 Task: Find a one-way flight from Appleton to Cedar Rapids on 9 May for 3 people in premium economy, with a price limit of ₹290,000, 3 checked bags, on Alaska Airlines, departing between 22:00 and 23:00.
Action: Mouse moved to (269, 90)
Screenshot: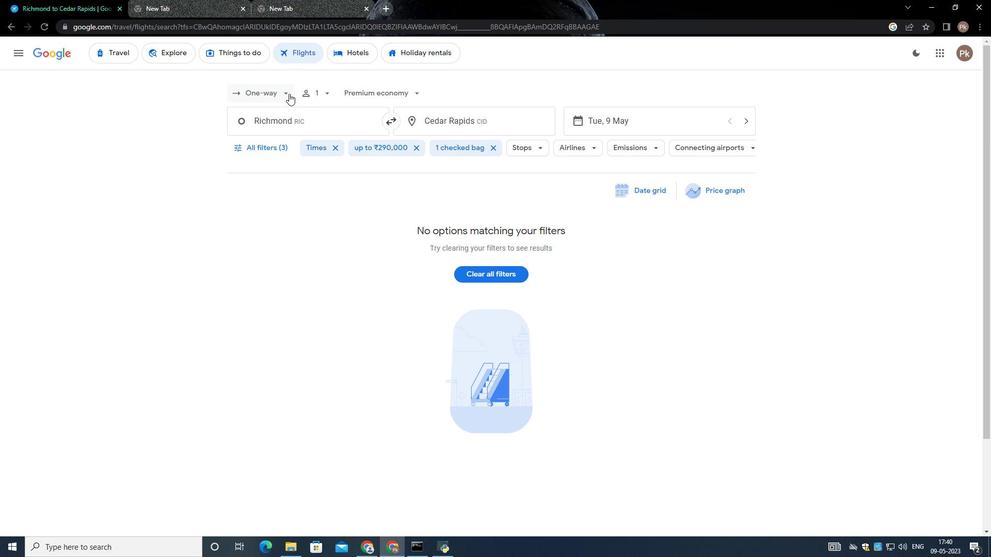 
Action: Mouse pressed left at (269, 90)
Screenshot: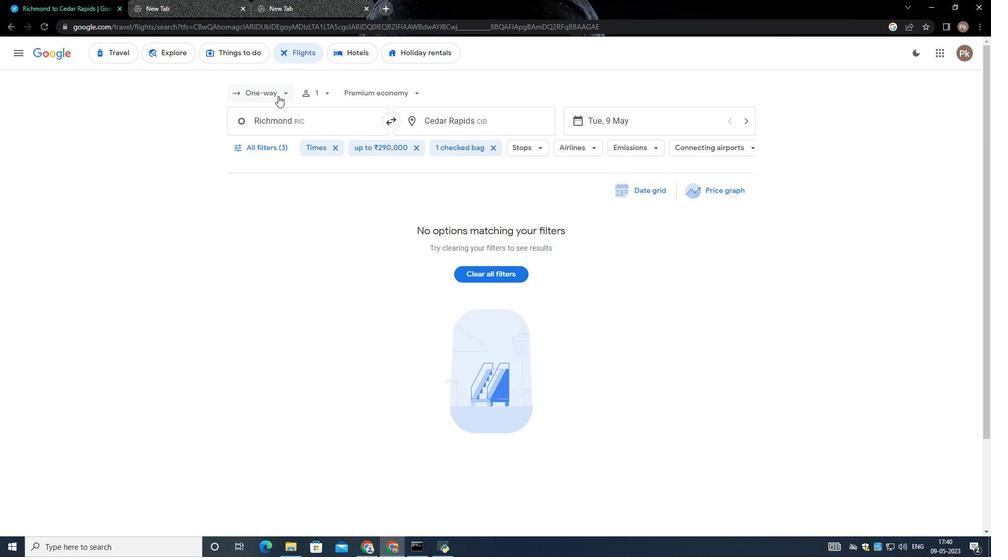 
Action: Mouse moved to (276, 139)
Screenshot: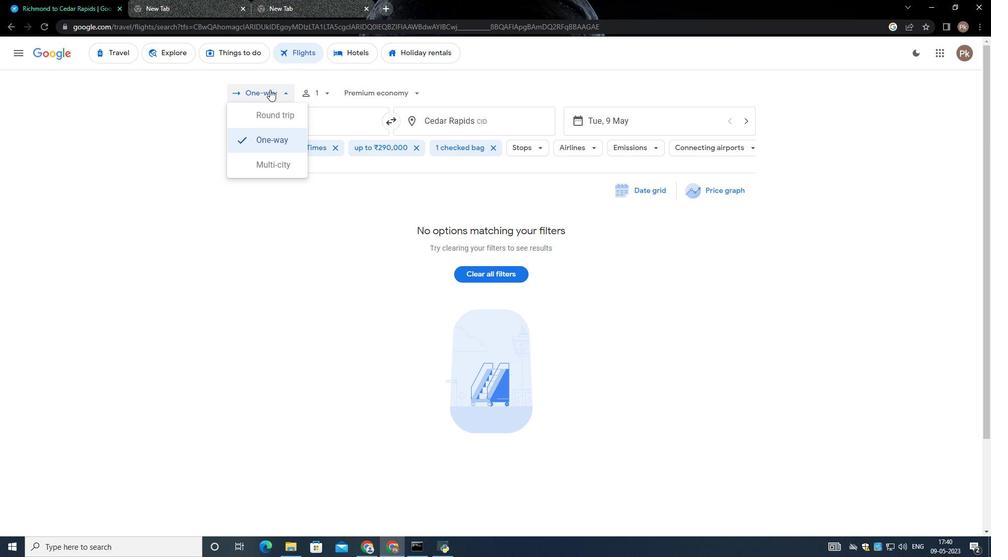 
Action: Mouse pressed left at (276, 139)
Screenshot: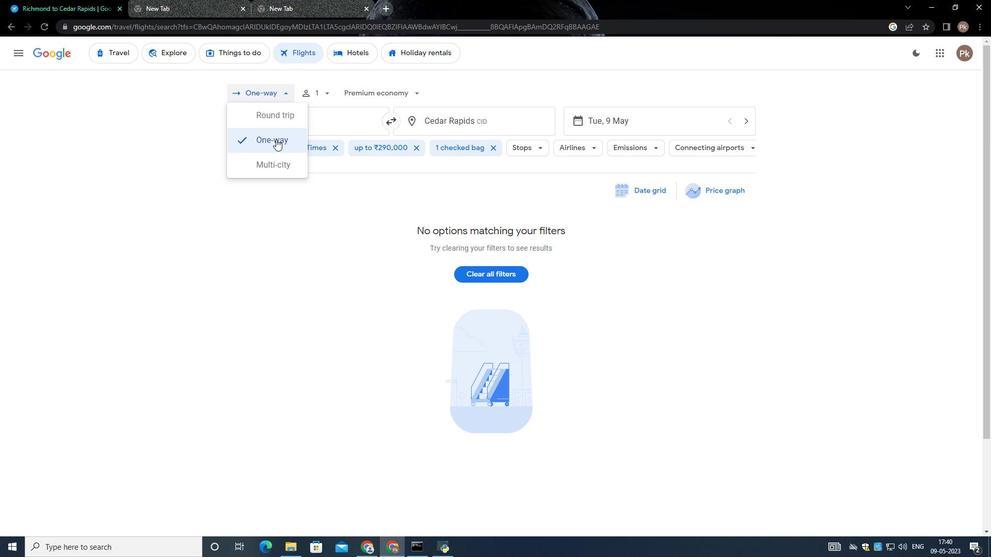 
Action: Mouse moved to (325, 96)
Screenshot: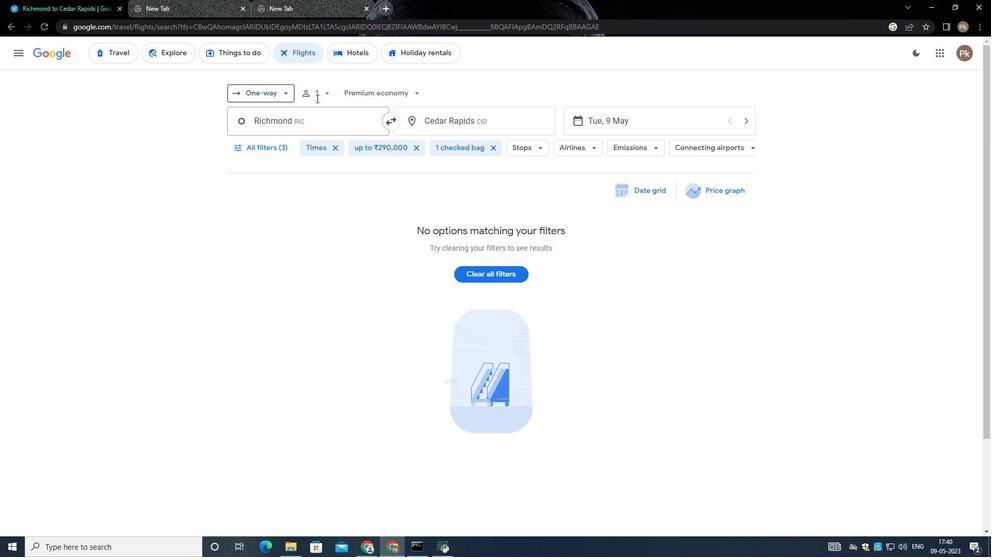 
Action: Mouse pressed left at (325, 96)
Screenshot: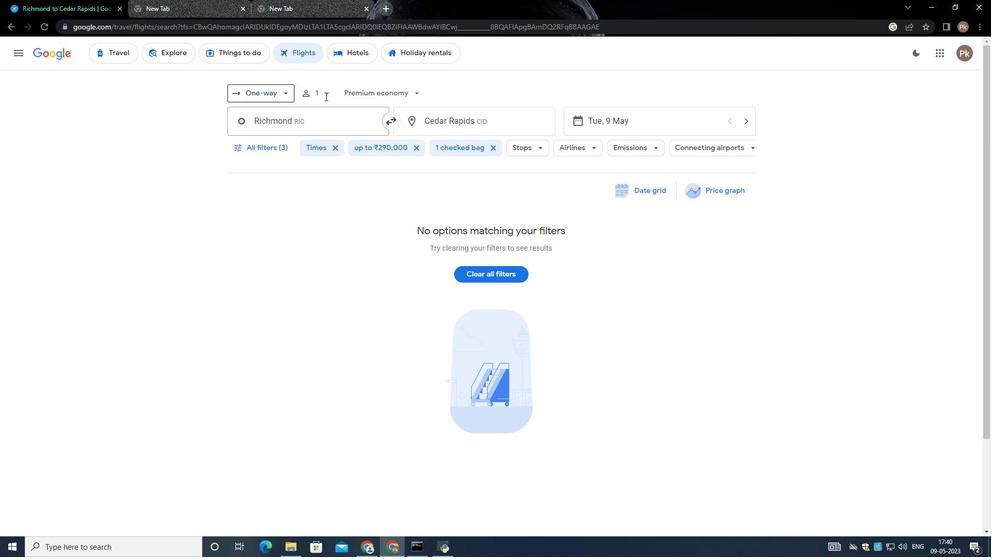 
Action: Mouse moved to (399, 143)
Screenshot: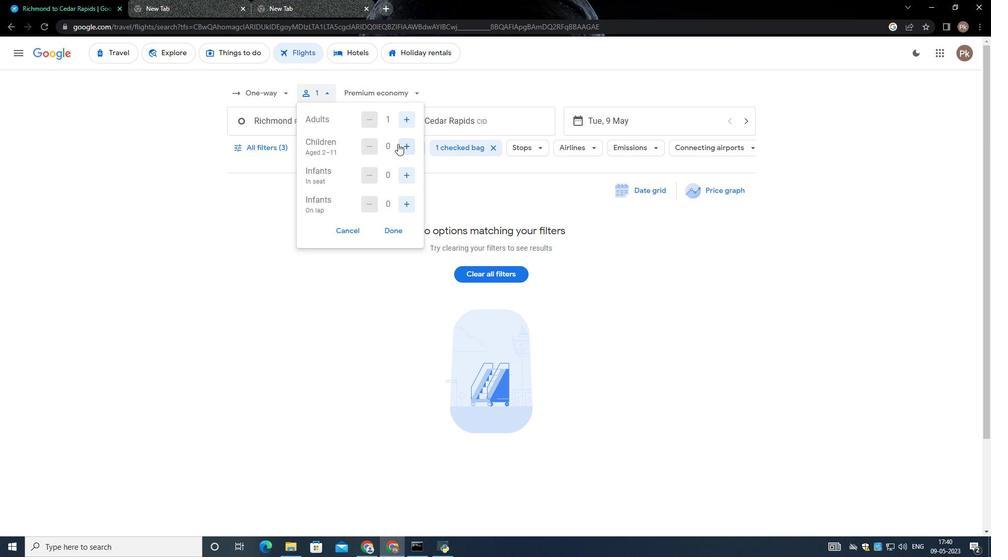 
Action: Mouse pressed left at (399, 143)
Screenshot: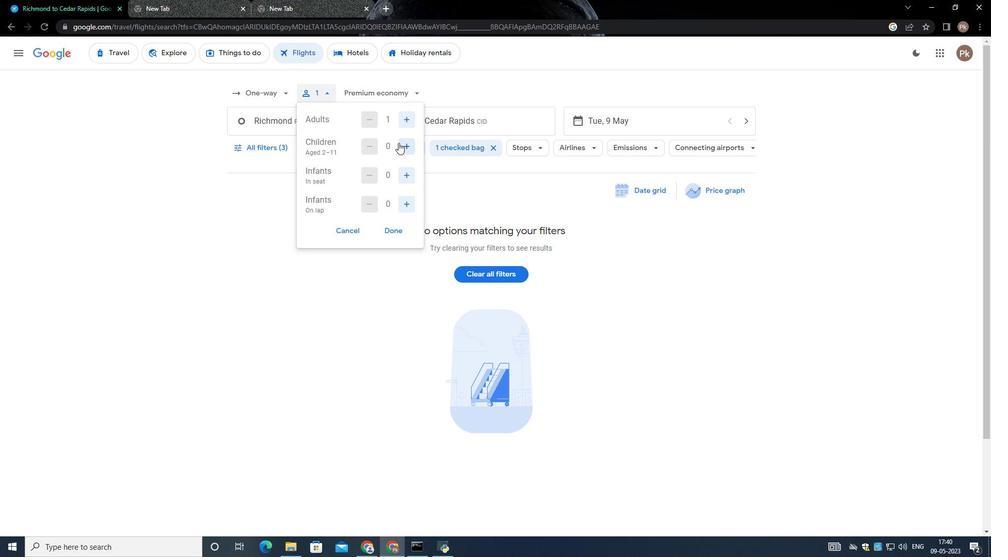 
Action: Mouse moved to (407, 172)
Screenshot: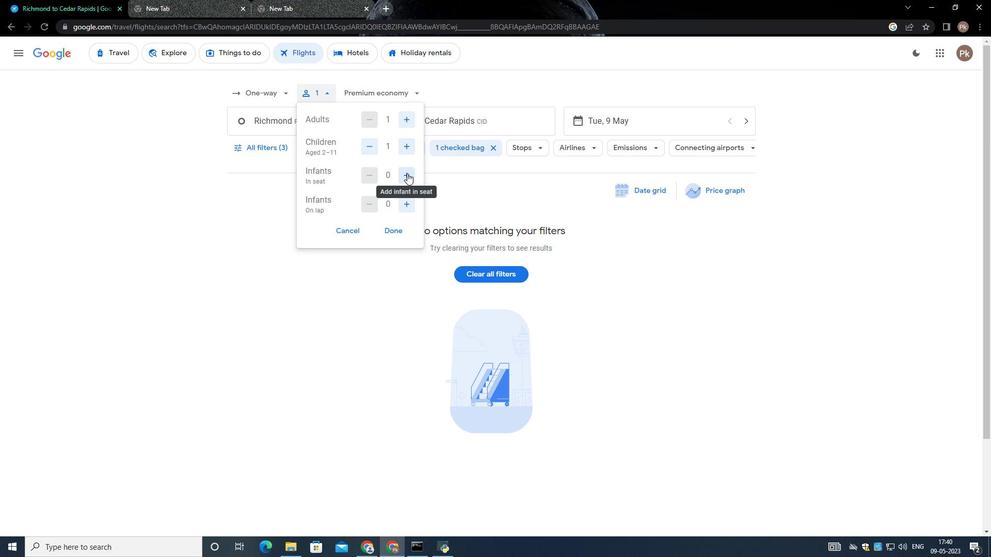 
Action: Mouse pressed left at (407, 172)
Screenshot: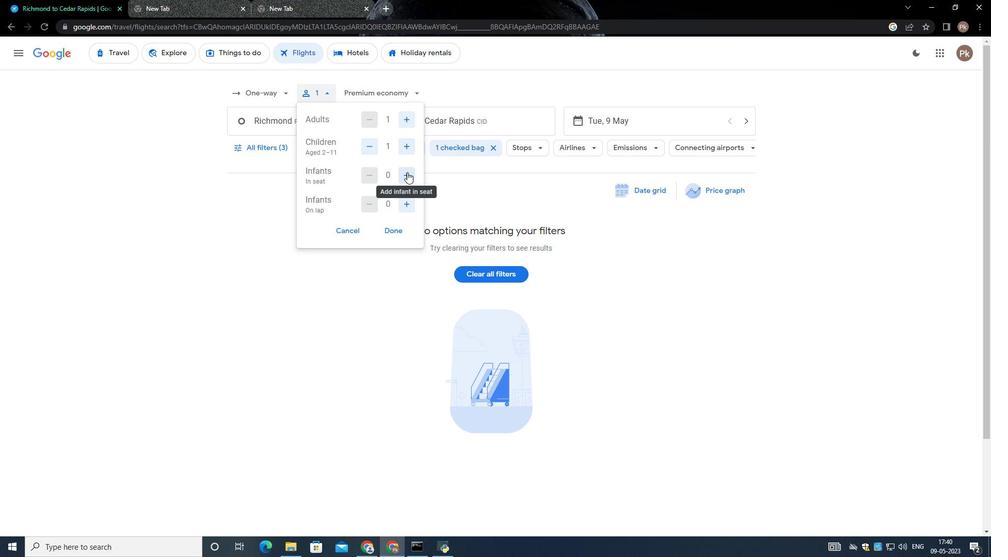 
Action: Mouse moved to (393, 231)
Screenshot: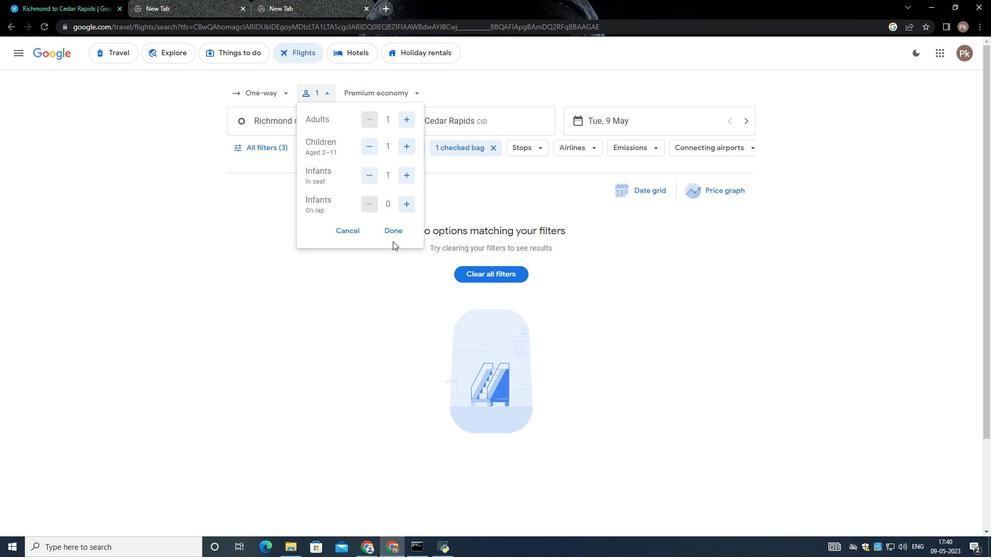 
Action: Mouse pressed left at (393, 231)
Screenshot: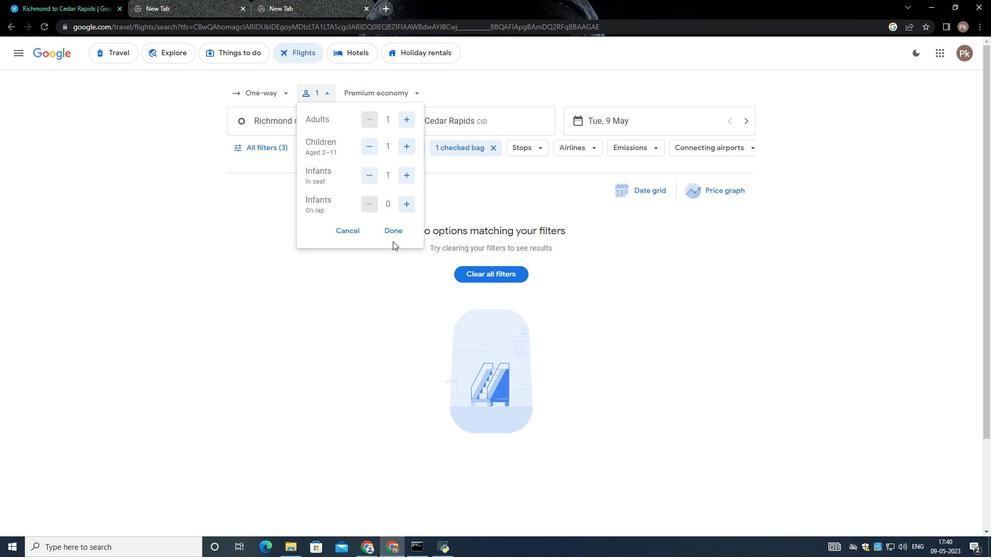 
Action: Mouse moved to (393, 86)
Screenshot: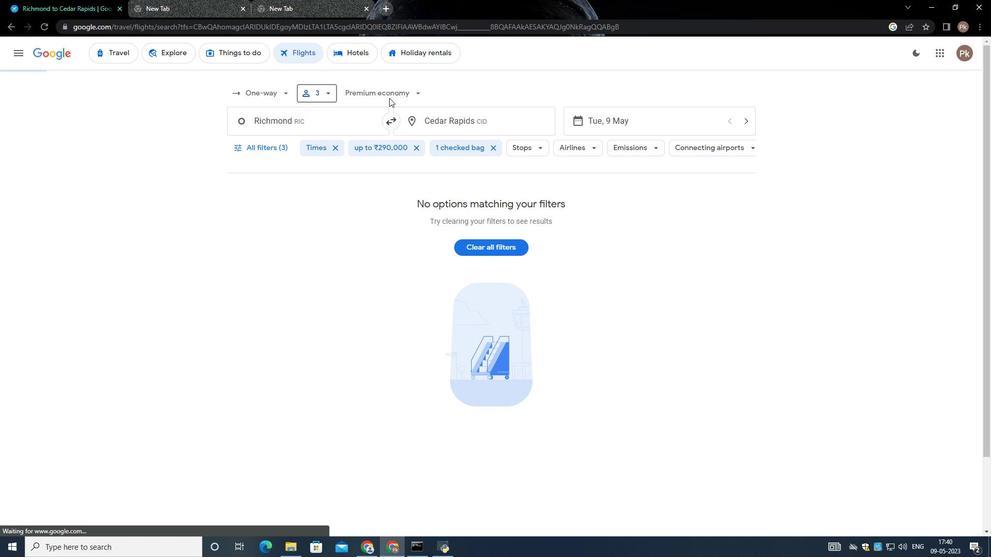 
Action: Mouse pressed left at (393, 86)
Screenshot: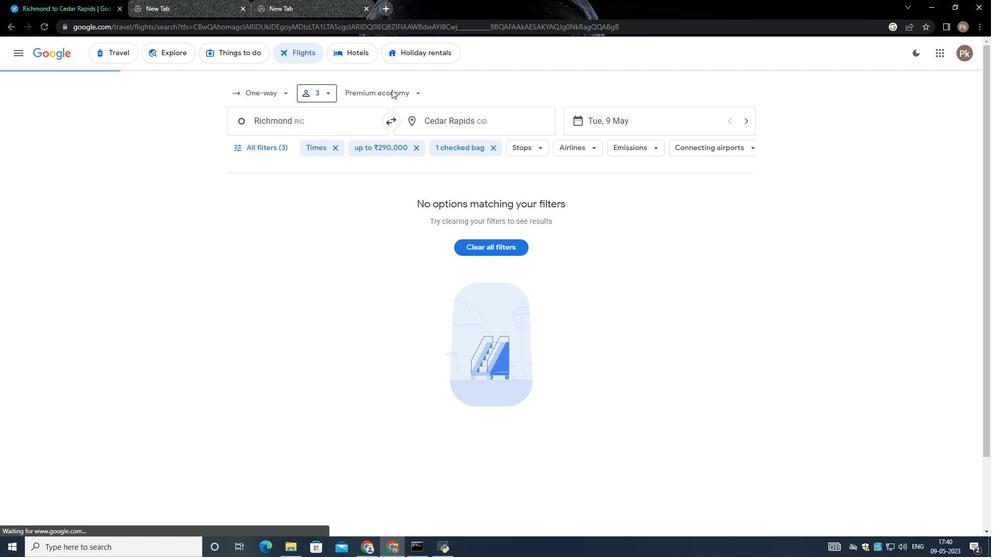 
Action: Mouse moved to (386, 143)
Screenshot: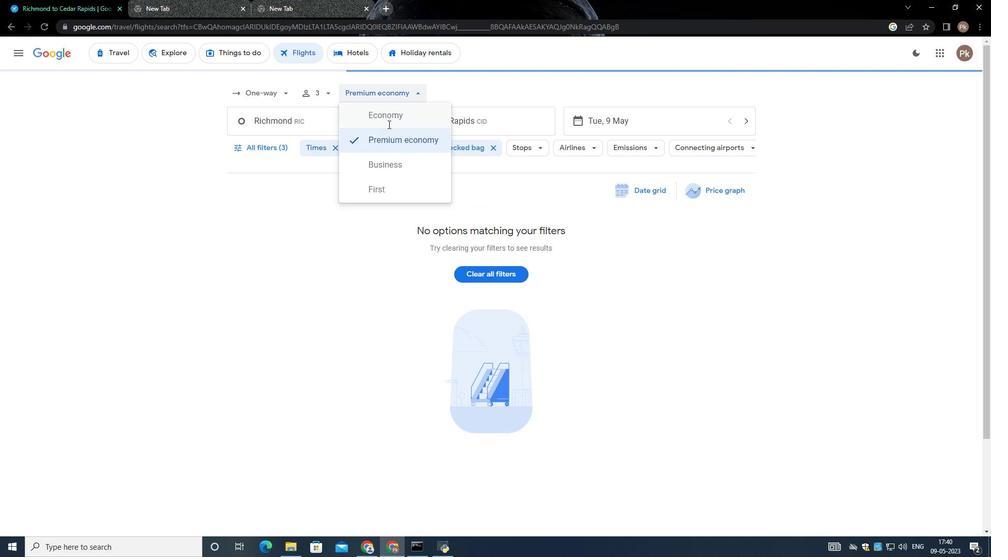 
Action: Mouse pressed left at (386, 143)
Screenshot: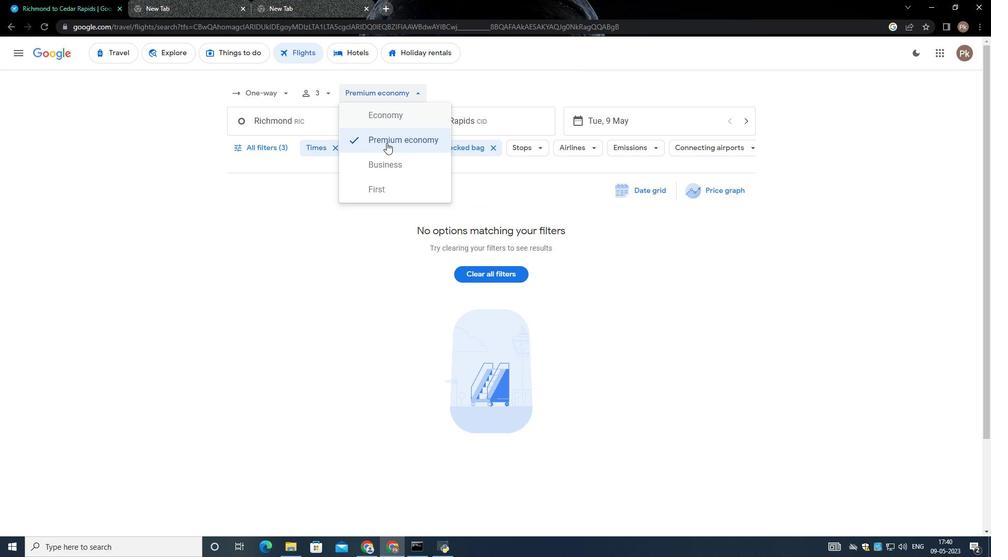 
Action: Mouse moved to (298, 118)
Screenshot: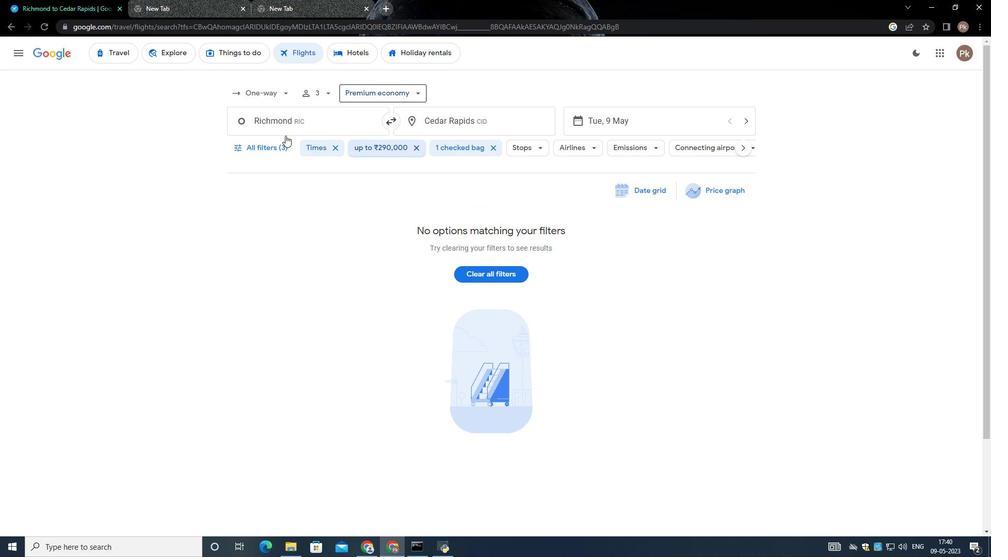 
Action: Mouse pressed left at (298, 118)
Screenshot: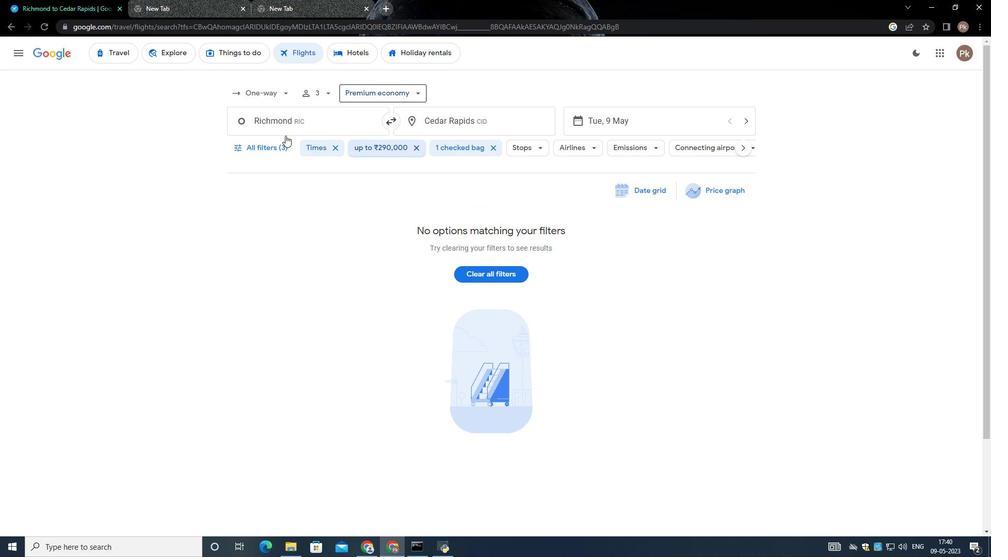 
Action: Mouse moved to (303, 115)
Screenshot: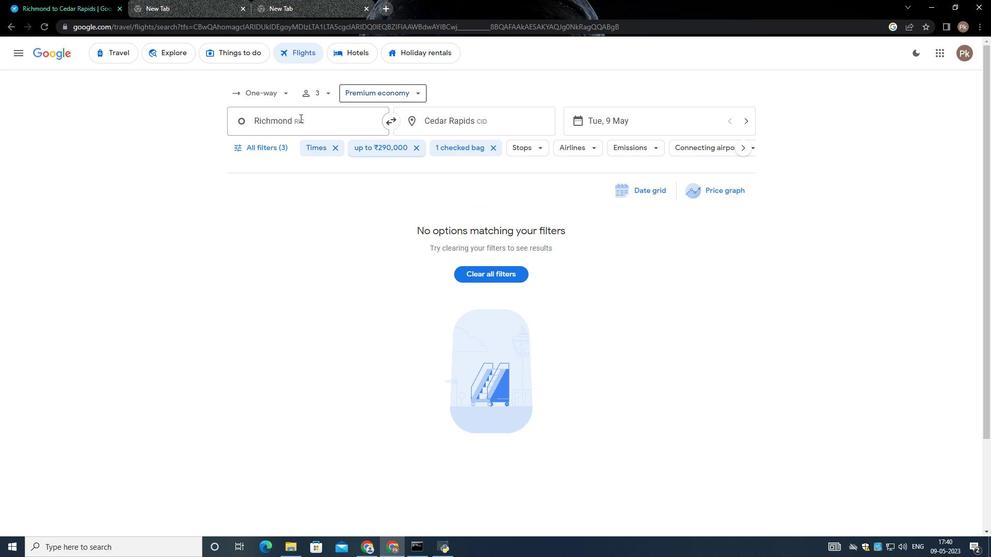 
Action: Key pressed <Key.backspace><Key.shift>Appleton<Key.space>
Screenshot: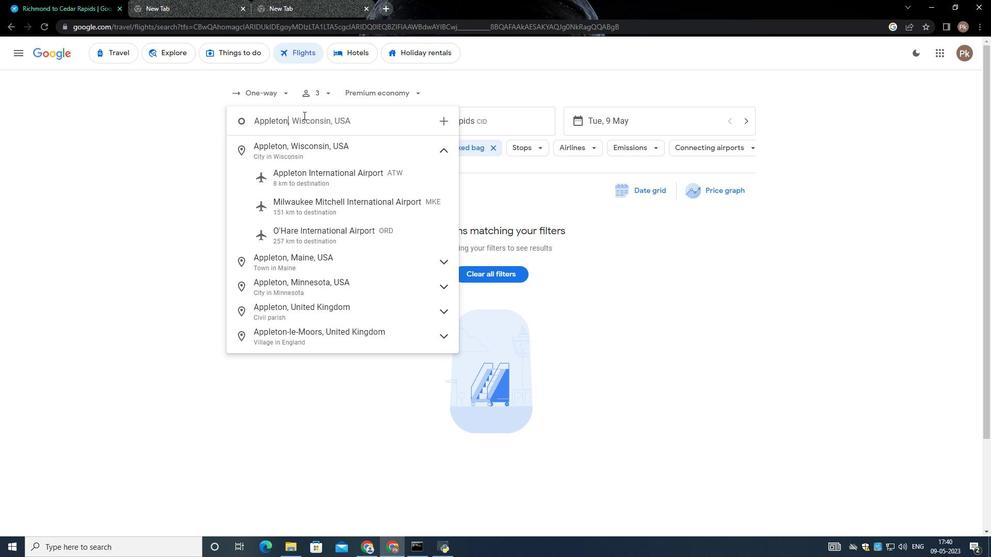 
Action: Mouse moved to (326, 175)
Screenshot: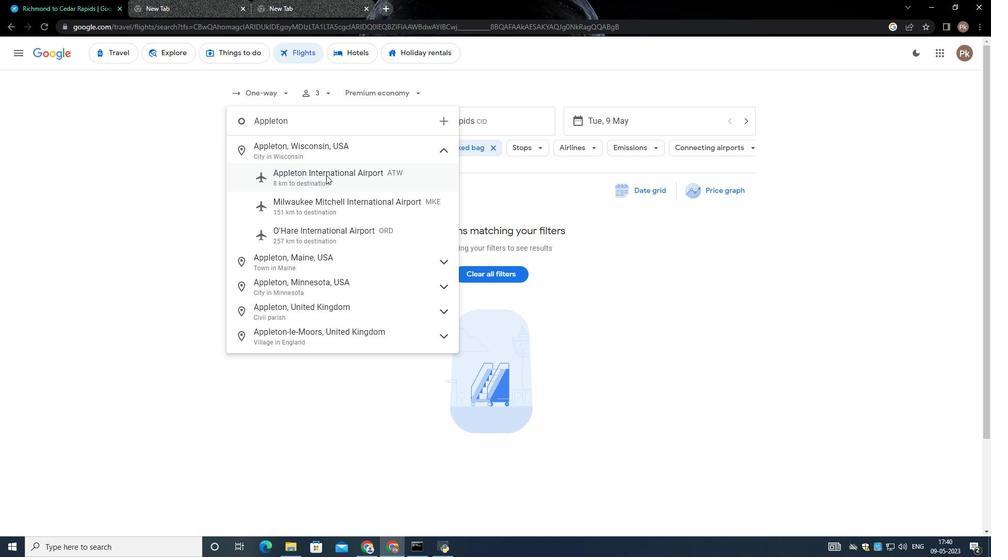
Action: Mouse pressed left at (326, 175)
Screenshot: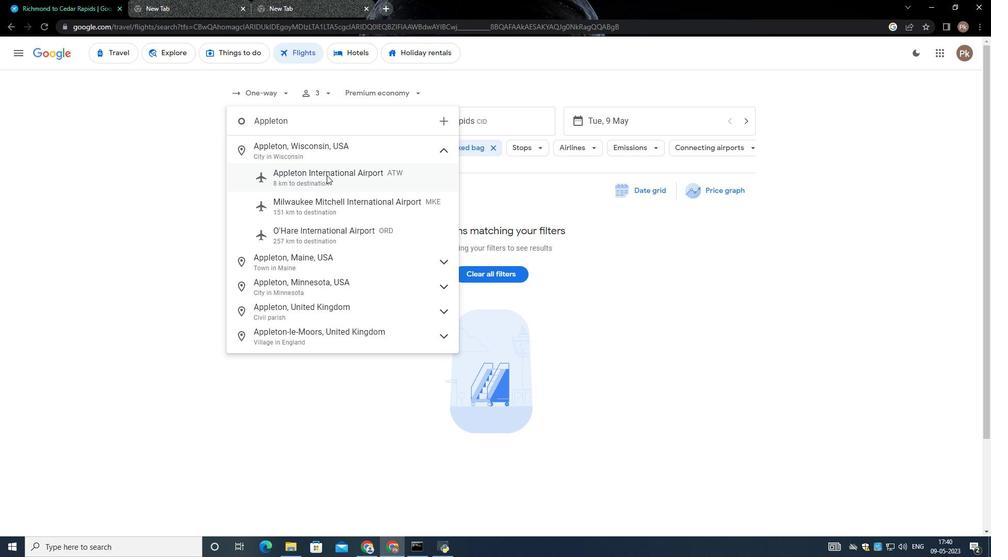 
Action: Mouse moved to (510, 116)
Screenshot: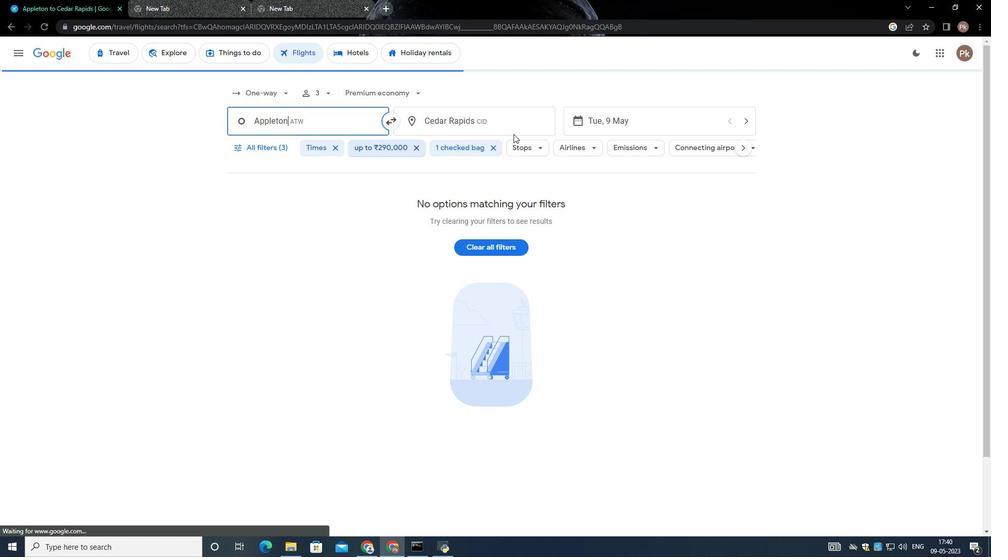 
Action: Mouse pressed left at (510, 116)
Screenshot: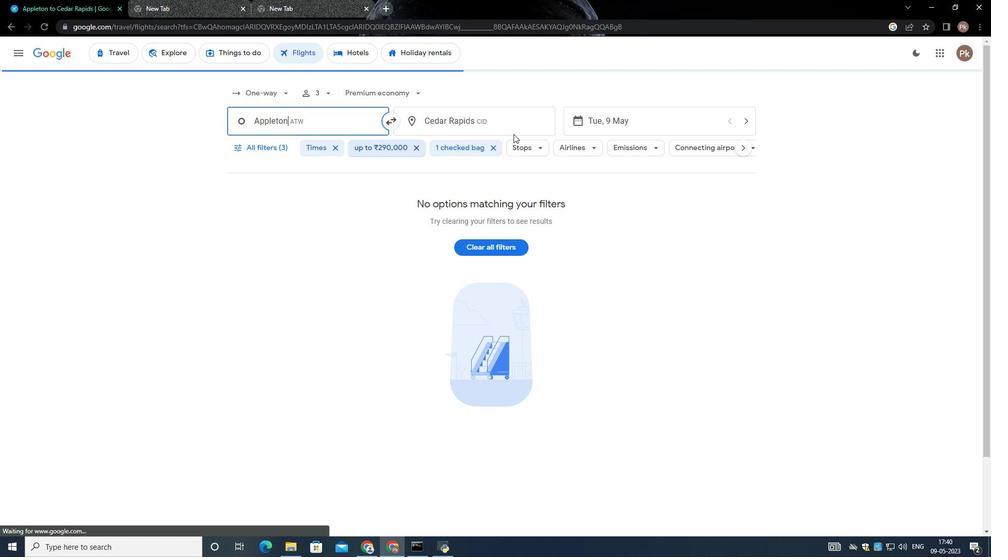 
Action: Mouse moved to (475, 100)
Screenshot: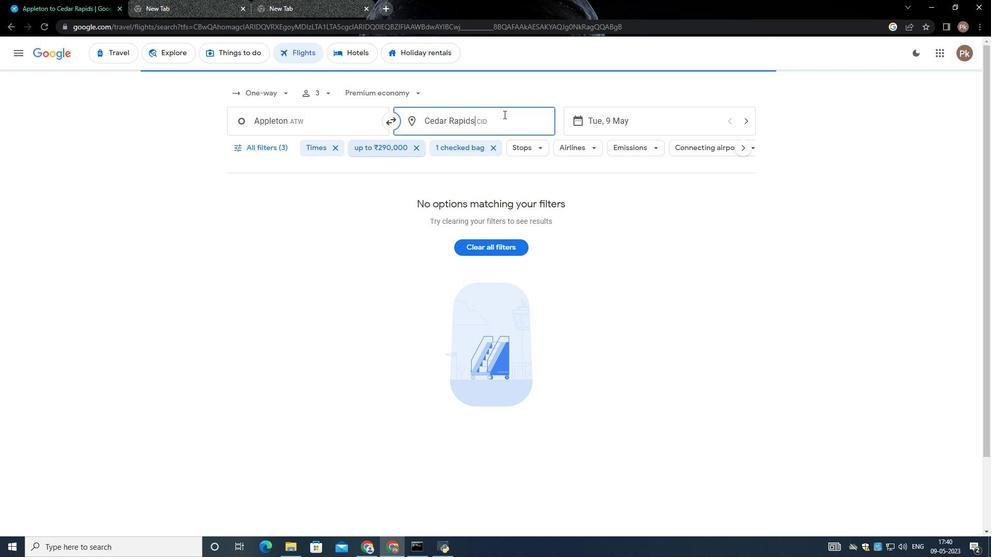 
Action: Key pressed <Key.backspace><Key.shift>B
Screenshot: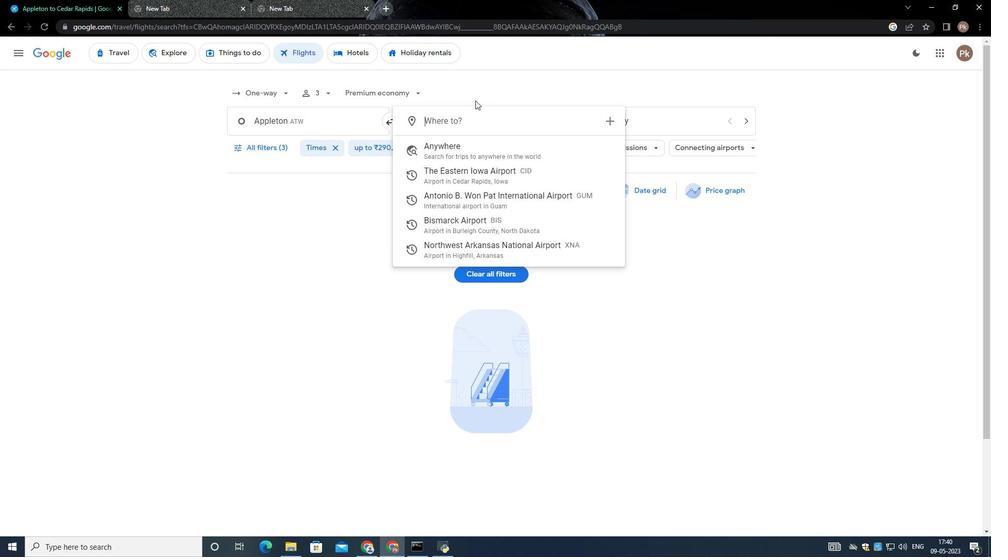 
Action: Mouse moved to (475, 100)
Screenshot: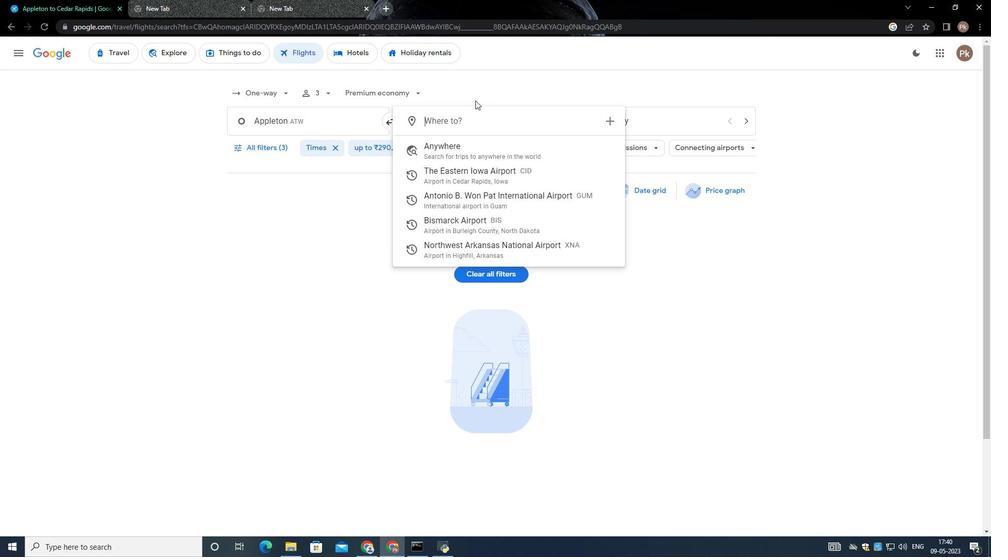 
Action: Key pressed ismarck<Key.space><Key.shift>Municip
Screenshot: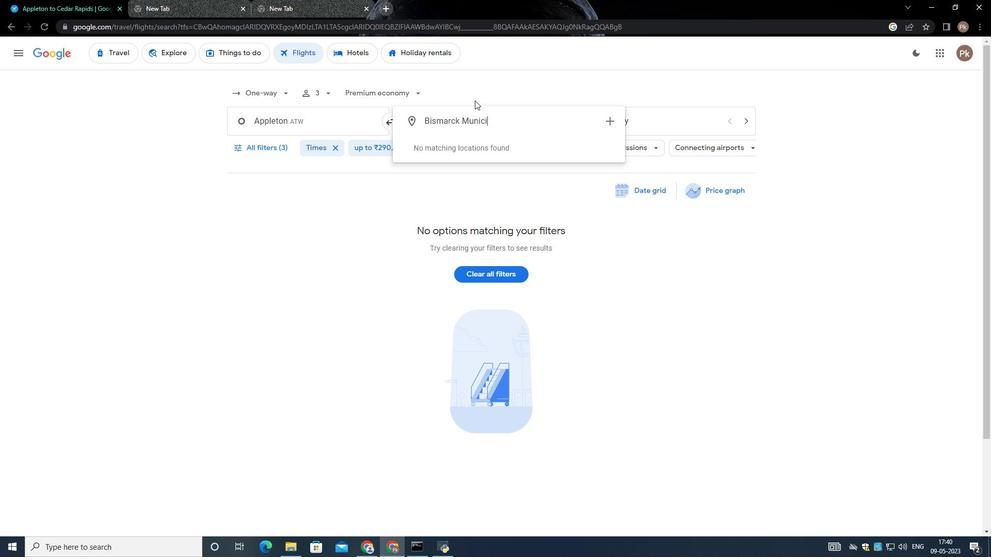
Action: Mouse moved to (474, 100)
Screenshot: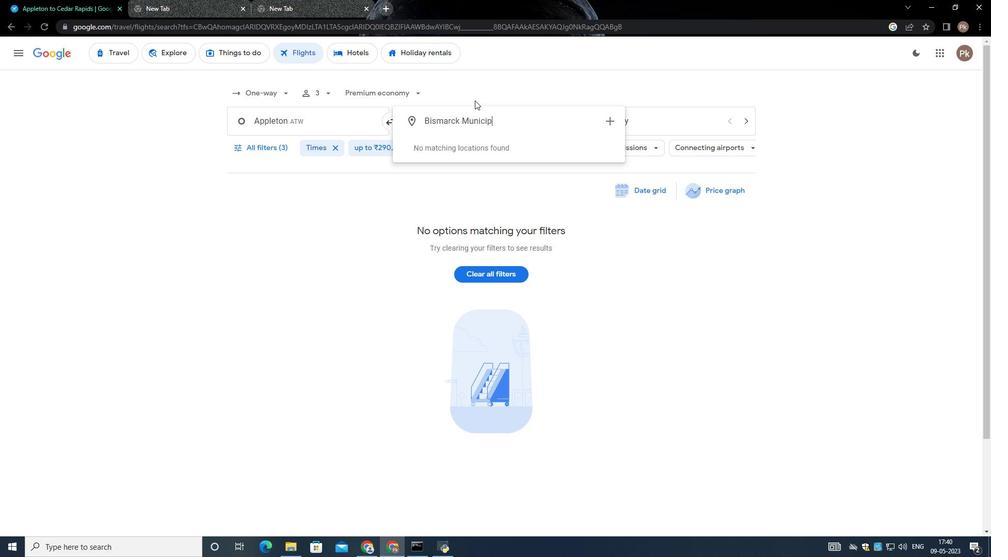 
Action: Key pressed al<Key.space><Key.shift>Airport
Screenshot: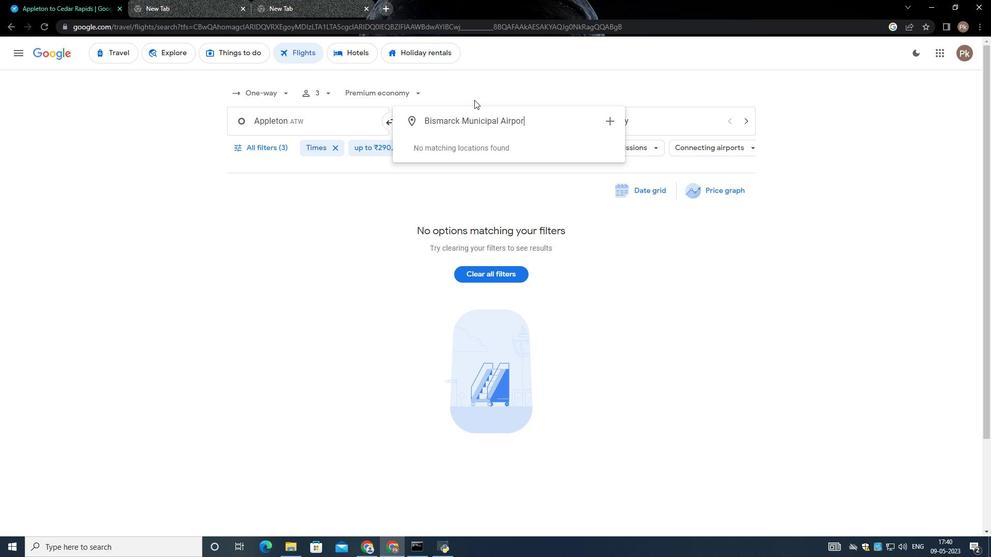 
Action: Mouse moved to (455, 107)
Screenshot: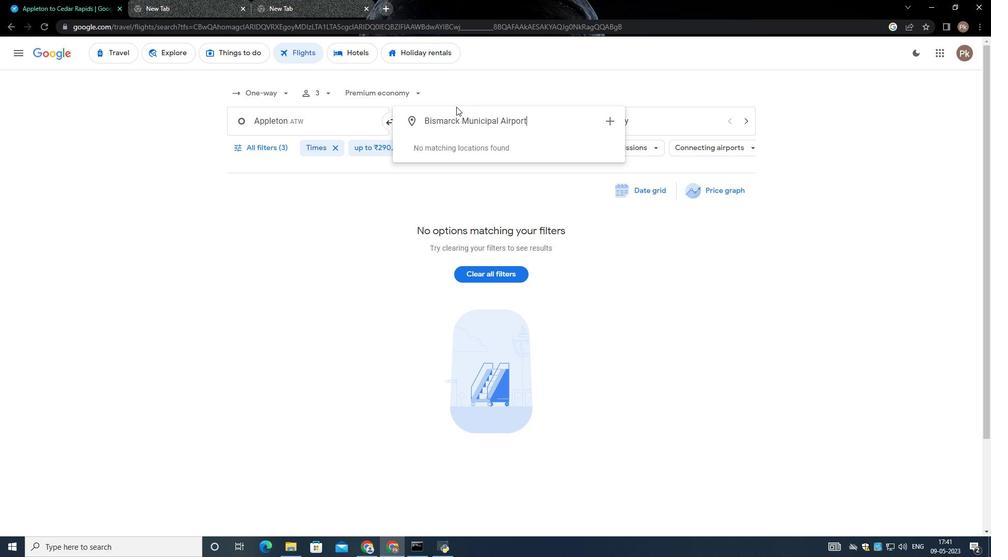 
Action: Key pressed <Key.enter>
Screenshot: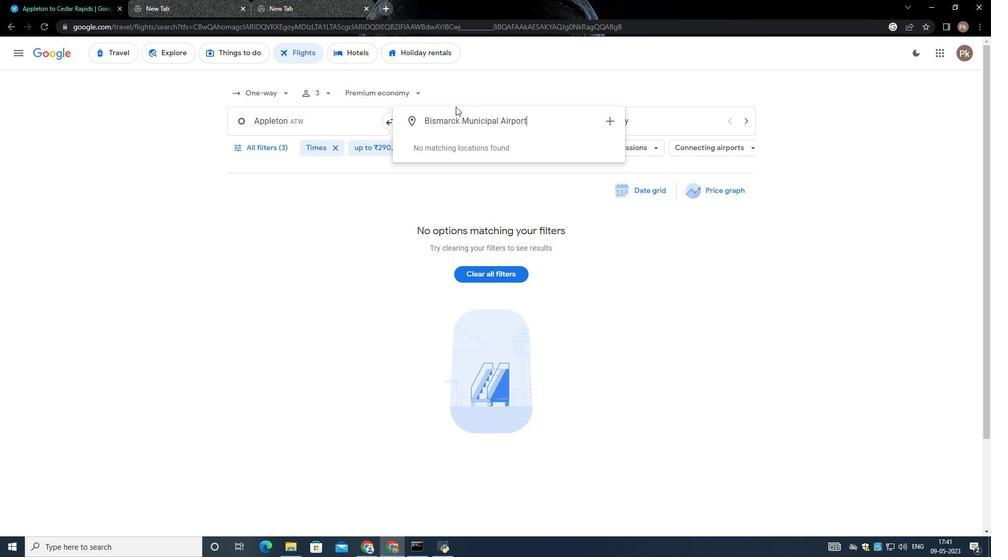 
Action: Mouse moved to (626, 121)
Screenshot: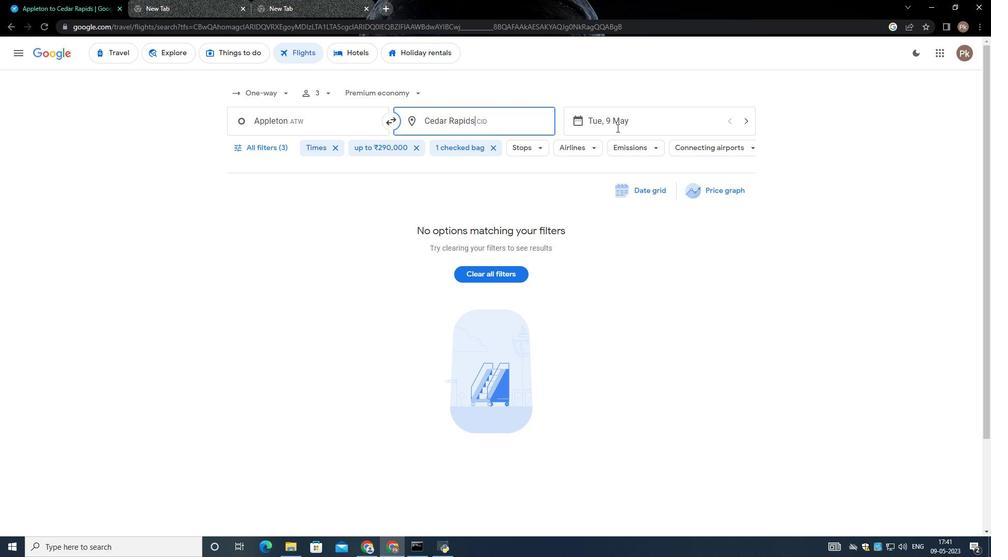 
Action: Mouse pressed left at (626, 121)
Screenshot: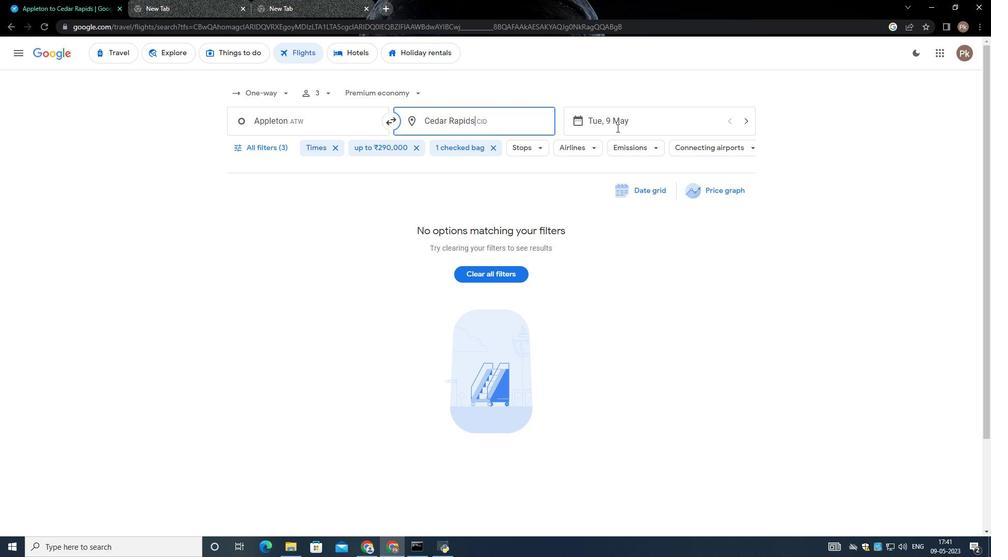 
Action: Mouse moved to (437, 227)
Screenshot: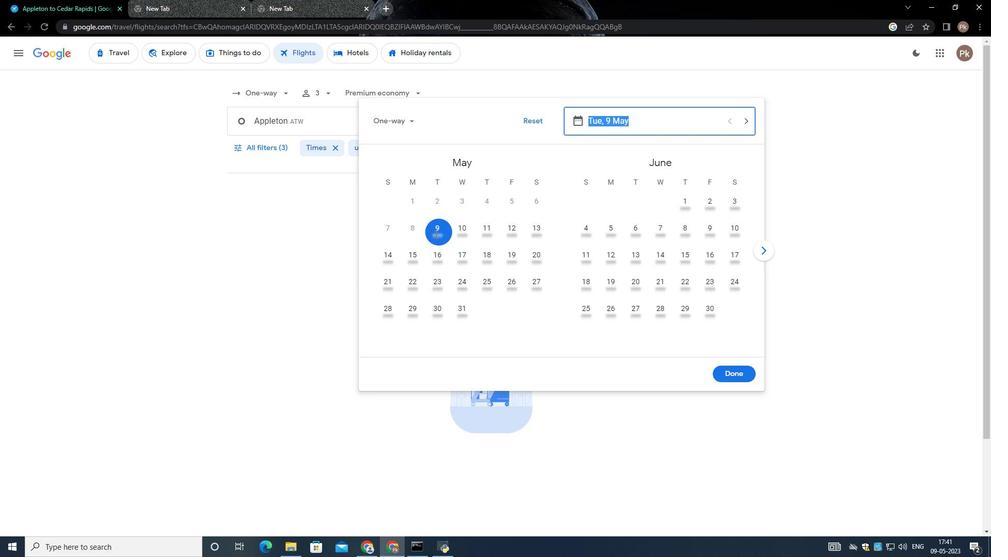 
Action: Mouse pressed left at (437, 227)
Screenshot: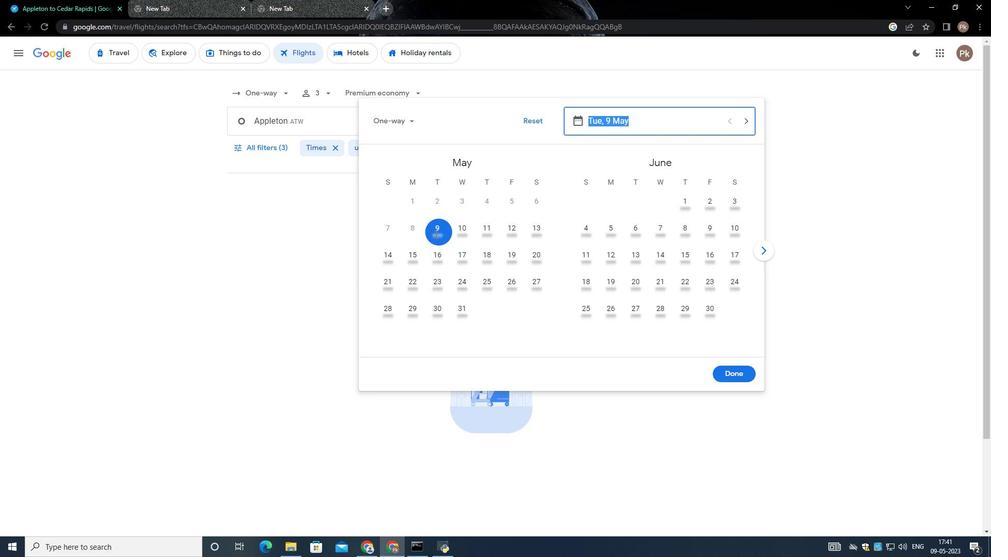 
Action: Mouse moved to (724, 370)
Screenshot: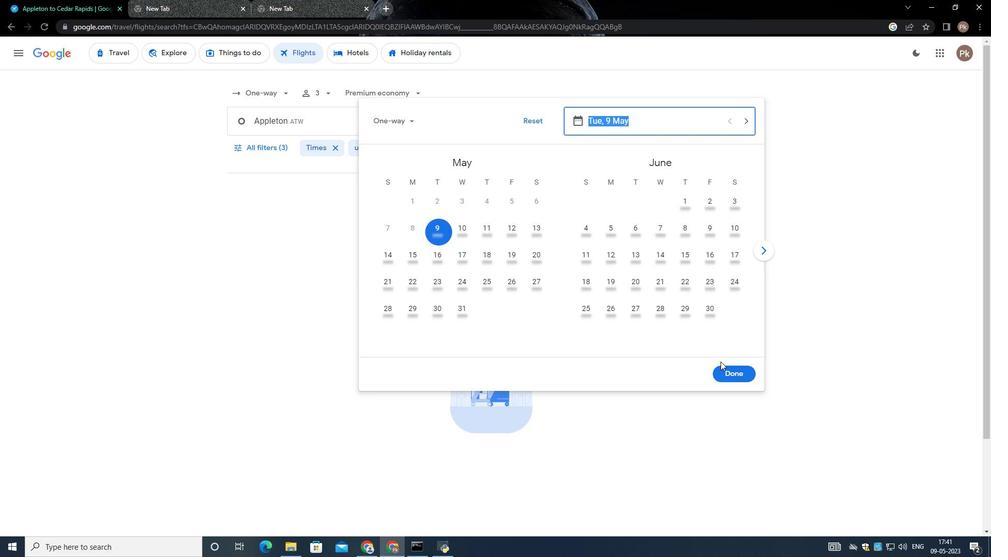 
Action: Mouse pressed left at (724, 370)
Screenshot: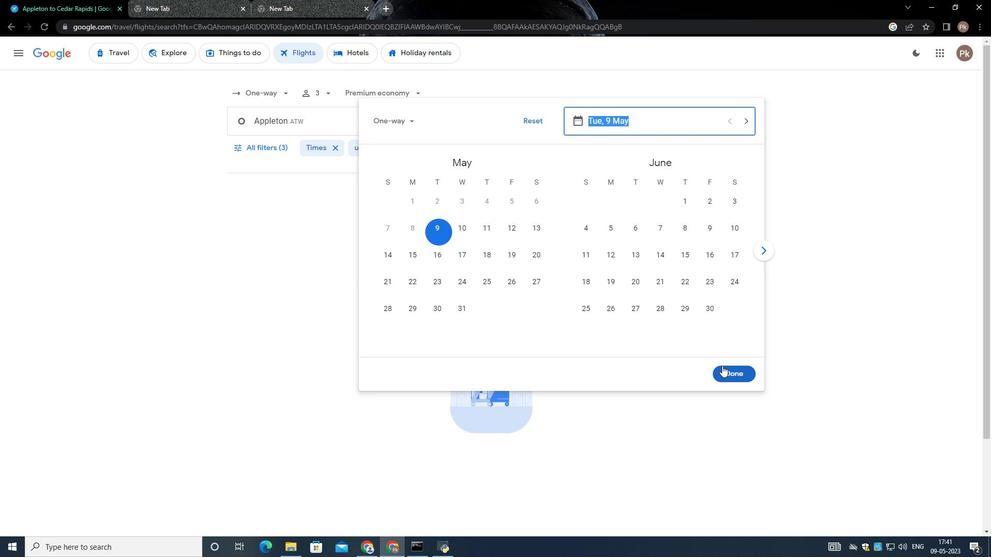 
Action: Mouse moved to (269, 144)
Screenshot: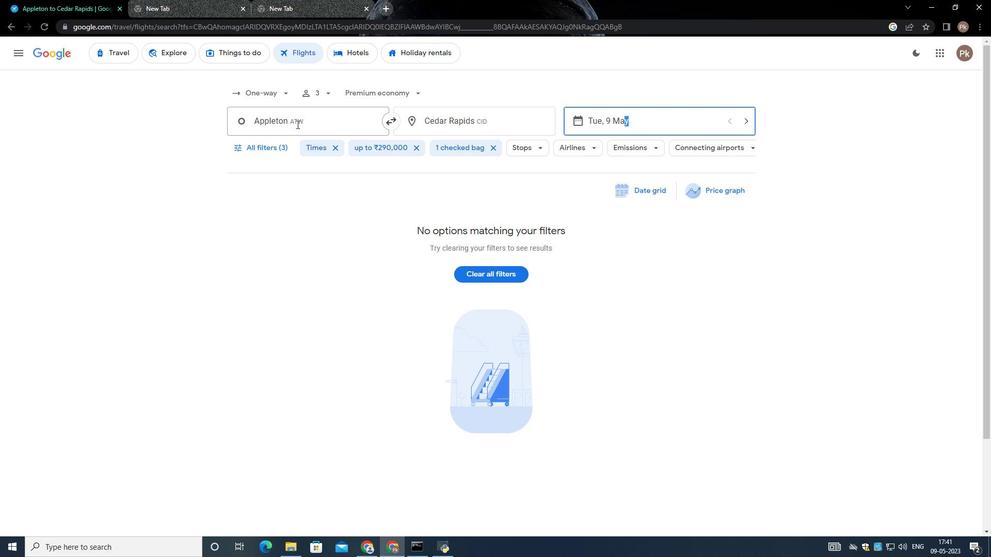 
Action: Mouse pressed left at (269, 144)
Screenshot: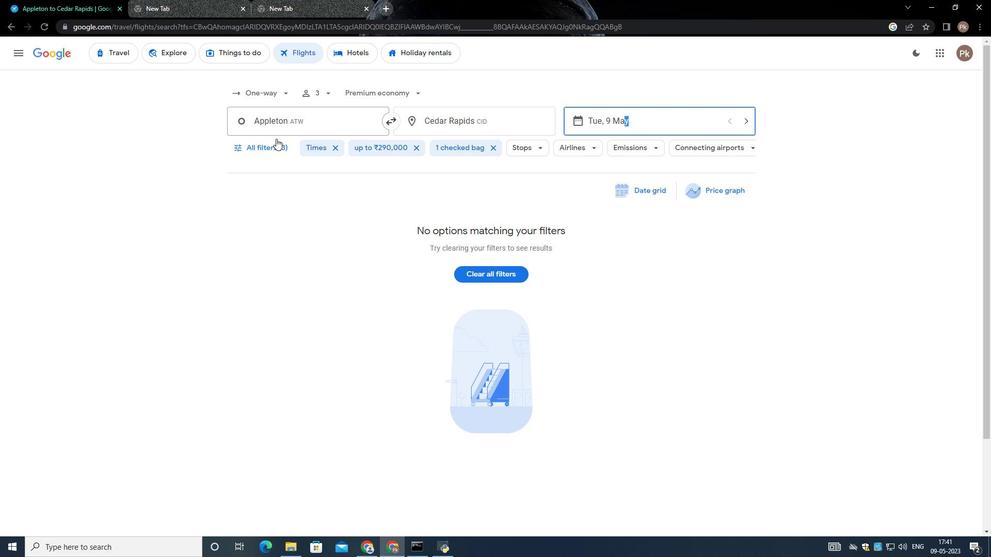 
Action: Mouse moved to (379, 367)
Screenshot: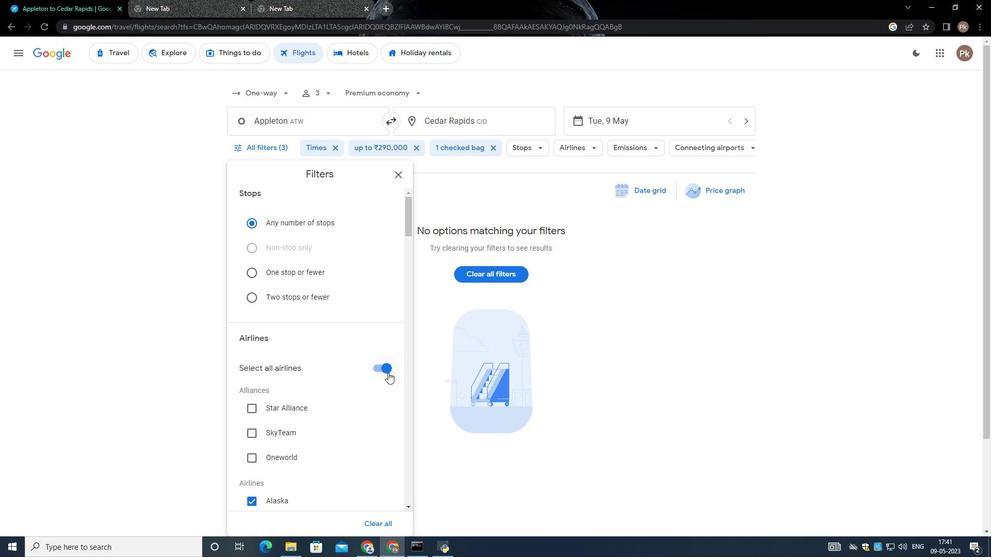 
Action: Mouse pressed left at (379, 367)
Screenshot: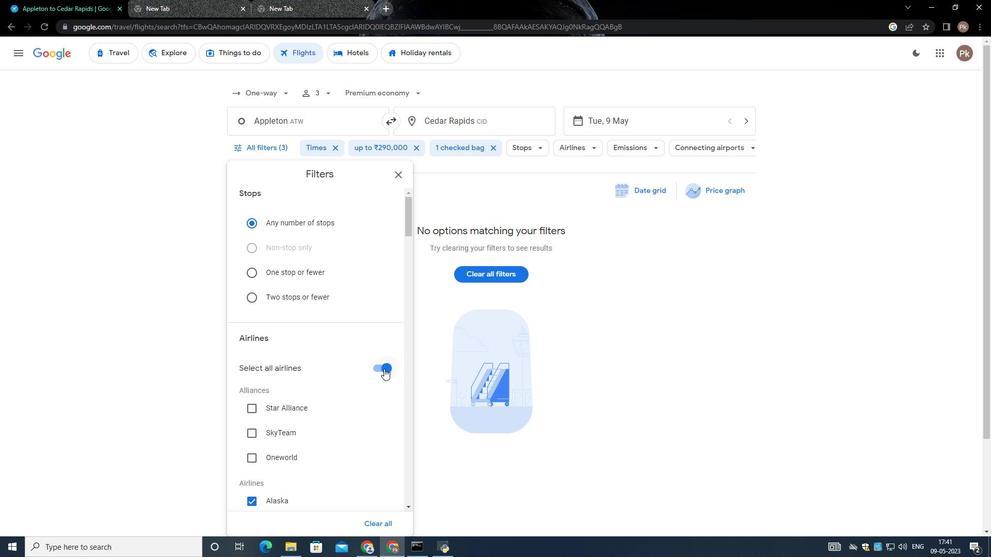 
Action: Mouse moved to (376, 368)
Screenshot: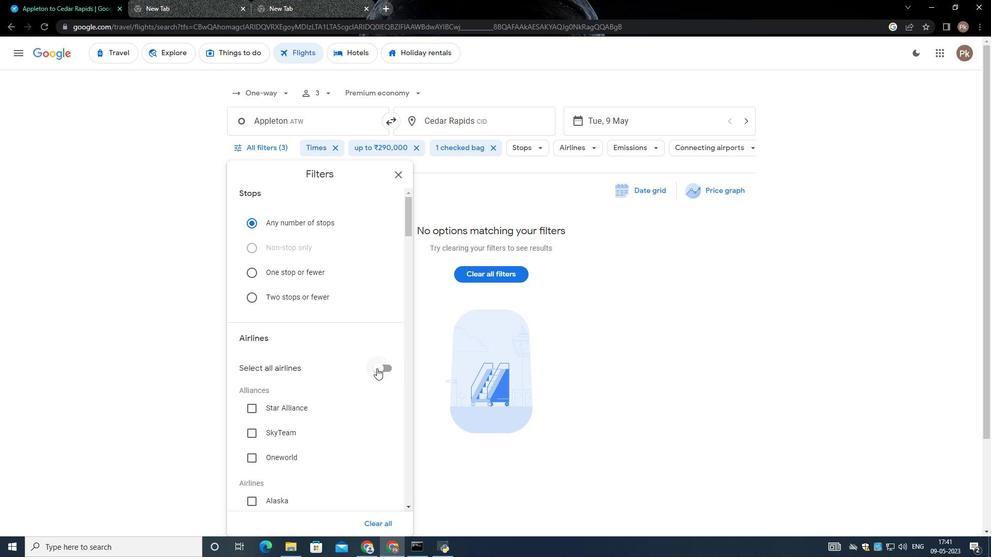 
Action: Mouse scrolled (376, 368) with delta (0, 0)
Screenshot: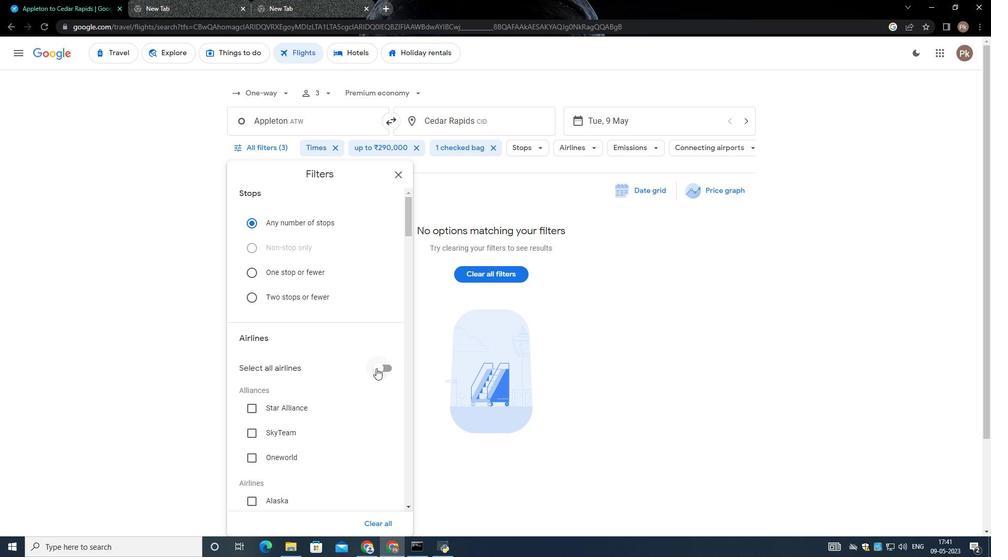
Action: Mouse scrolled (376, 368) with delta (0, 0)
Screenshot: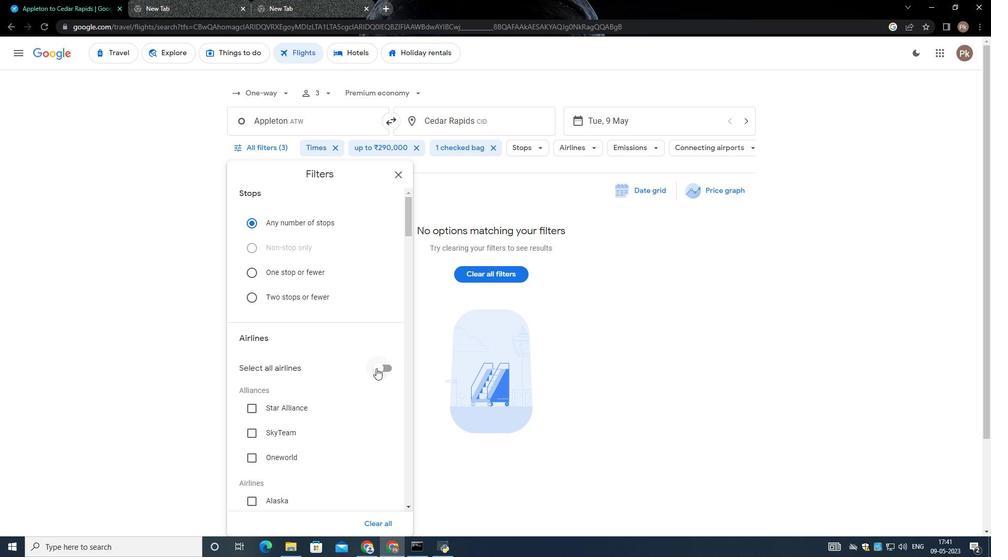 
Action: Mouse moved to (375, 369)
Screenshot: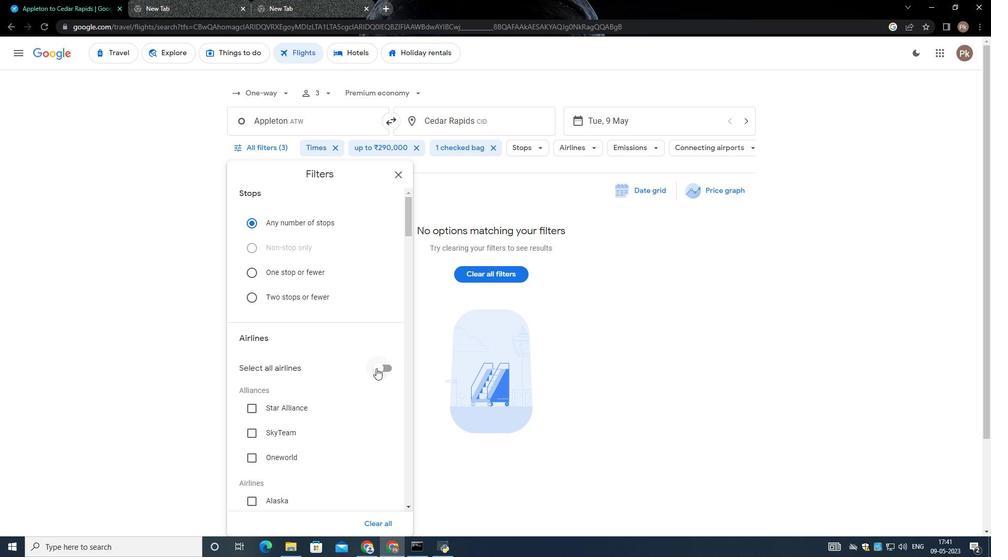 
Action: Mouse scrolled (375, 368) with delta (0, 0)
Screenshot: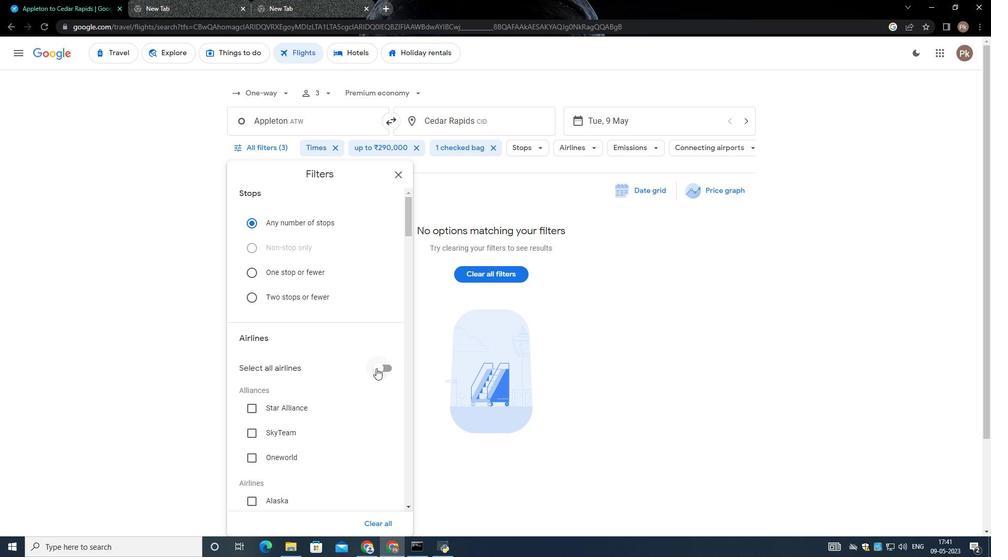 
Action: Mouse moved to (350, 414)
Screenshot: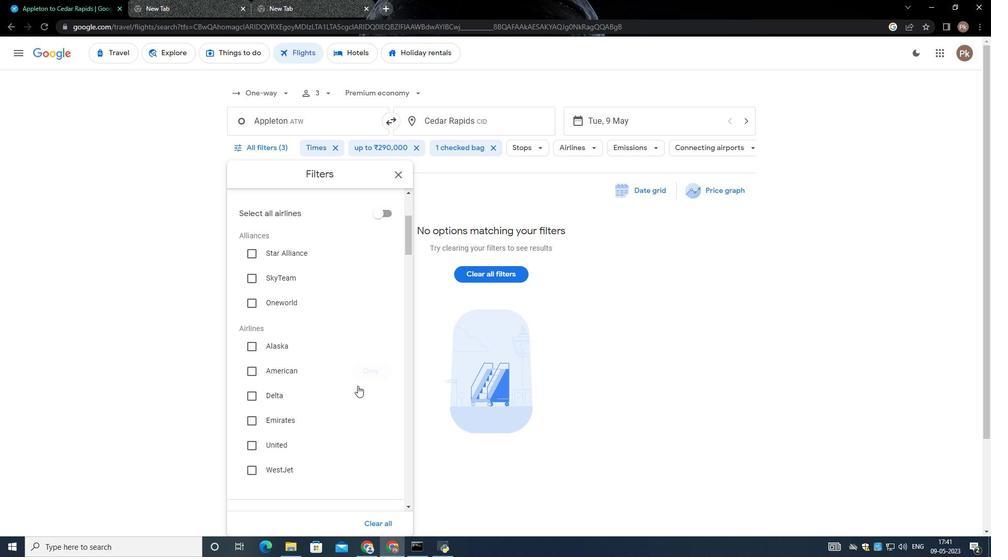 
Action: Mouse scrolled (350, 413) with delta (0, 0)
Screenshot: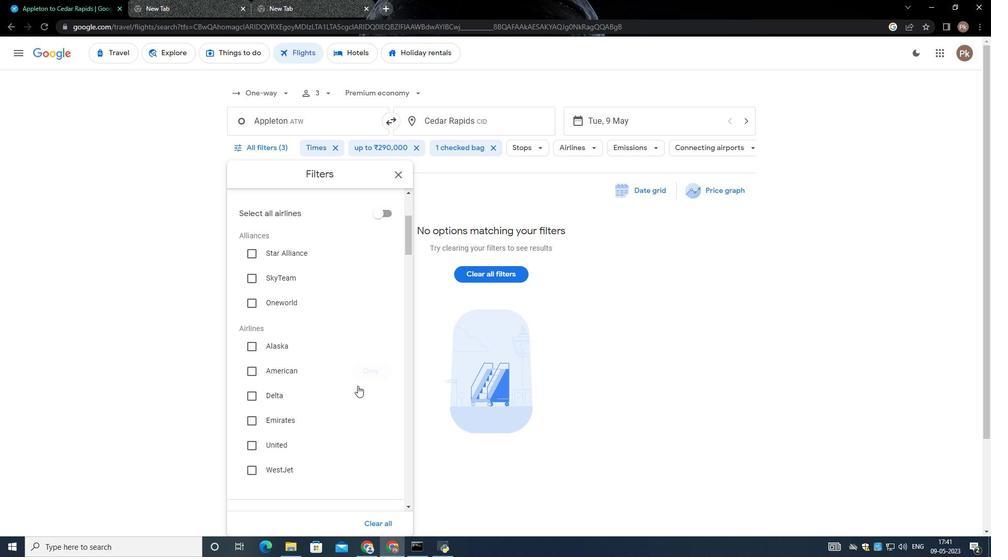 
Action: Mouse scrolled (350, 413) with delta (0, 0)
Screenshot: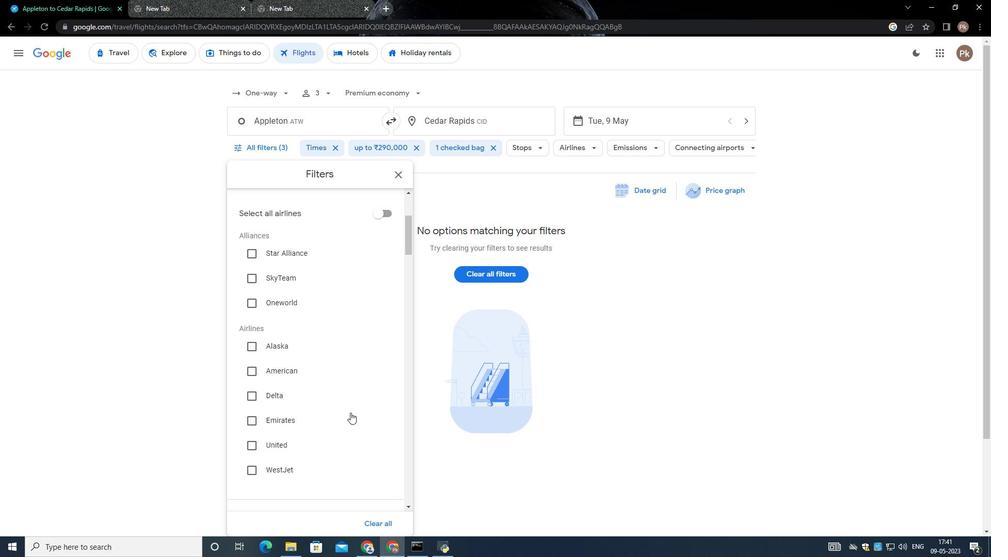 
Action: Mouse scrolled (350, 413) with delta (0, 0)
Screenshot: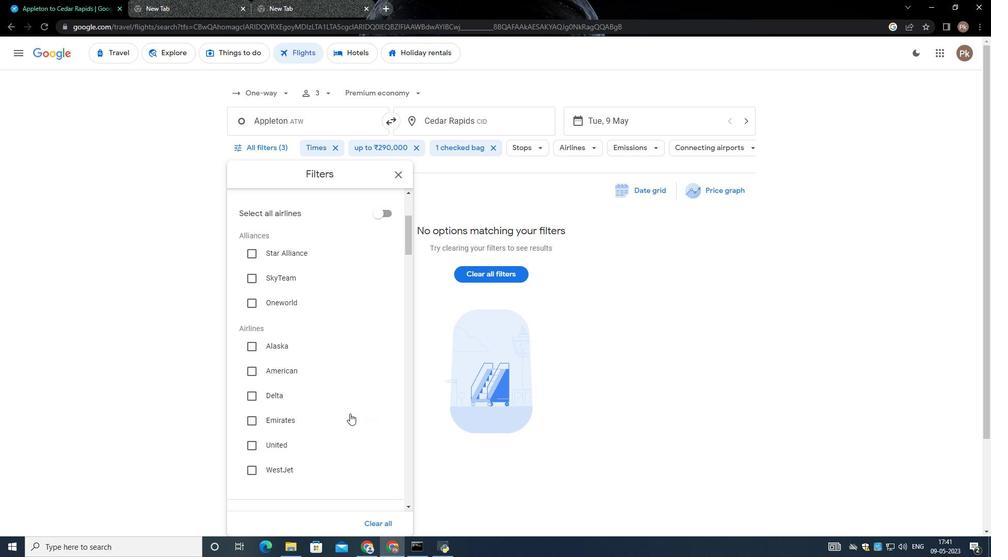 
Action: Mouse moved to (385, 408)
Screenshot: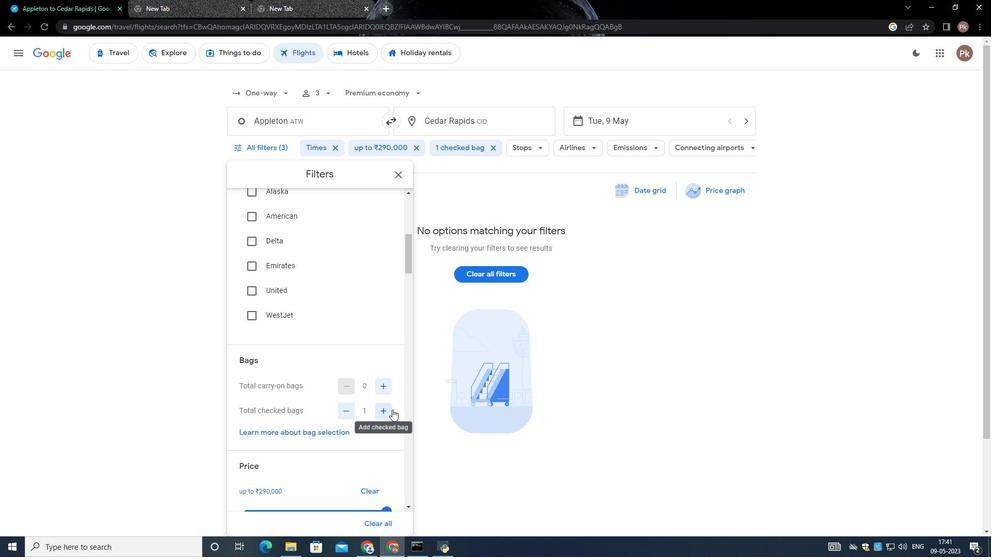 
Action: Mouse pressed left at (385, 408)
Screenshot: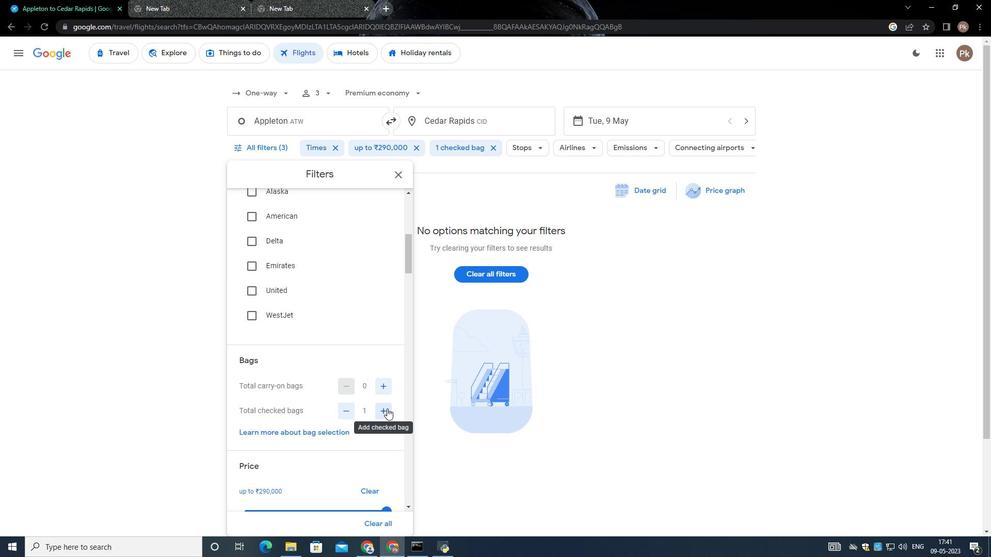 
Action: Mouse moved to (385, 408)
Screenshot: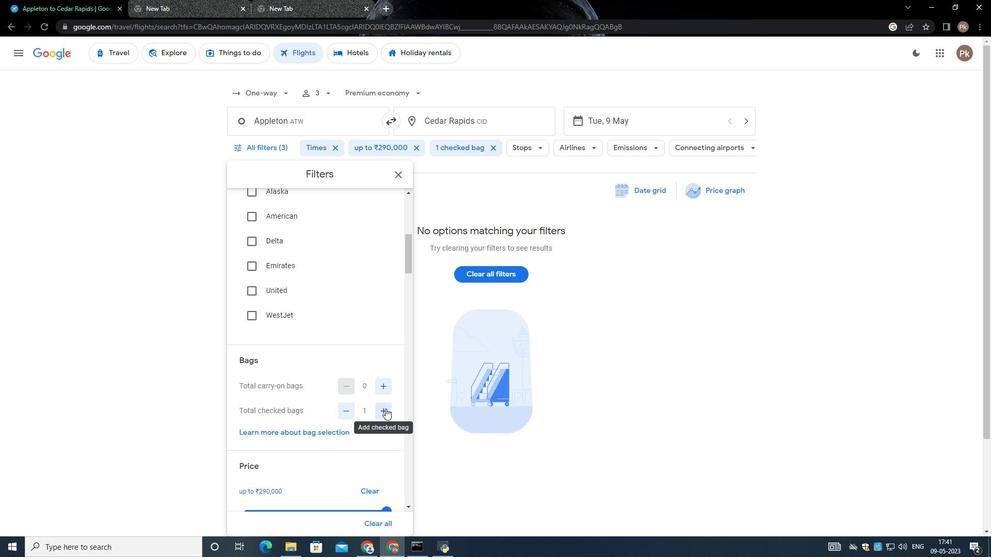 
Action: Mouse pressed left at (385, 408)
Screenshot: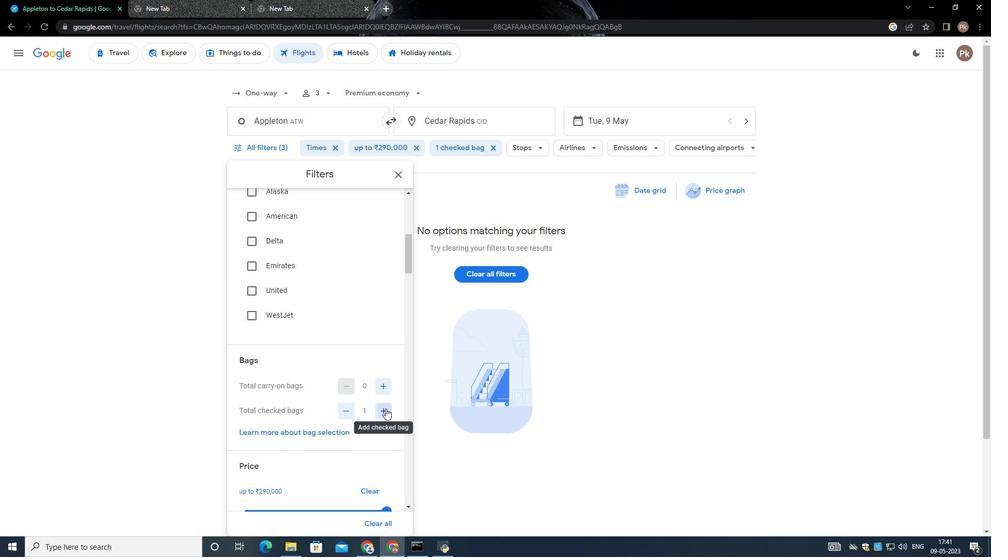 
Action: Mouse moved to (386, 408)
Screenshot: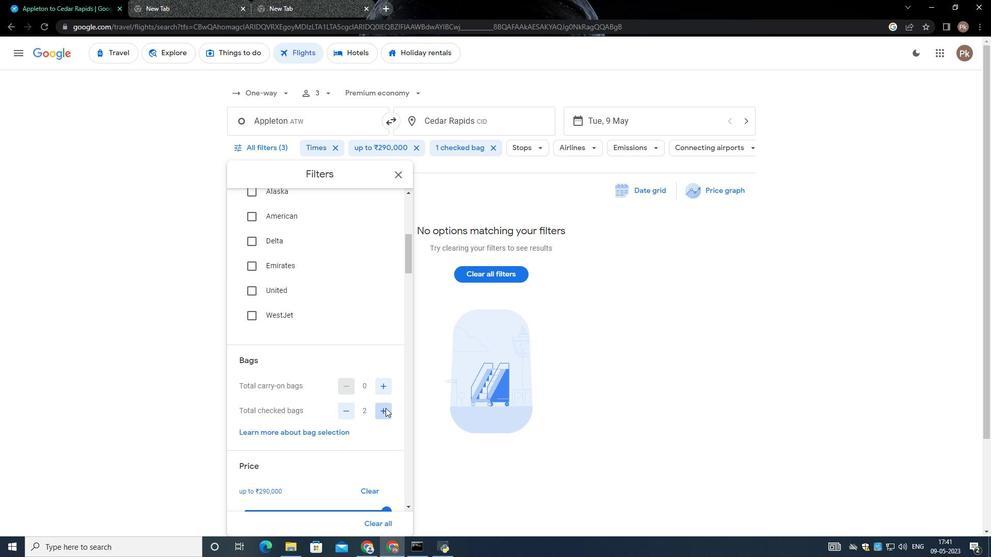 
Action: Mouse pressed left at (386, 408)
Screenshot: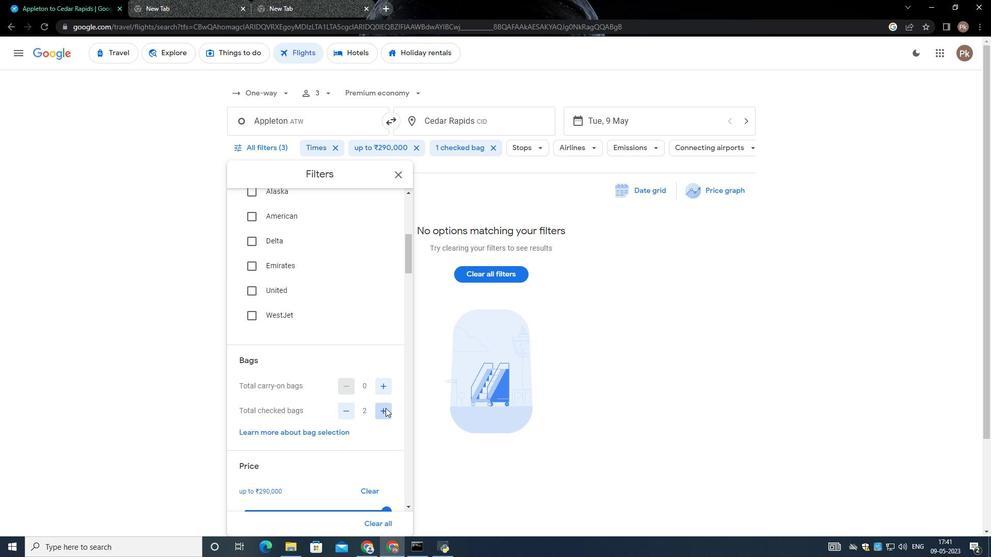 
Action: Mouse moved to (386, 408)
Screenshot: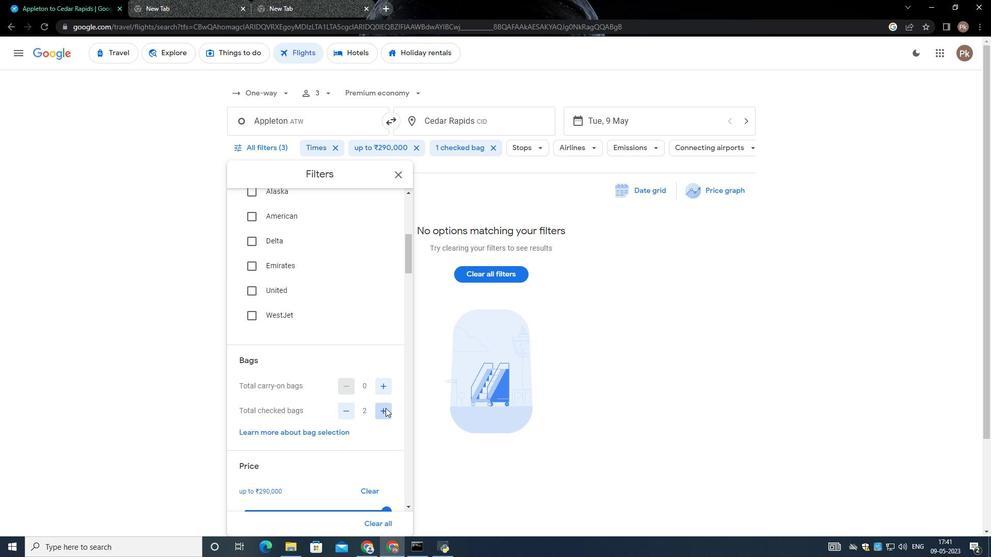 
Action: Mouse pressed left at (386, 408)
Screenshot: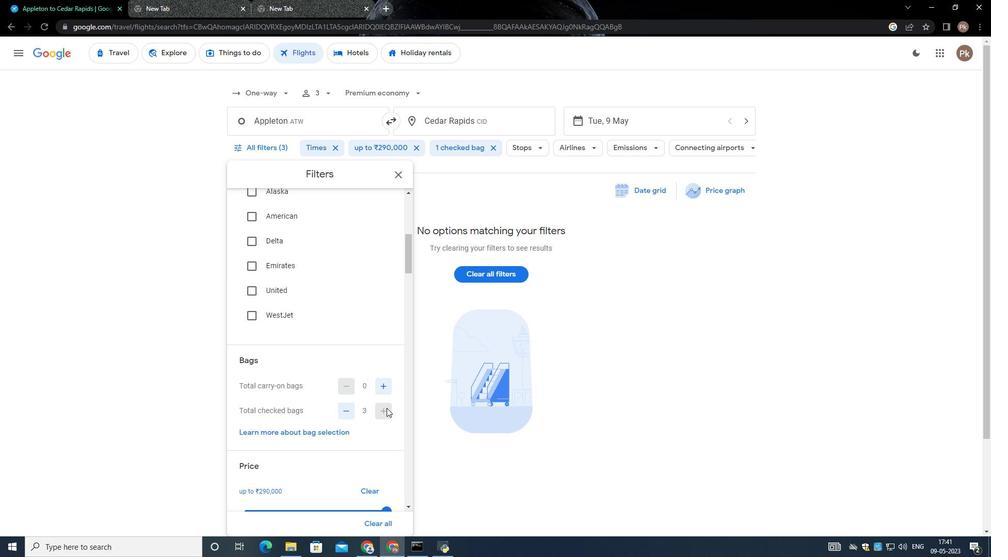 
Action: Mouse moved to (367, 384)
Screenshot: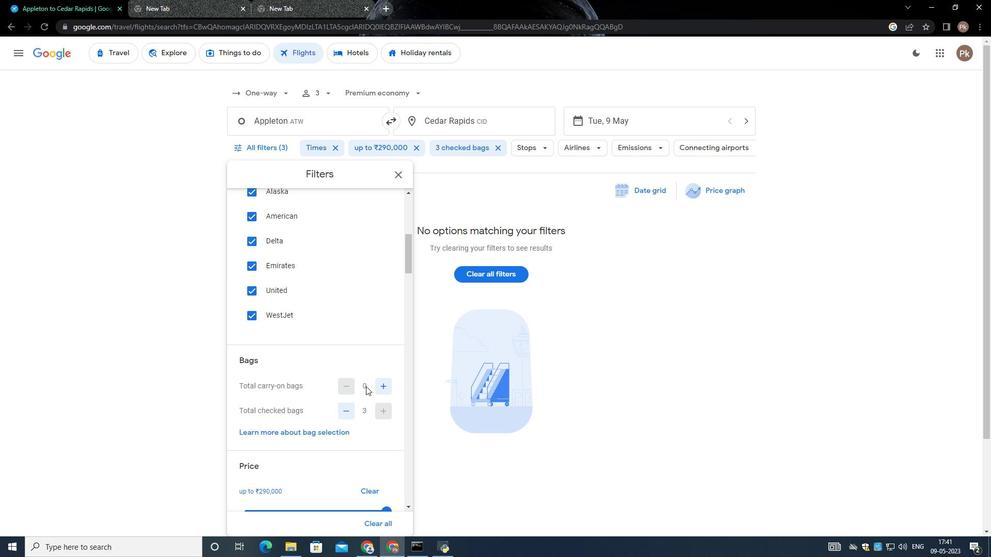 
Action: Mouse scrolled (367, 384) with delta (0, 0)
Screenshot: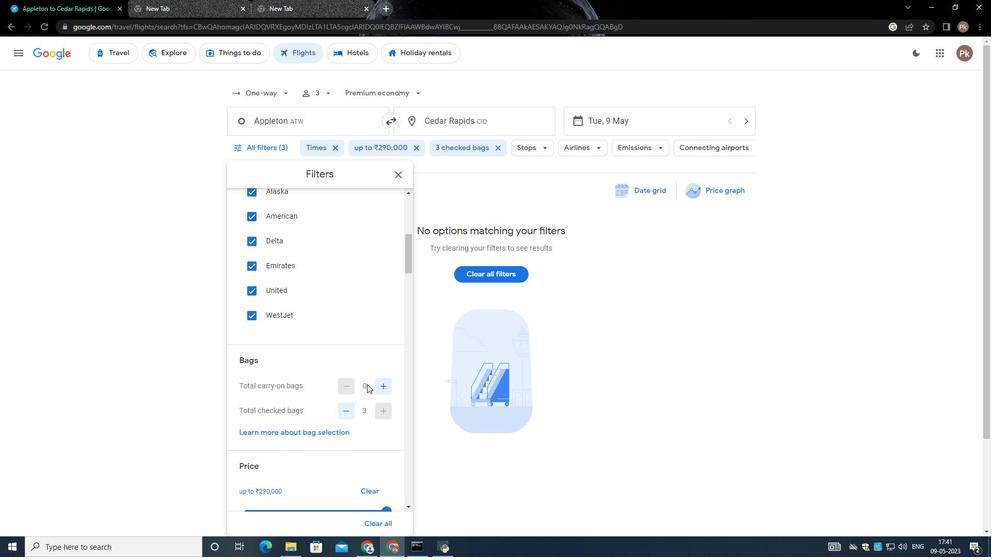 
Action: Mouse scrolled (367, 384) with delta (0, 0)
Screenshot: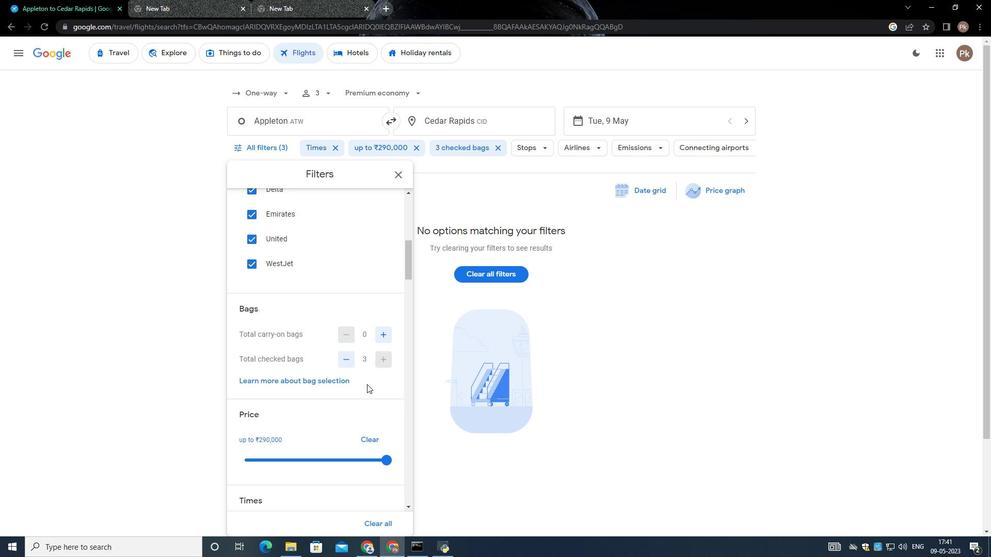 
Action: Mouse scrolled (367, 384) with delta (0, 0)
Screenshot: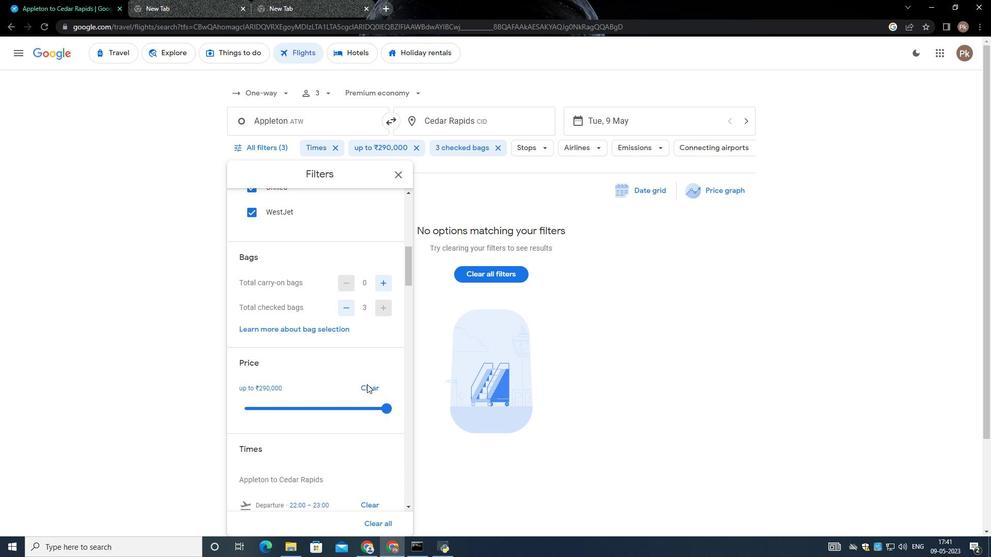 
Action: Mouse scrolled (367, 384) with delta (0, 0)
Screenshot: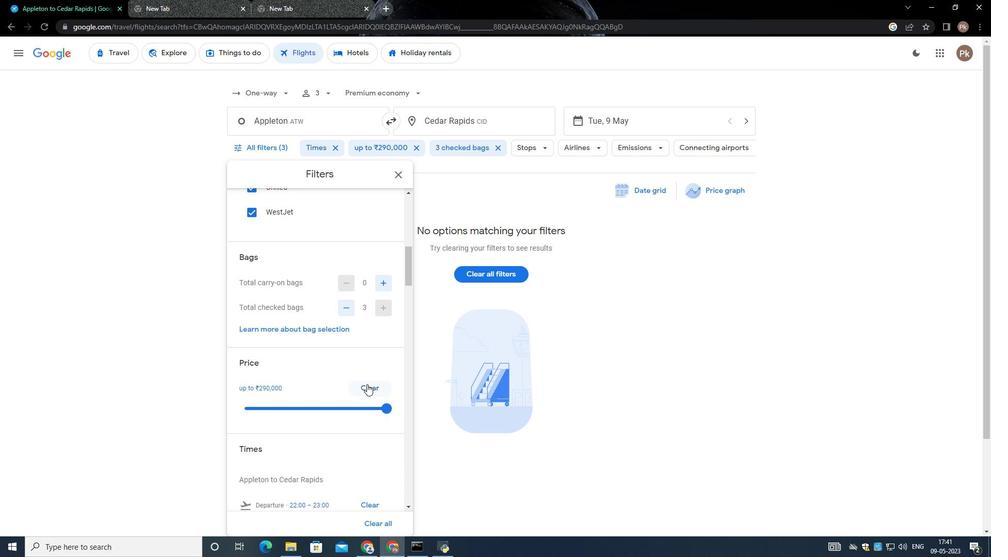 
Action: Mouse moved to (388, 303)
Screenshot: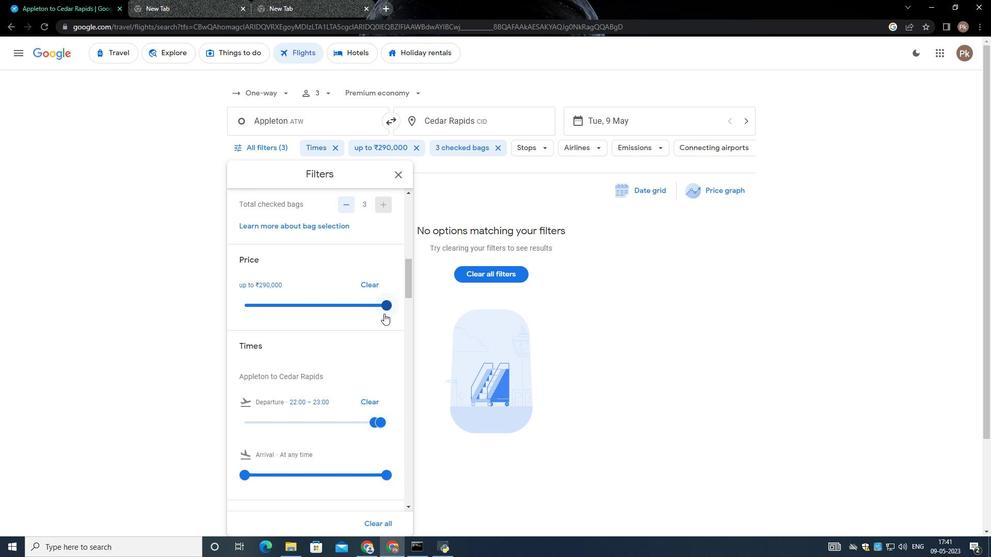 
Action: Mouse pressed left at (388, 303)
Screenshot: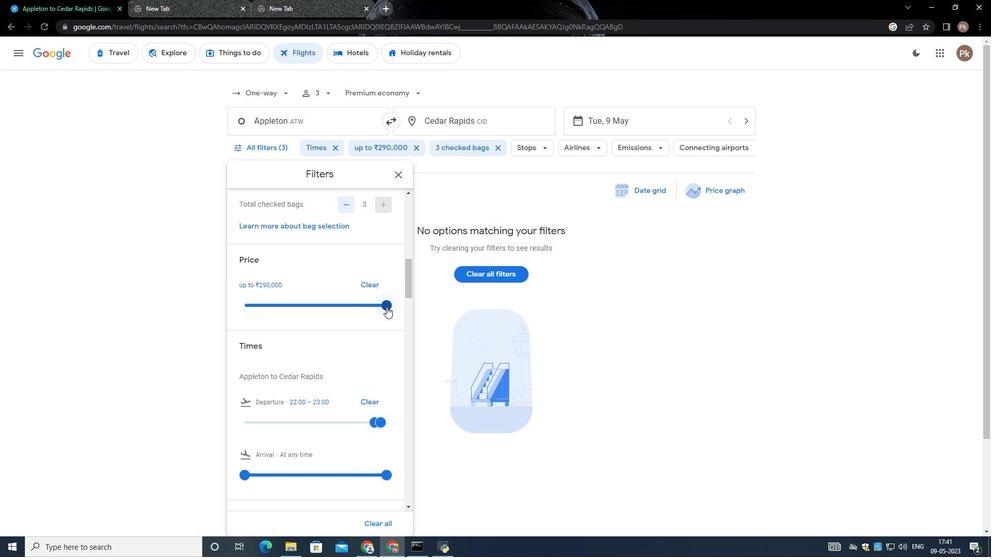 
Action: Mouse moved to (388, 302)
Screenshot: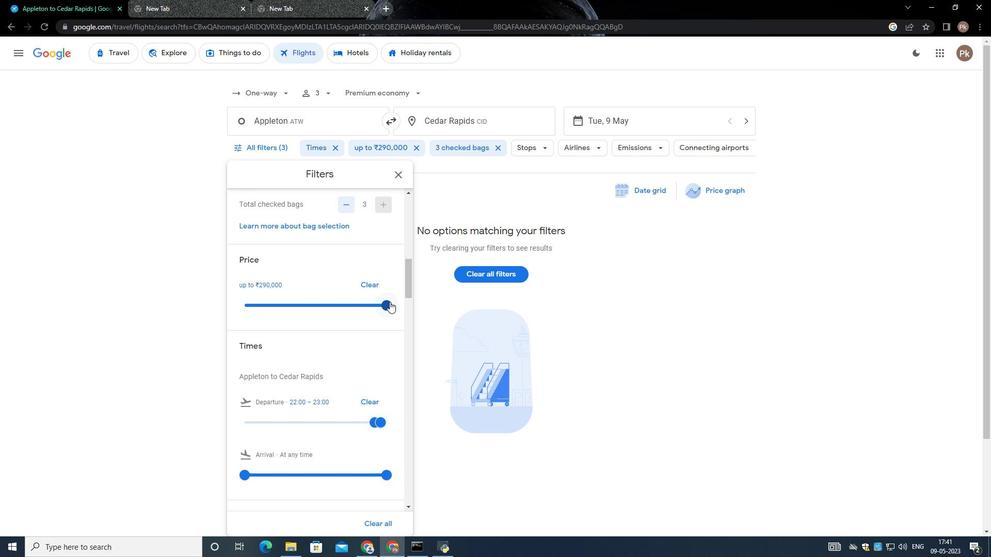 
Action: Mouse scrolled (388, 302) with delta (0, 0)
Screenshot: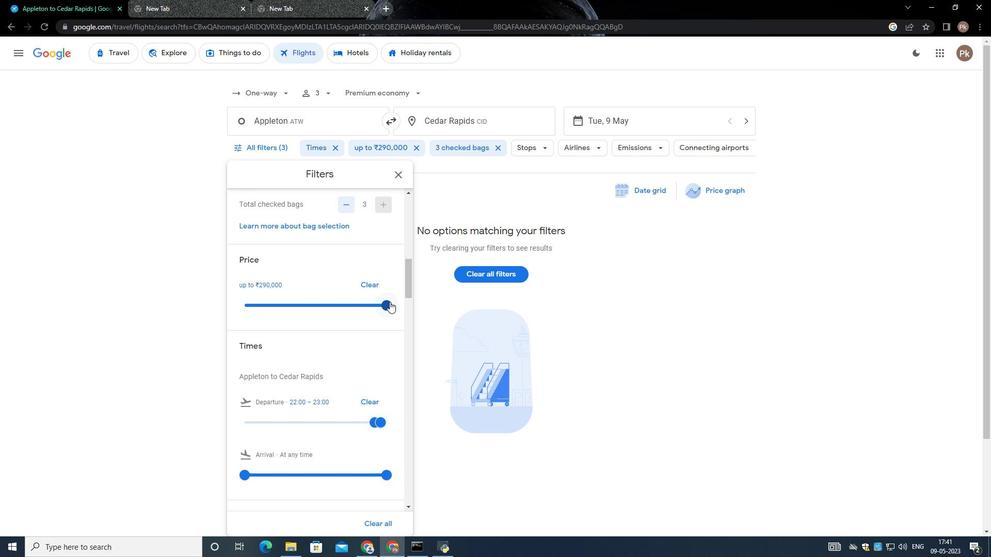 
Action: Mouse scrolled (388, 302) with delta (0, 0)
Screenshot: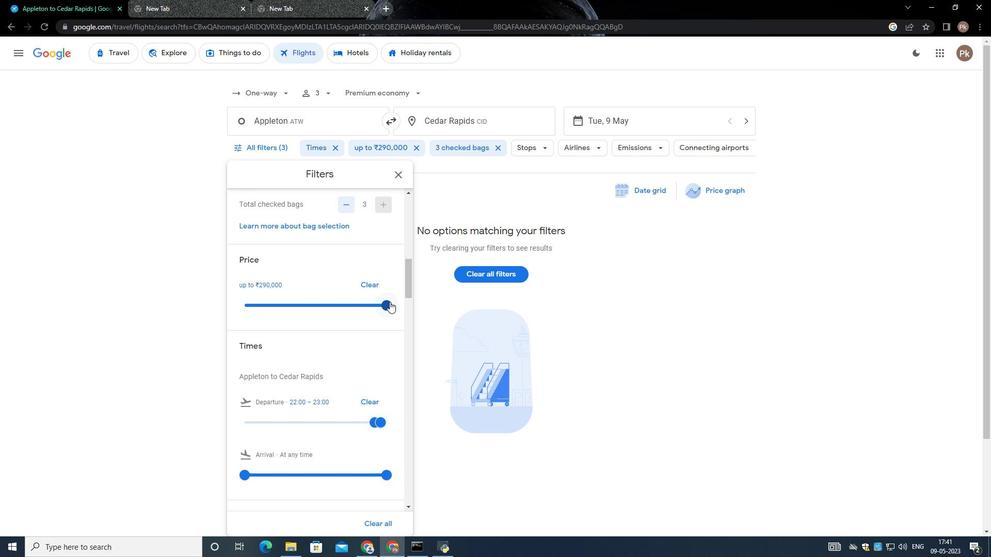 
Action: Mouse moved to (271, 321)
Screenshot: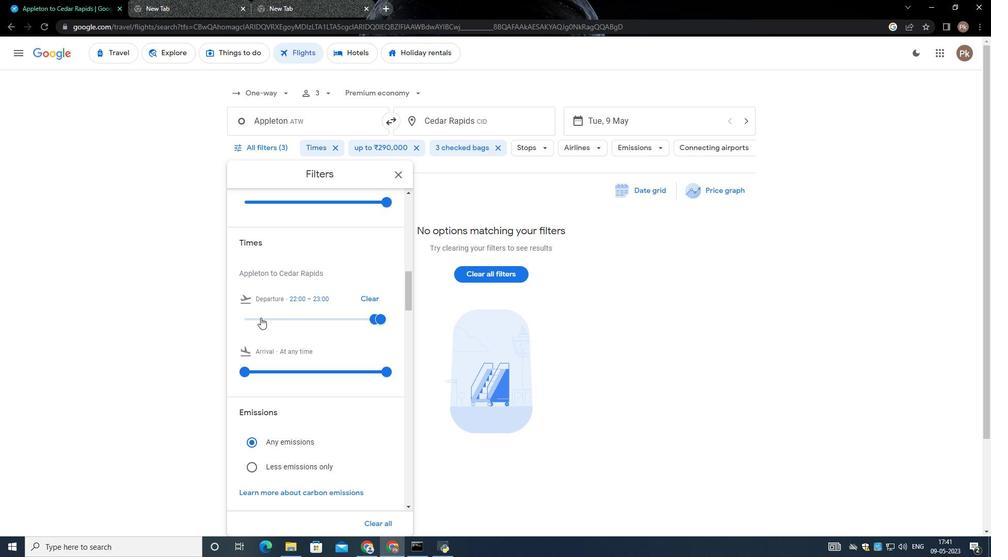 
Action: Mouse pressed left at (271, 321)
Screenshot: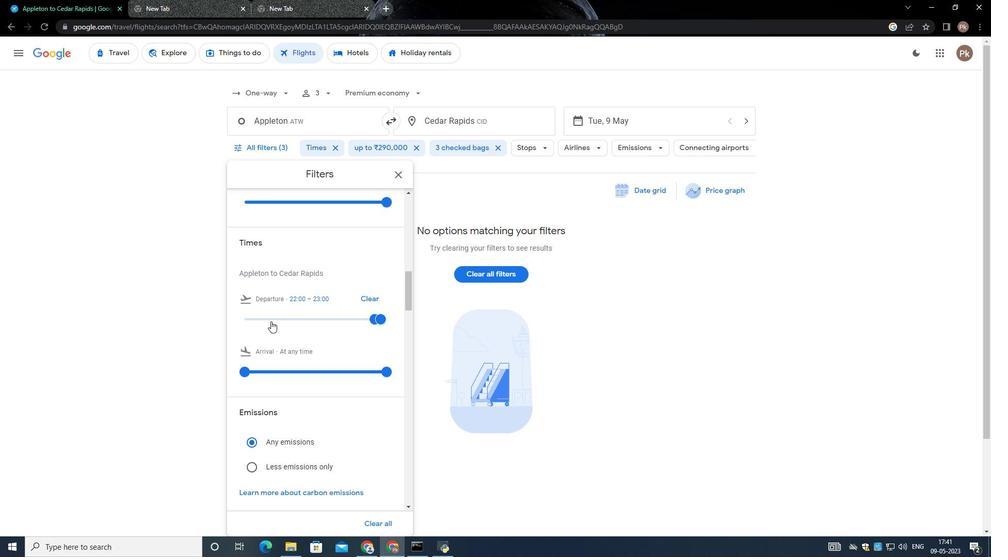 
Action: Mouse moved to (383, 318)
Screenshot: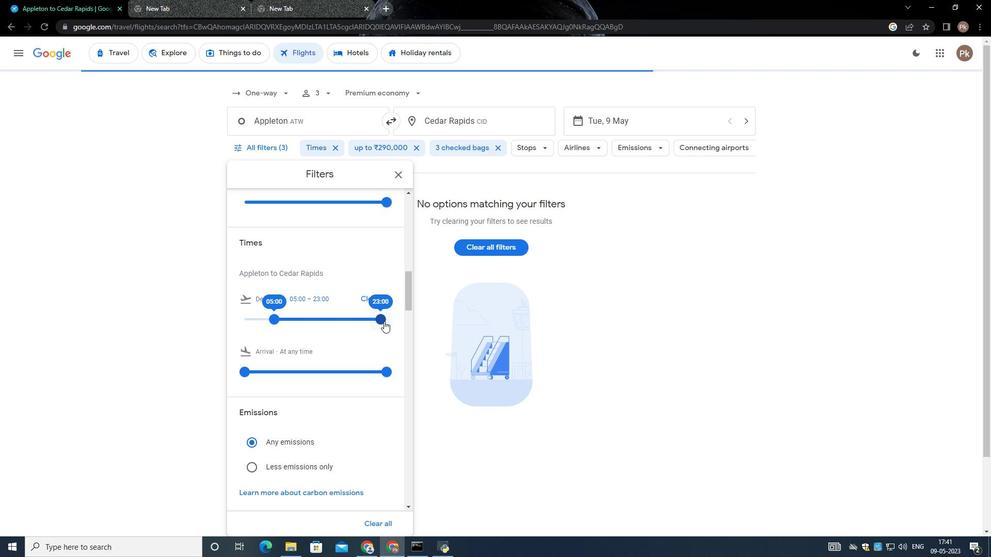 
Action: Mouse pressed left at (383, 318)
Screenshot: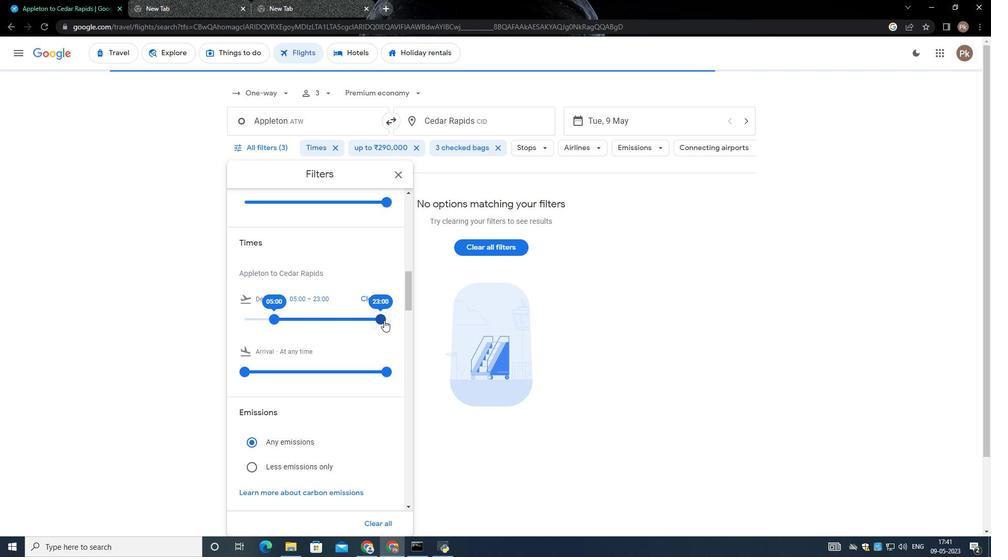 
Action: Mouse moved to (340, 322)
Screenshot: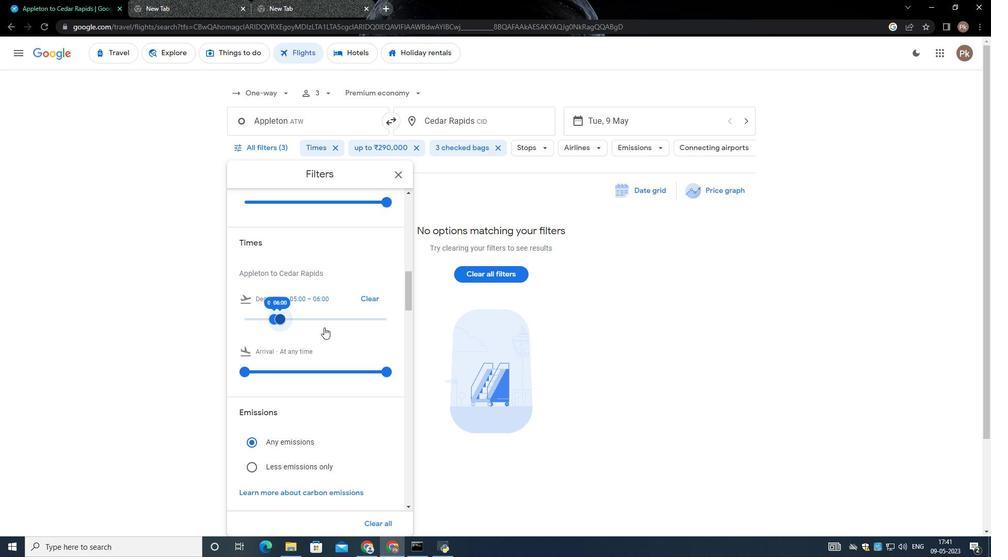 
Action: Mouse scrolled (340, 322) with delta (0, 0)
Screenshot: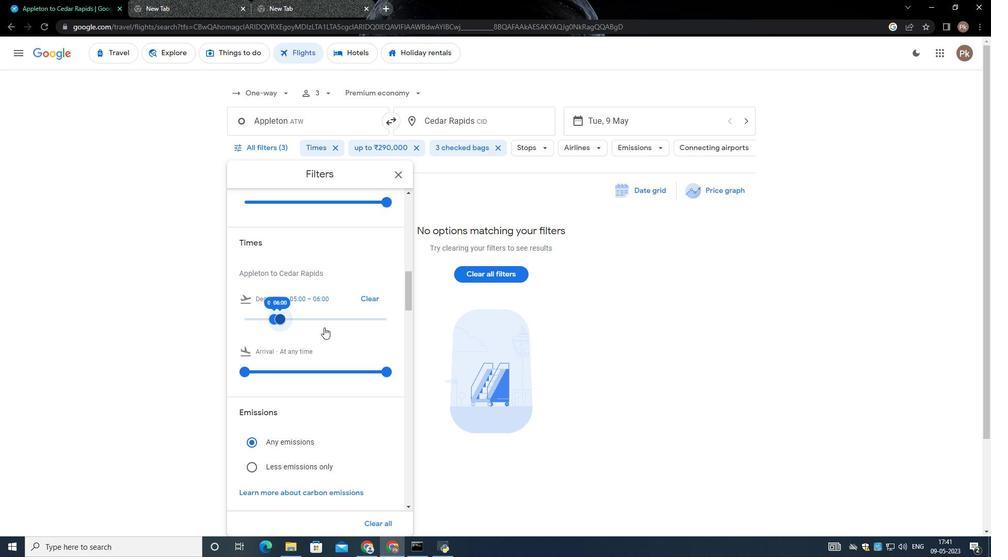 
Action: Mouse moved to (340, 326)
Screenshot: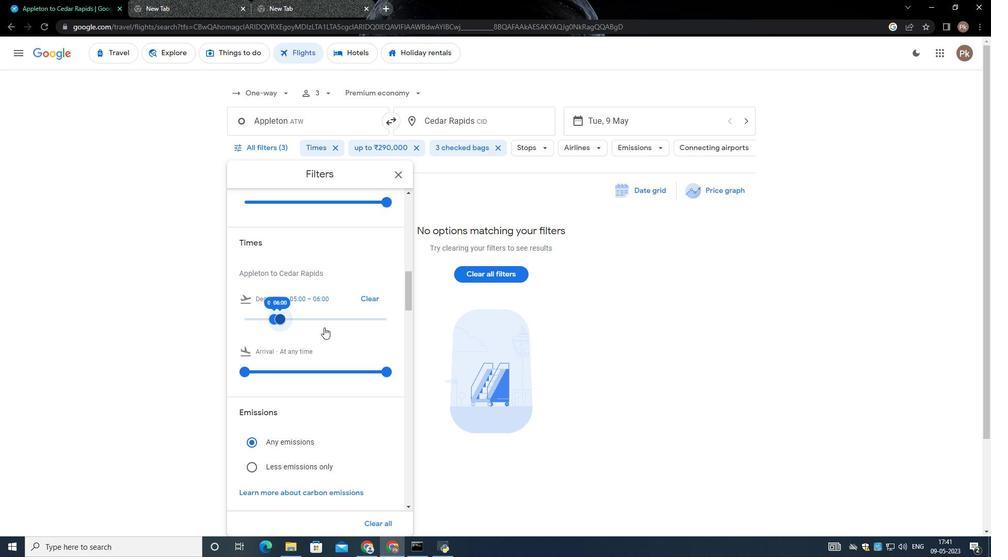 
Action: Mouse scrolled (340, 325) with delta (0, 0)
Screenshot: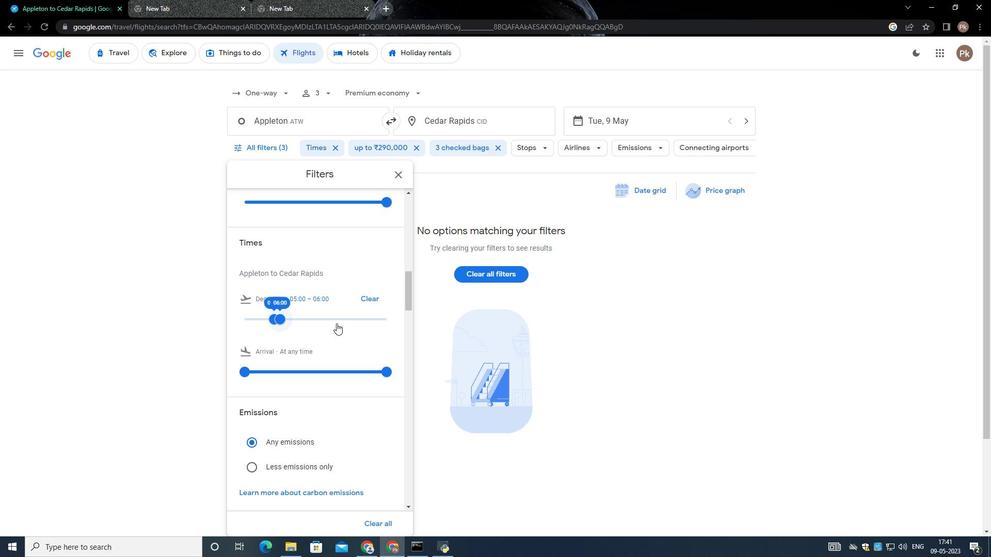 
Action: Mouse moved to (340, 328)
Screenshot: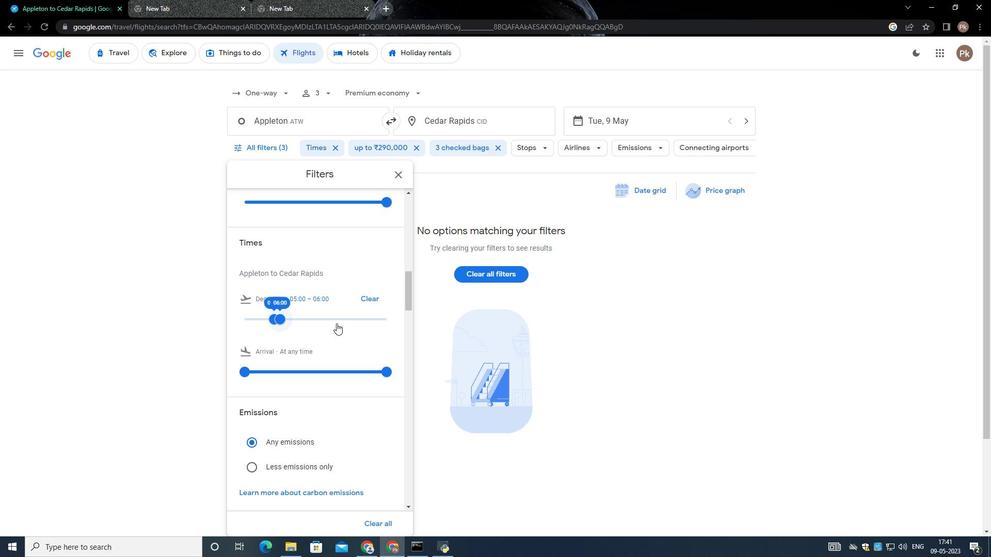
Action: Mouse scrolled (340, 327) with delta (0, 0)
Screenshot: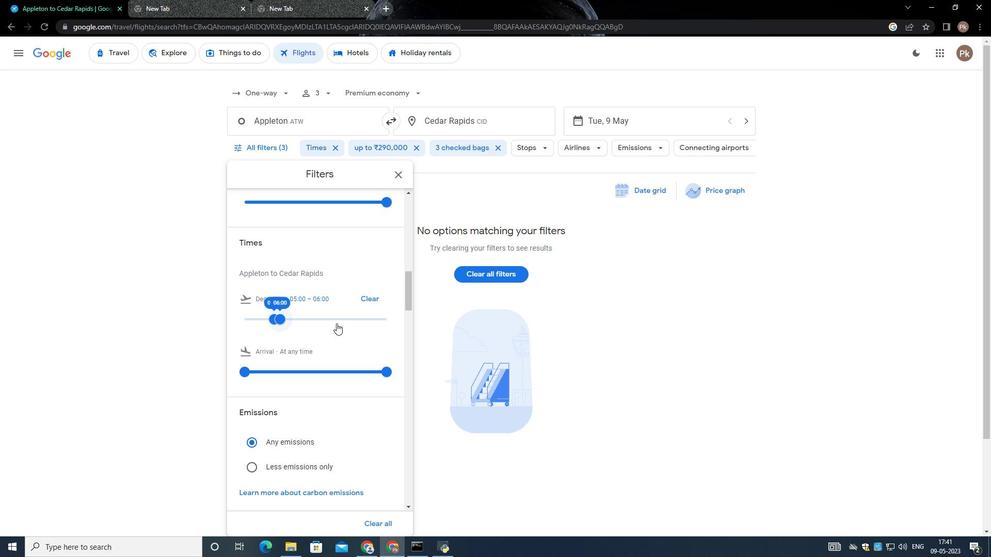 
Action: Mouse moved to (340, 332)
Screenshot: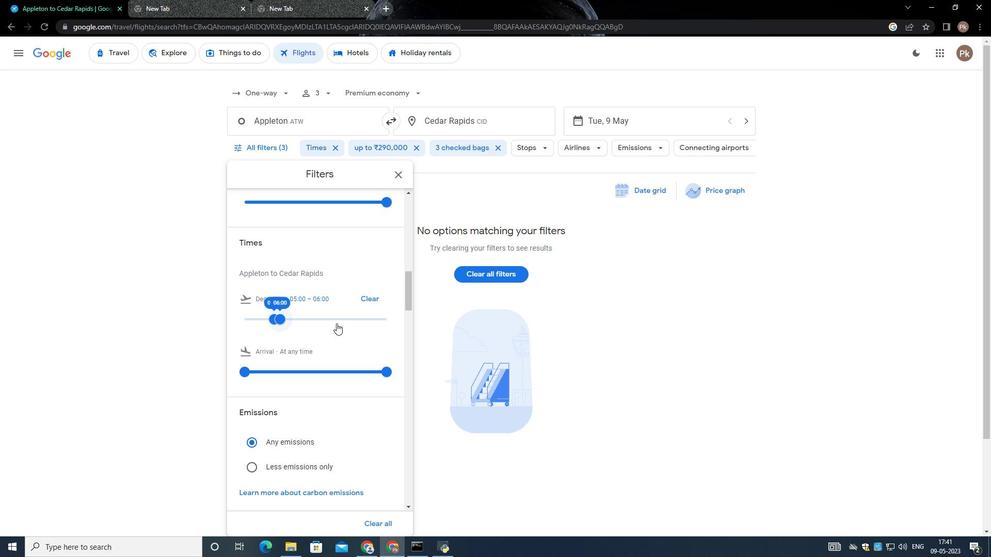 
Action: Mouse scrolled (340, 329) with delta (0, 0)
Screenshot: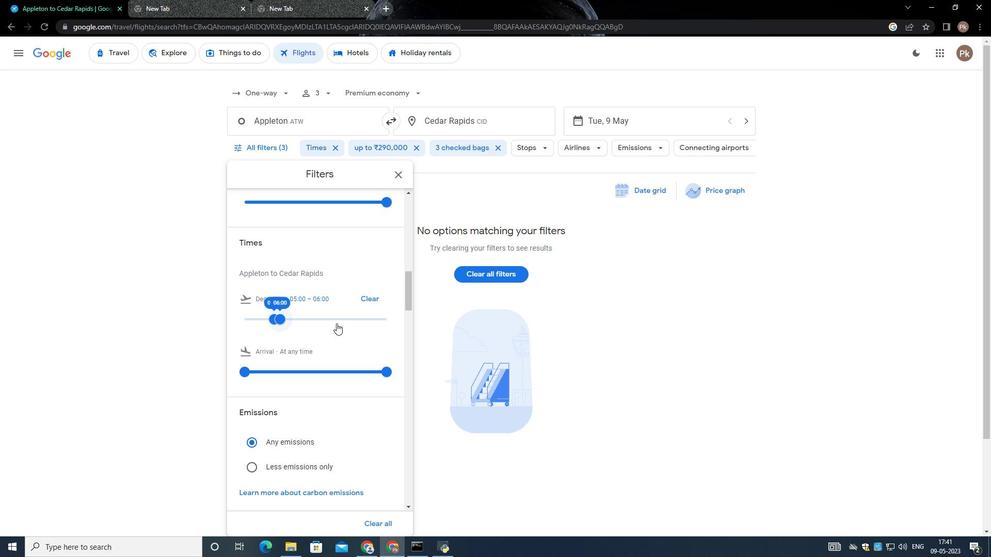 
Action: Mouse moved to (340, 333)
Screenshot: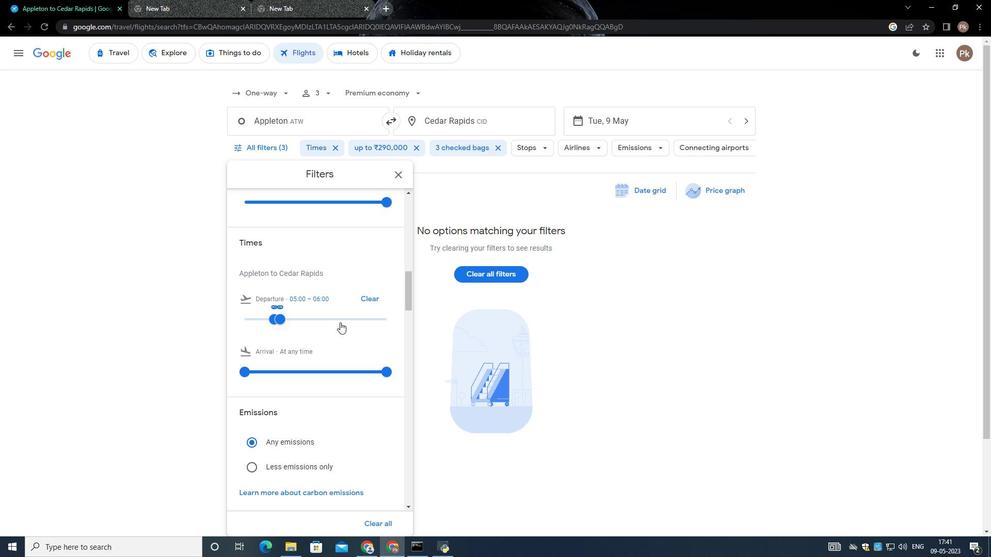 
Action: Mouse scrolled (340, 332) with delta (0, 0)
Screenshot: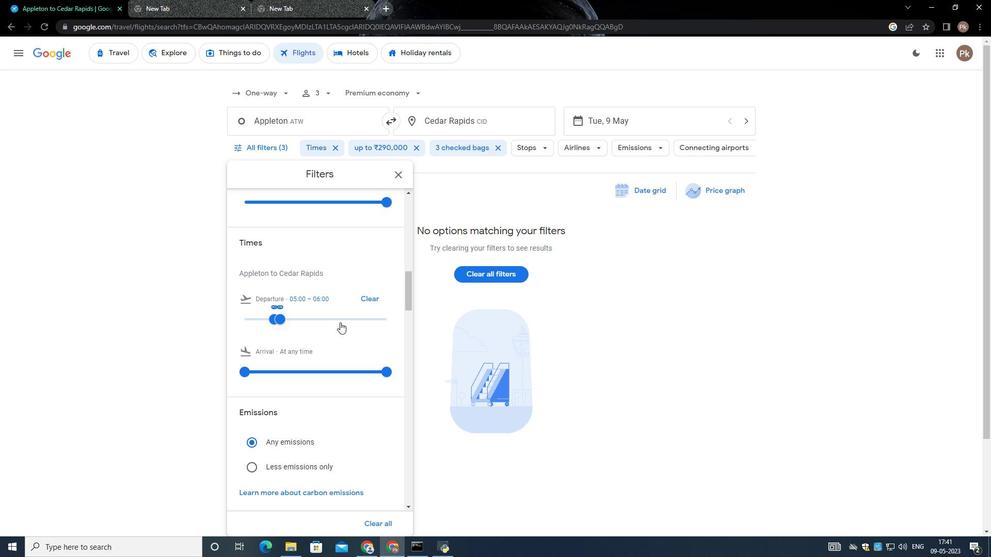 
Action: Mouse moved to (340, 335)
Screenshot: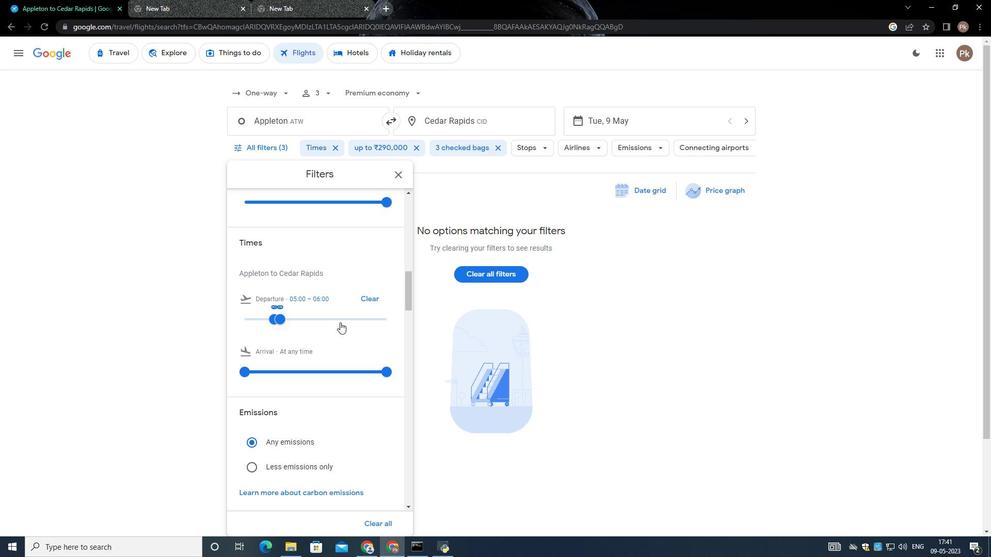 
Action: Mouse scrolled (340, 334) with delta (0, 0)
Screenshot: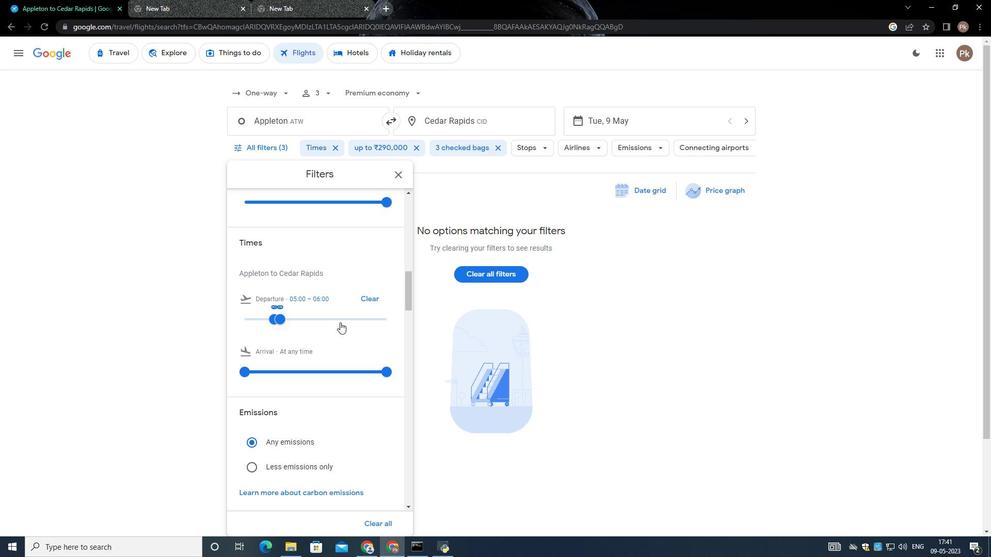 
Action: Mouse moved to (337, 344)
Screenshot: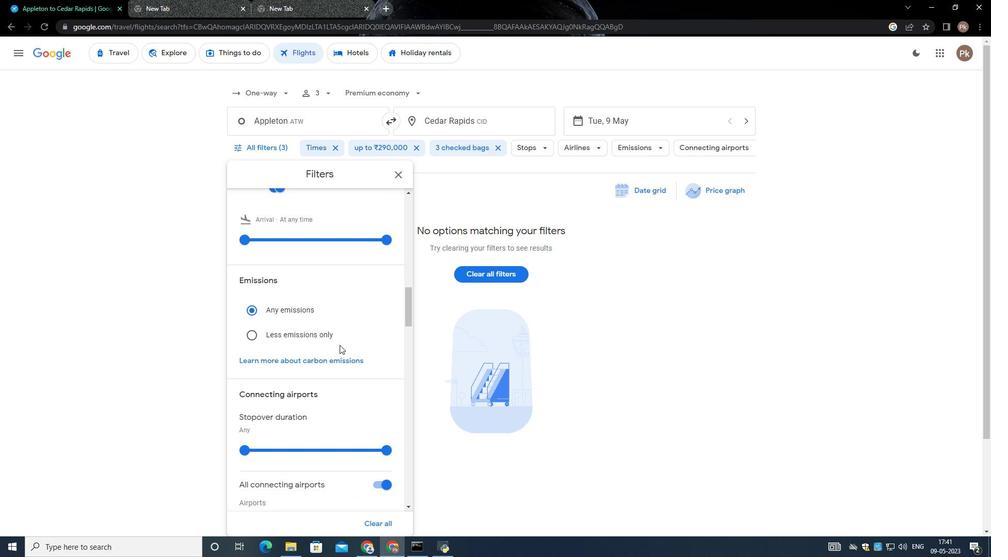 
Action: Mouse scrolled (337, 343) with delta (0, 0)
Screenshot: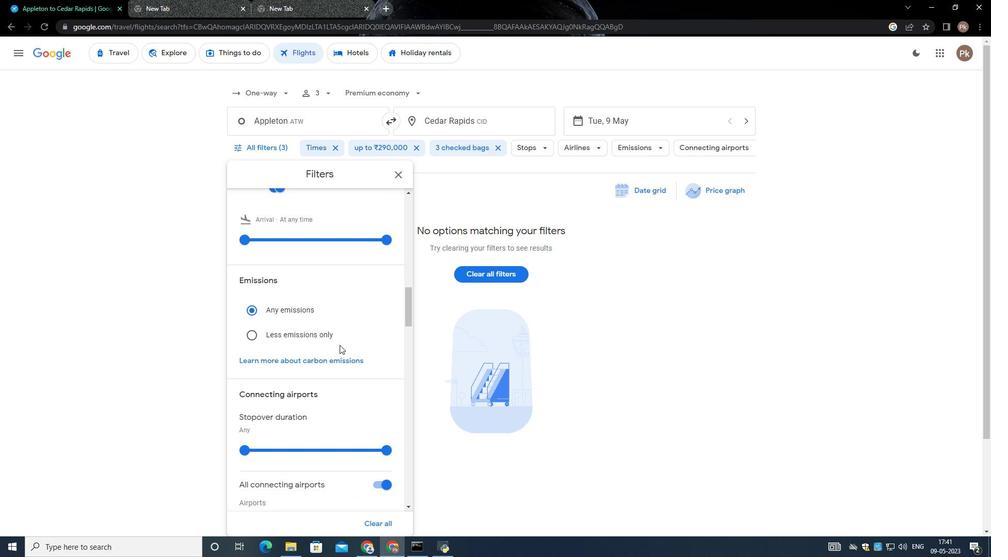 
Action: Mouse moved to (337, 344)
Screenshot: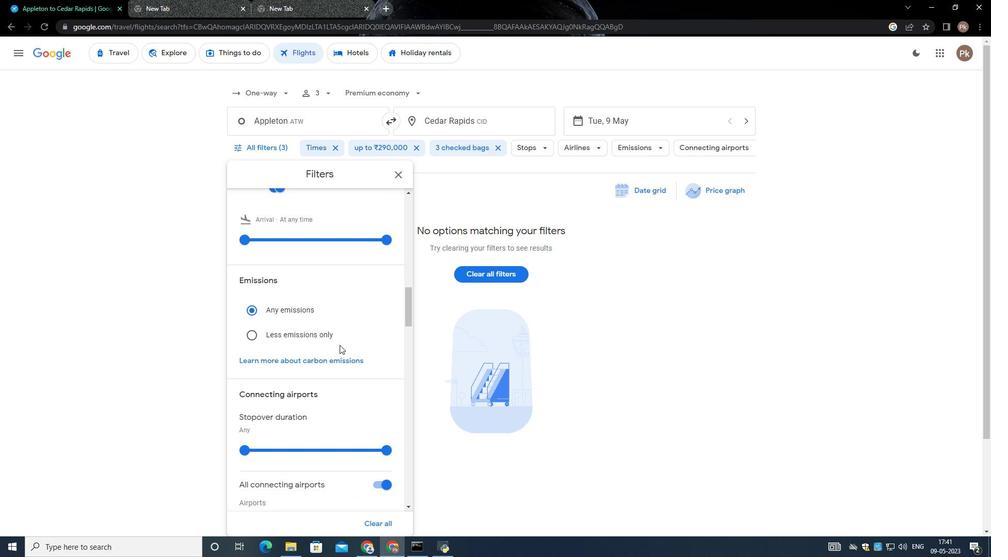 
Action: Mouse scrolled (337, 344) with delta (0, 0)
Screenshot: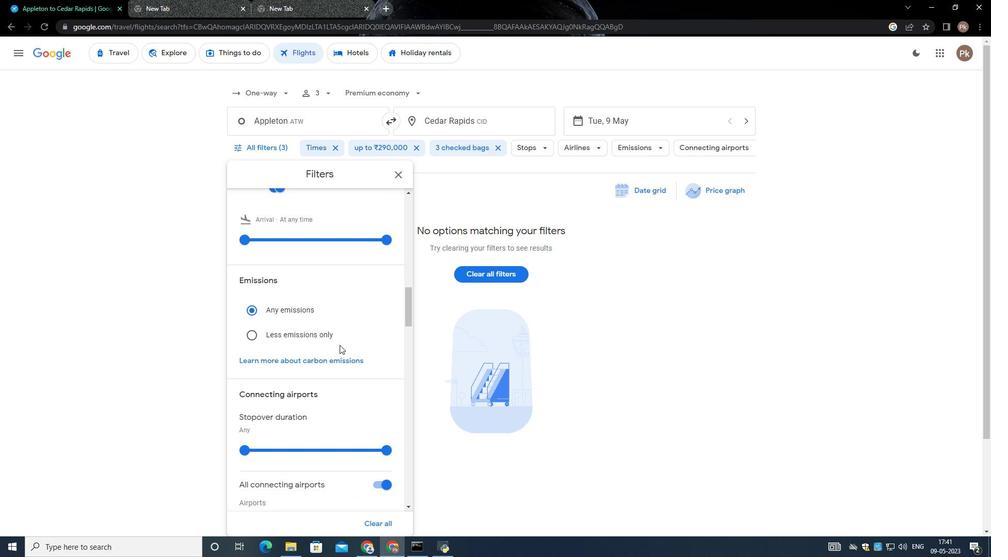 
Action: Mouse moved to (336, 346)
Screenshot: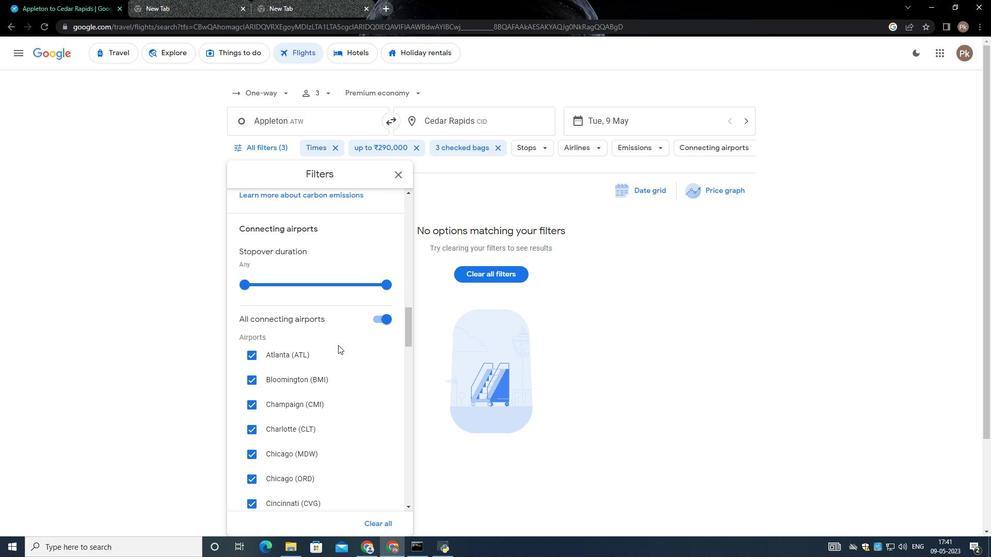 
Action: Mouse scrolled (336, 344) with delta (0, 0)
Screenshot: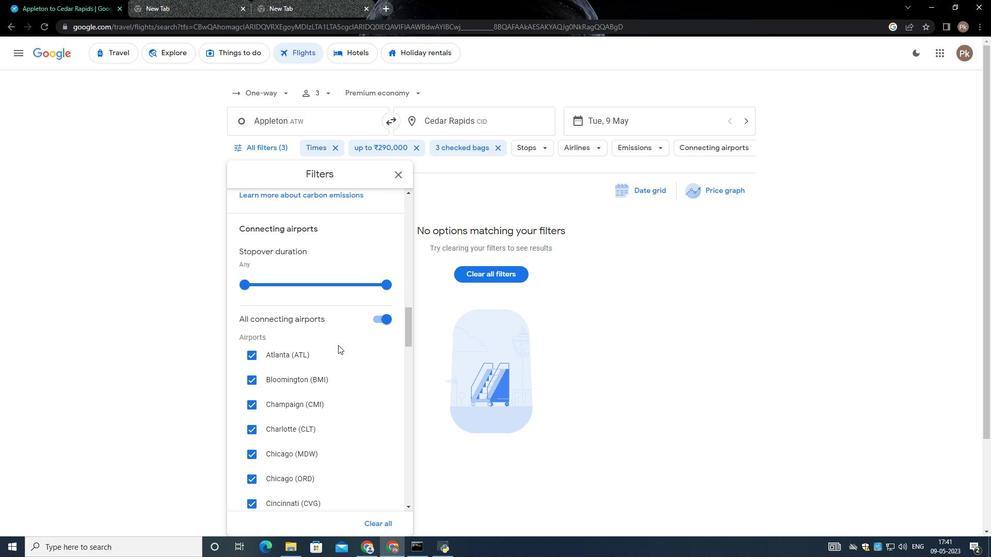 
Action: Mouse moved to (333, 351)
Screenshot: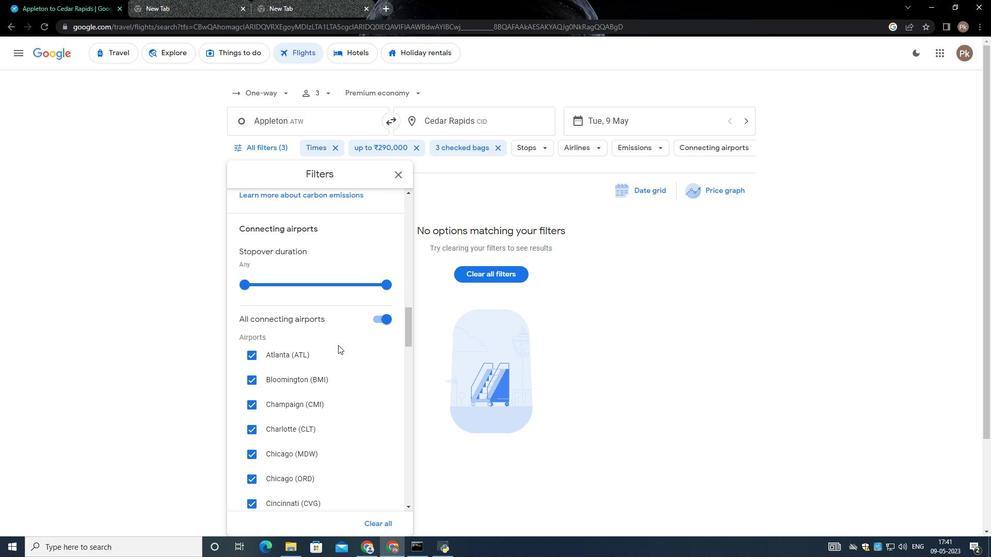 
Action: Mouse scrolled (336, 346) with delta (0, 0)
Screenshot: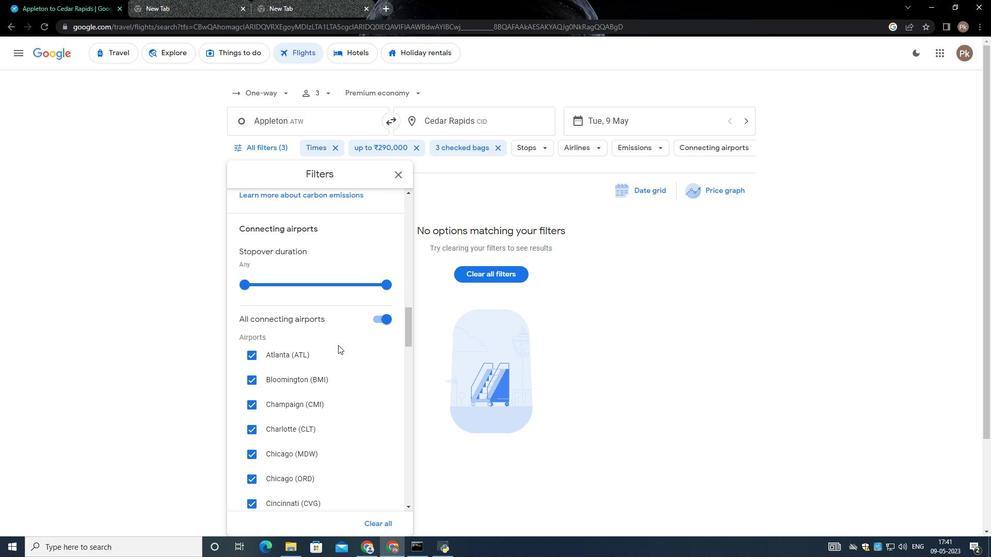 
Action: Mouse moved to (294, 388)
Screenshot: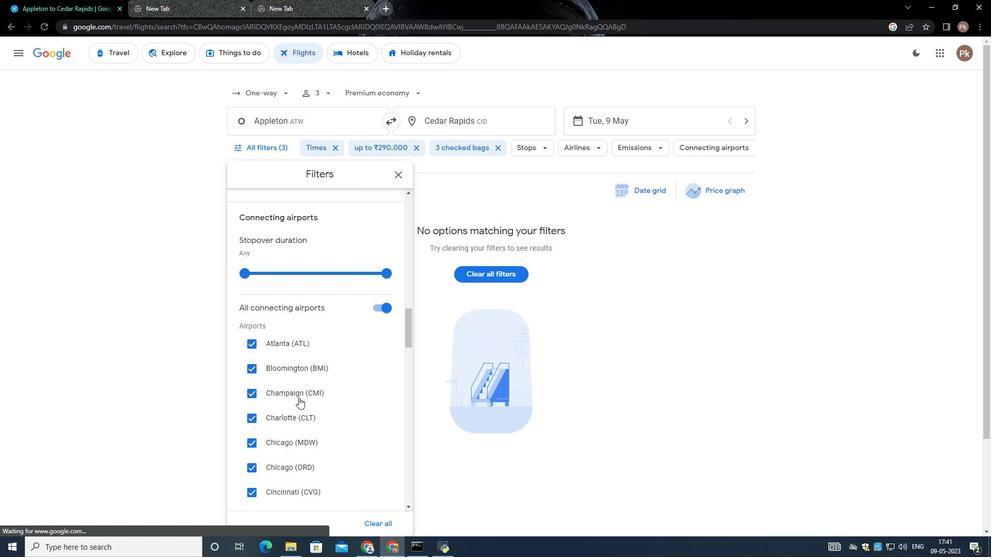 
Action: Mouse scrolled (294, 388) with delta (0, 0)
Screenshot: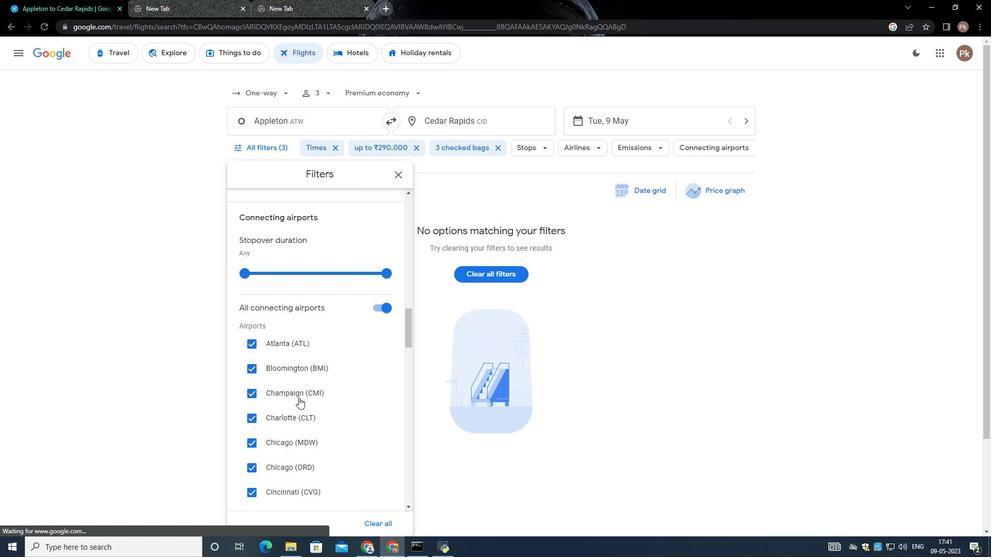
Action: Mouse scrolled (294, 388) with delta (0, 0)
Screenshot: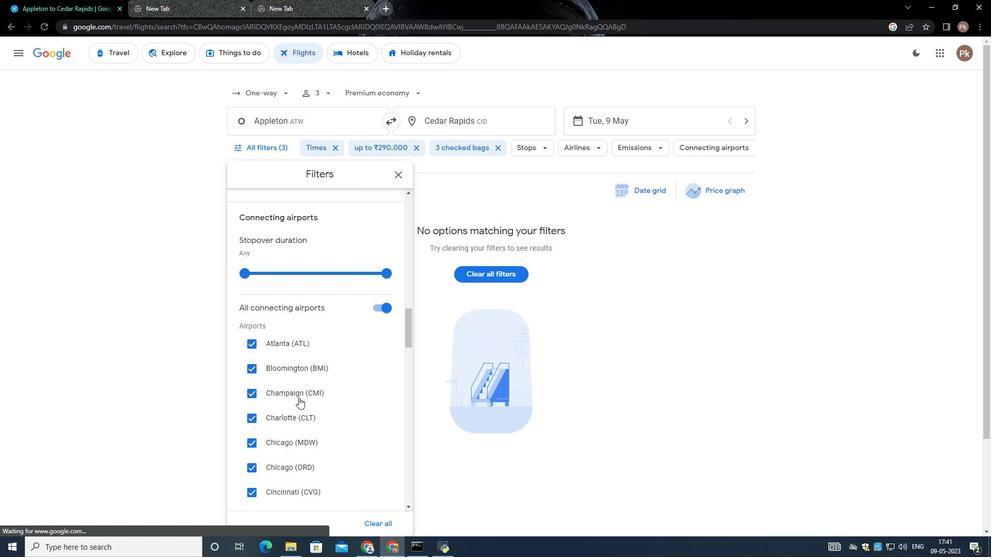 
Action: Mouse moved to (293, 389)
Screenshot: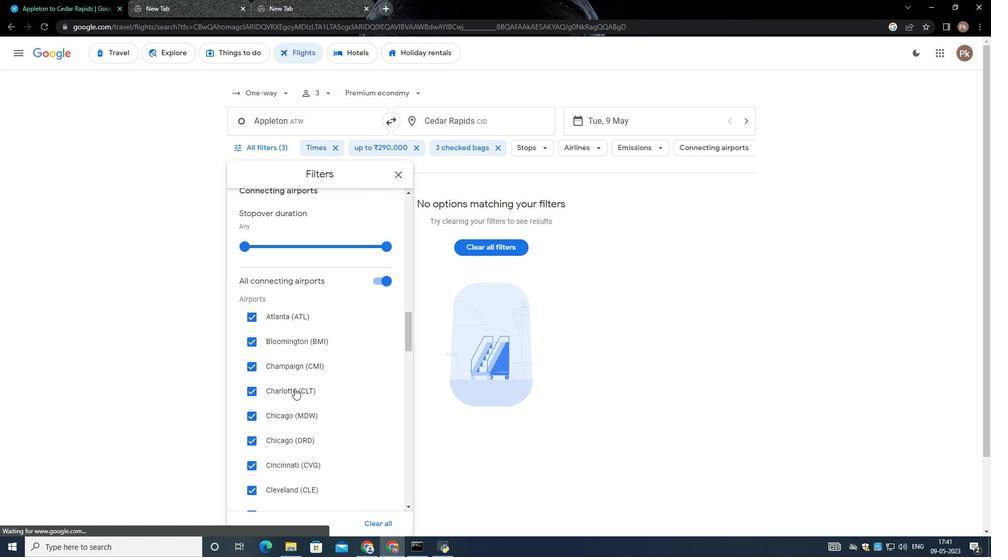 
Action: Mouse scrolled (294, 388) with delta (0, 0)
Screenshot: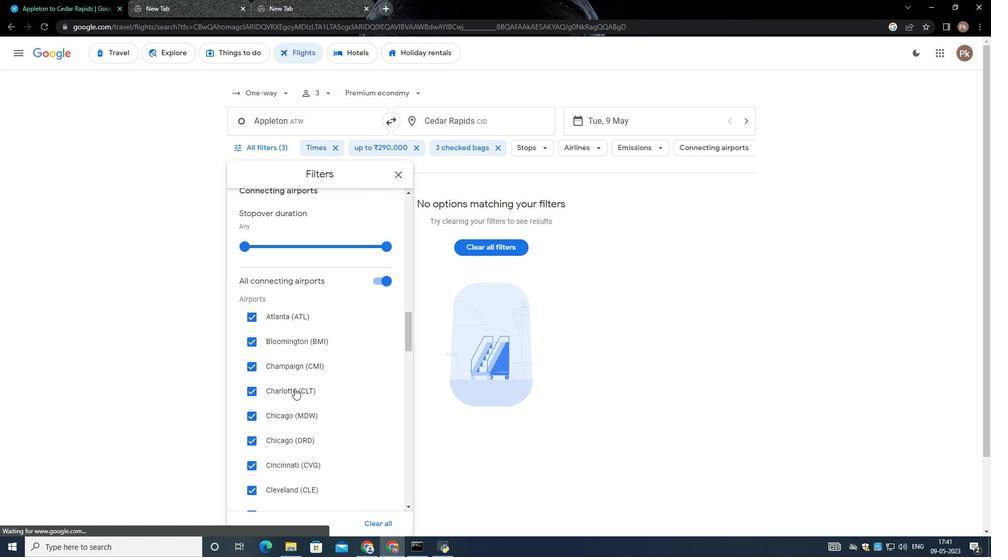 
Action: Mouse moved to (287, 387)
Screenshot: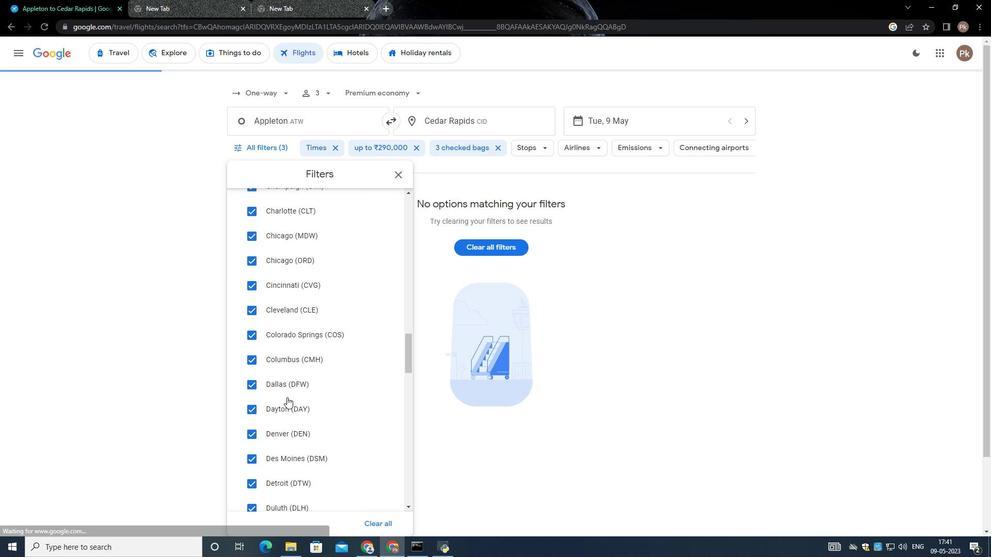 
Action: Mouse scrolled (287, 386) with delta (0, 0)
Screenshot: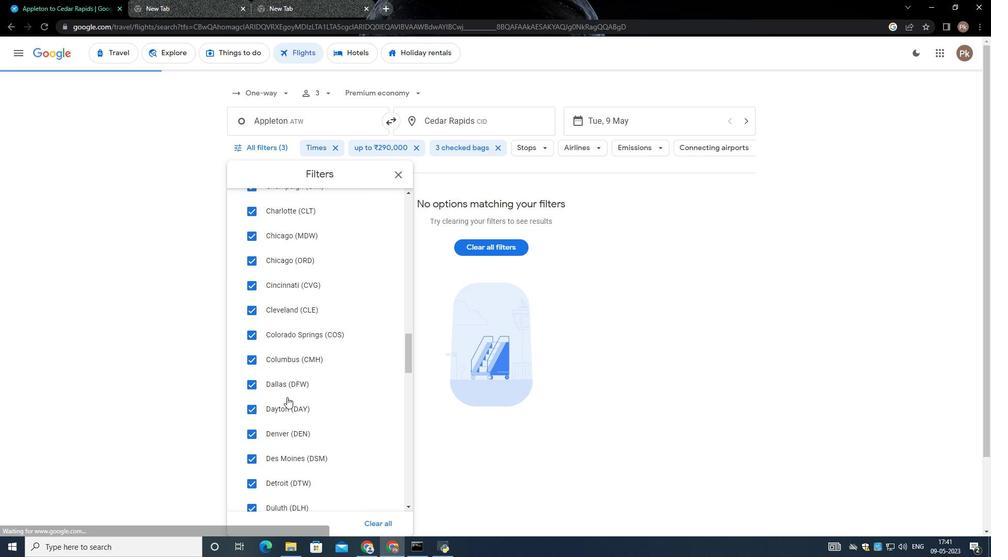 
Action: Mouse scrolled (287, 386) with delta (0, 0)
Screenshot: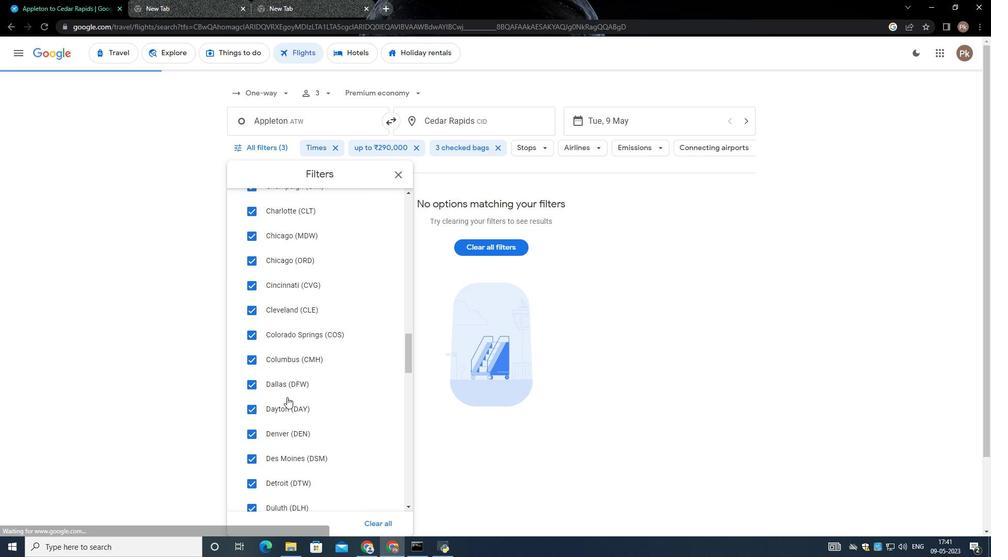 
Action: Mouse scrolled (287, 386) with delta (0, 0)
Screenshot: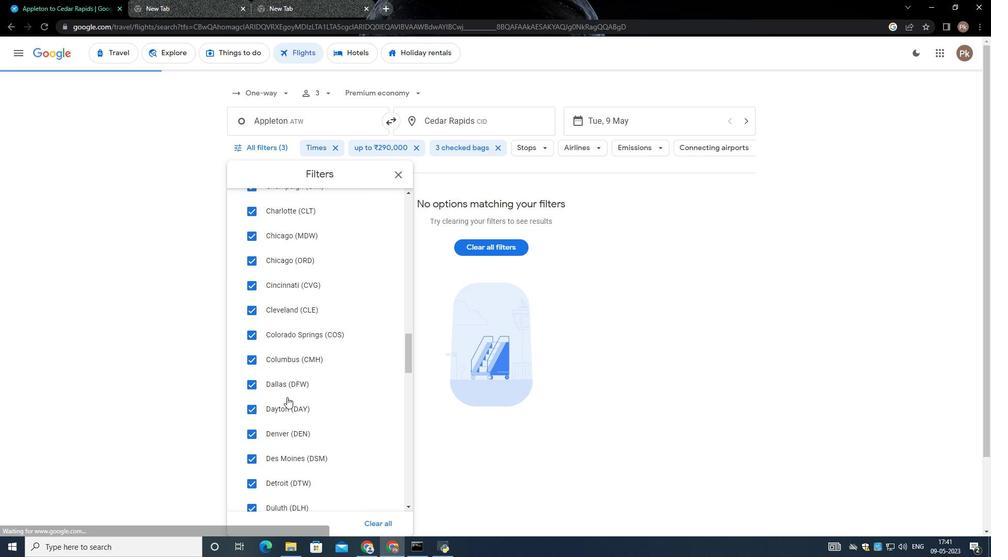 
Action: Mouse scrolled (287, 386) with delta (0, 0)
Screenshot: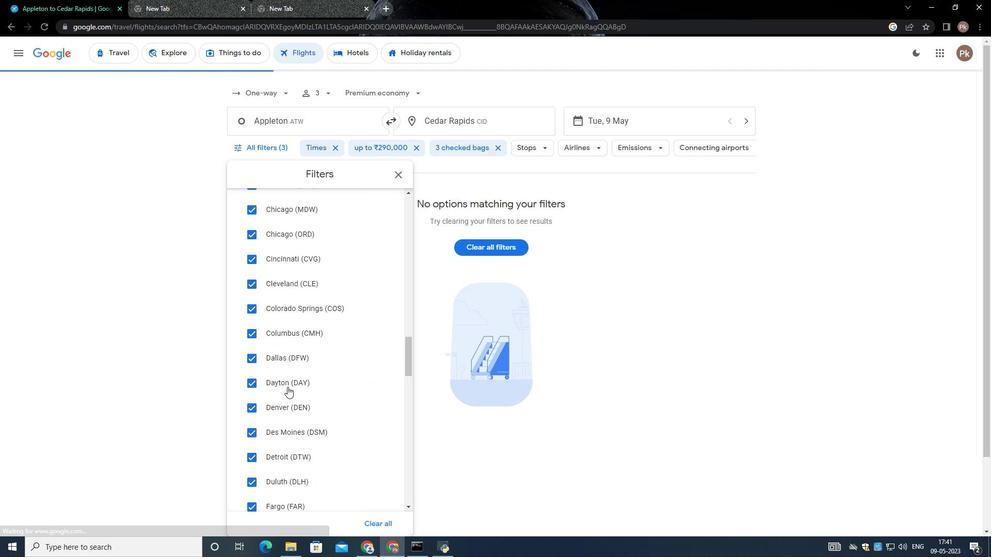 
Action: Mouse moved to (287, 387)
Screenshot: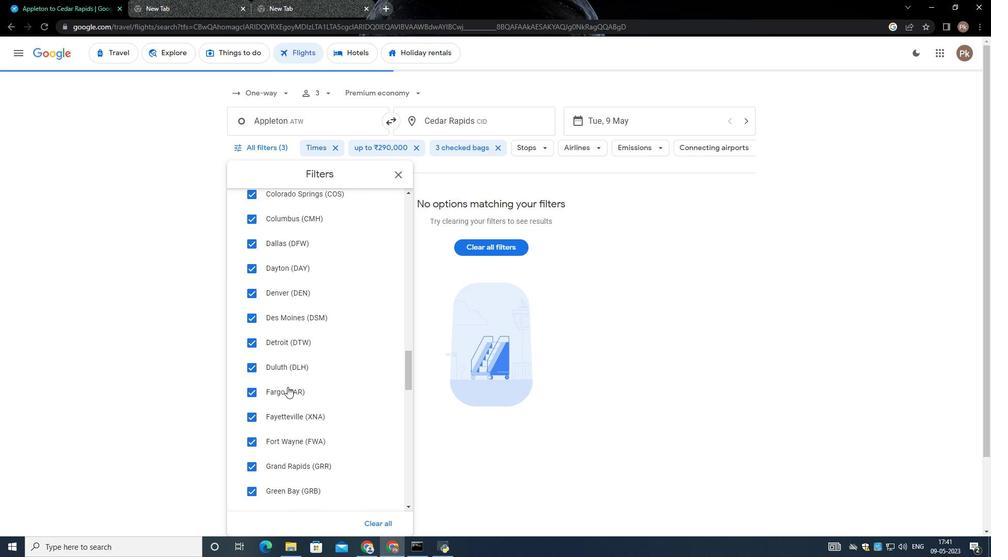 
Action: Mouse scrolled (287, 387) with delta (0, 0)
Screenshot: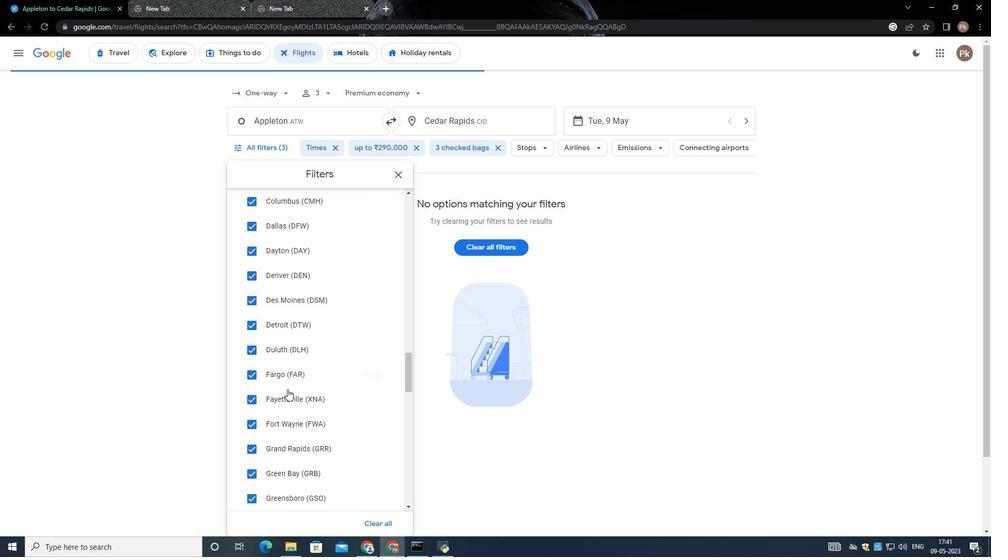 
Action: Mouse scrolled (287, 387) with delta (0, 0)
Screenshot: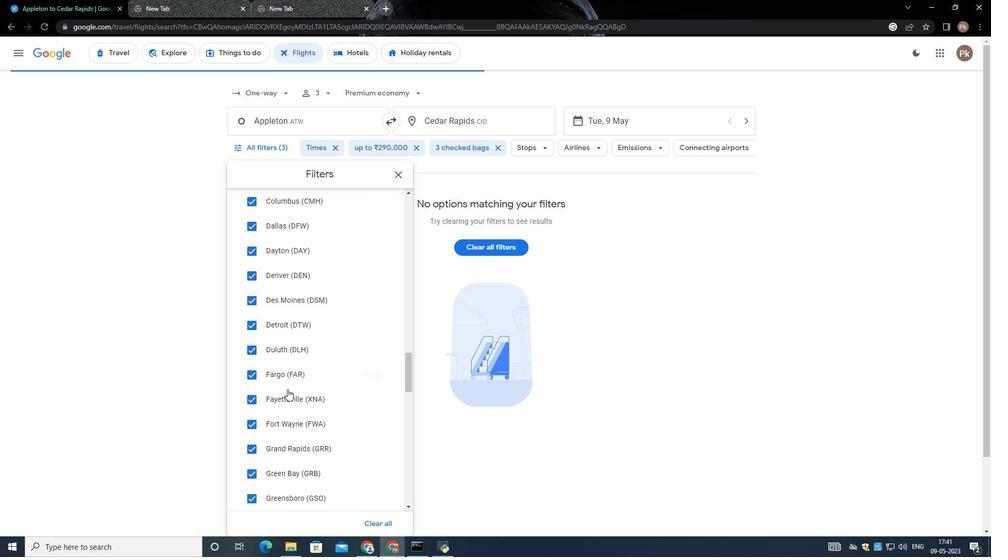 
Action: Mouse scrolled (287, 387) with delta (0, 0)
Screenshot: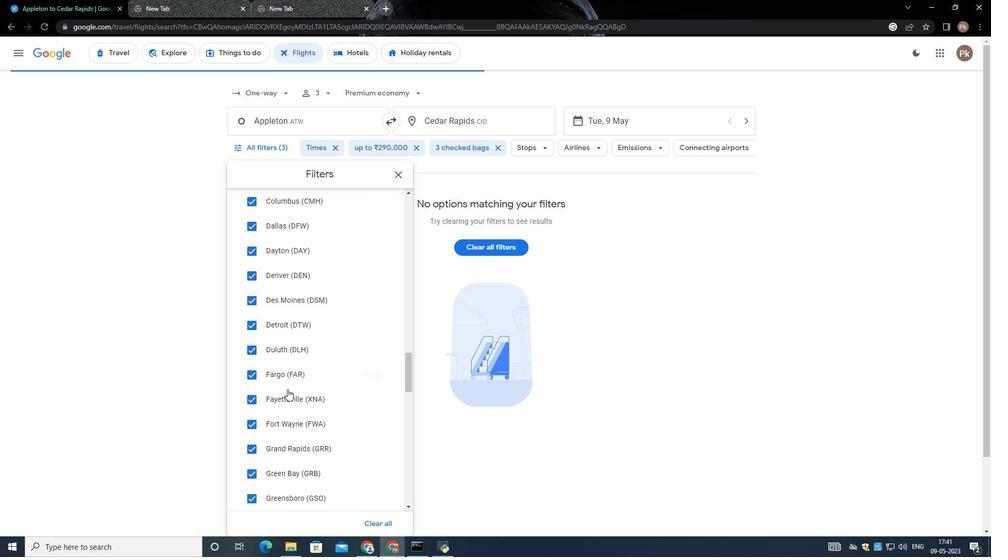 
Action: Mouse scrolled (287, 387) with delta (0, 0)
Screenshot: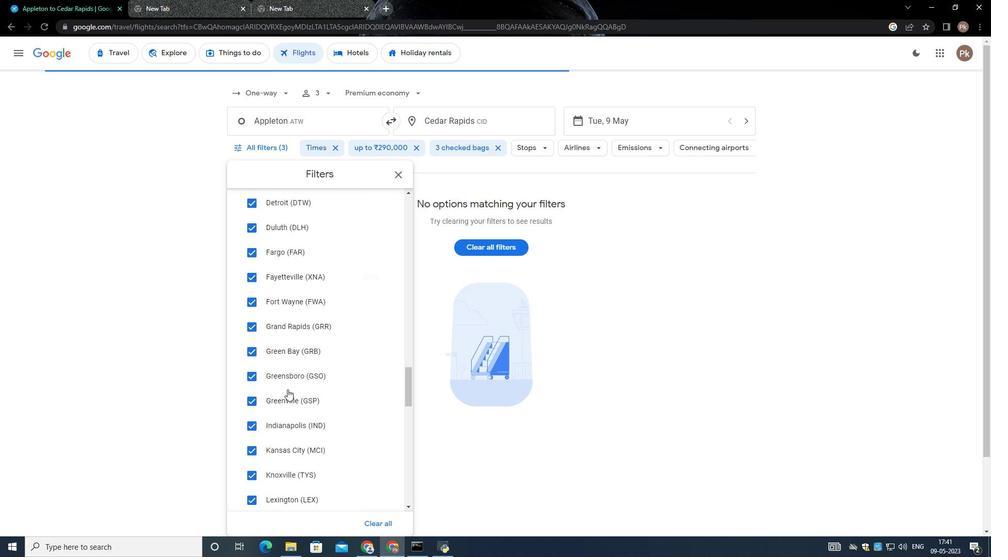 
Action: Mouse scrolled (287, 387) with delta (0, 0)
Screenshot: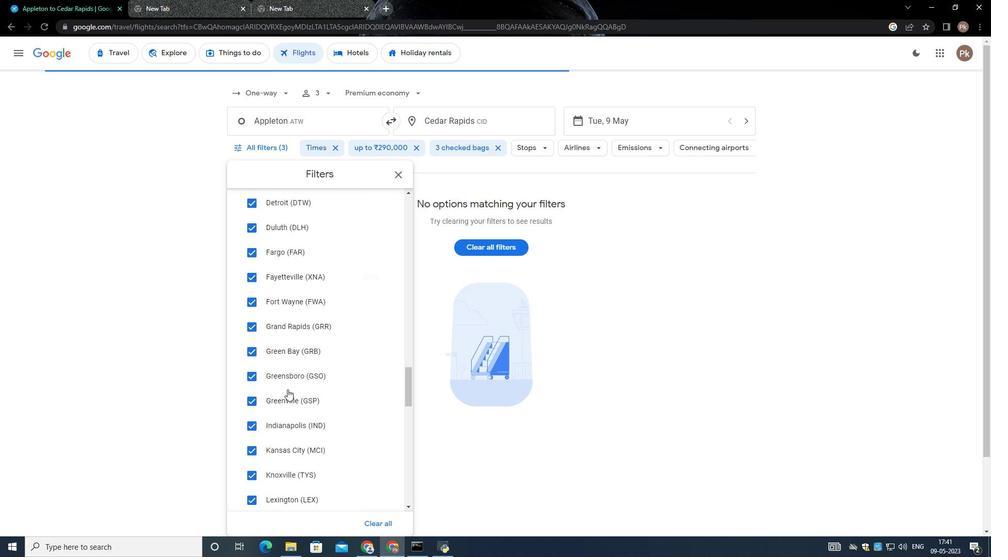 
Action: Mouse moved to (287, 387)
Screenshot: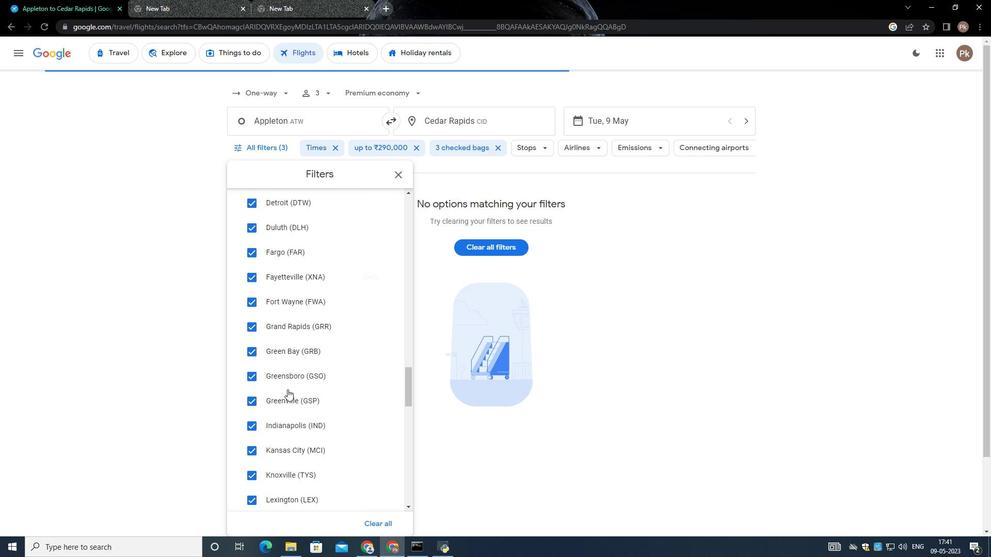 
Action: Mouse scrolled (287, 387) with delta (0, 0)
Screenshot: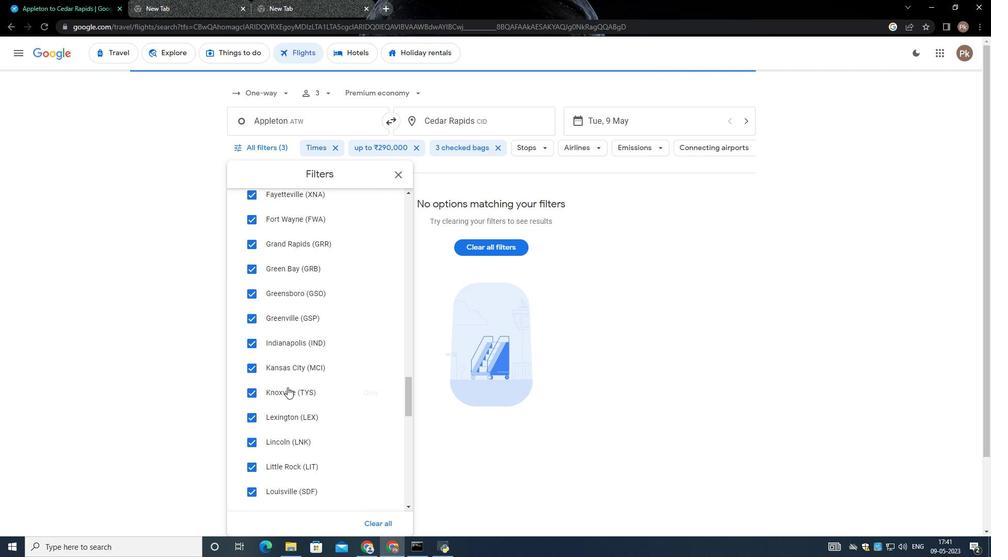 
Action: Mouse scrolled (287, 387) with delta (0, 0)
Screenshot: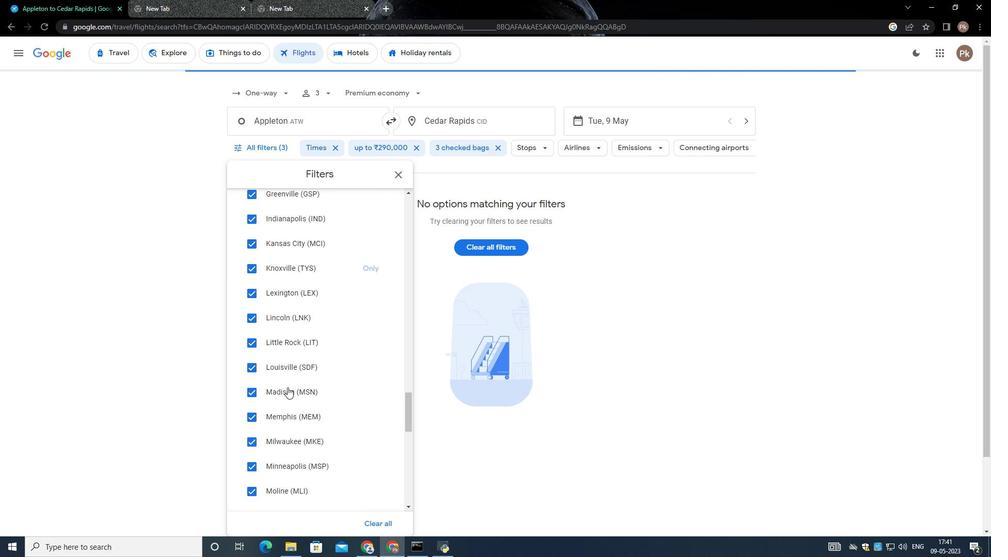 
Action: Mouse scrolled (287, 387) with delta (0, 0)
Screenshot: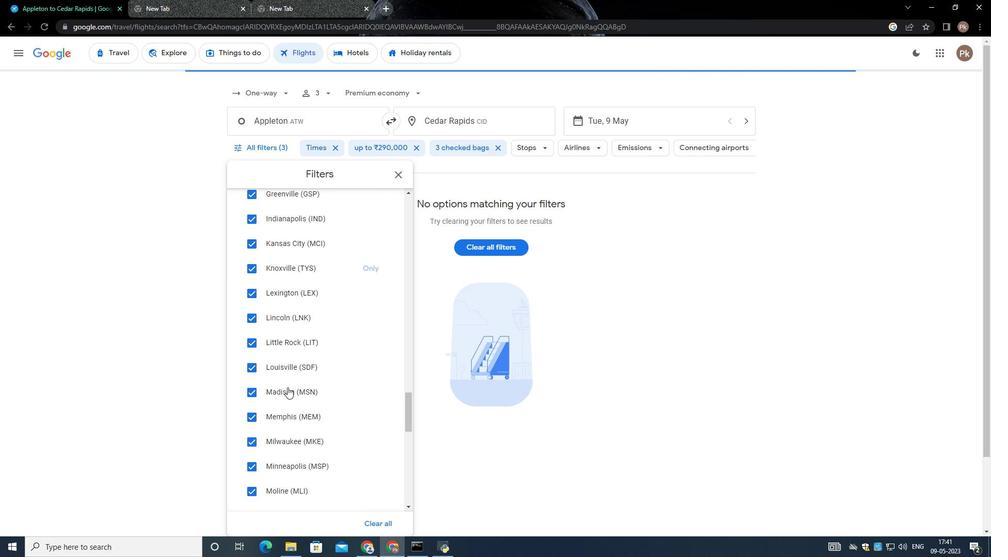 
Action: Mouse scrolled (287, 387) with delta (0, 0)
Screenshot: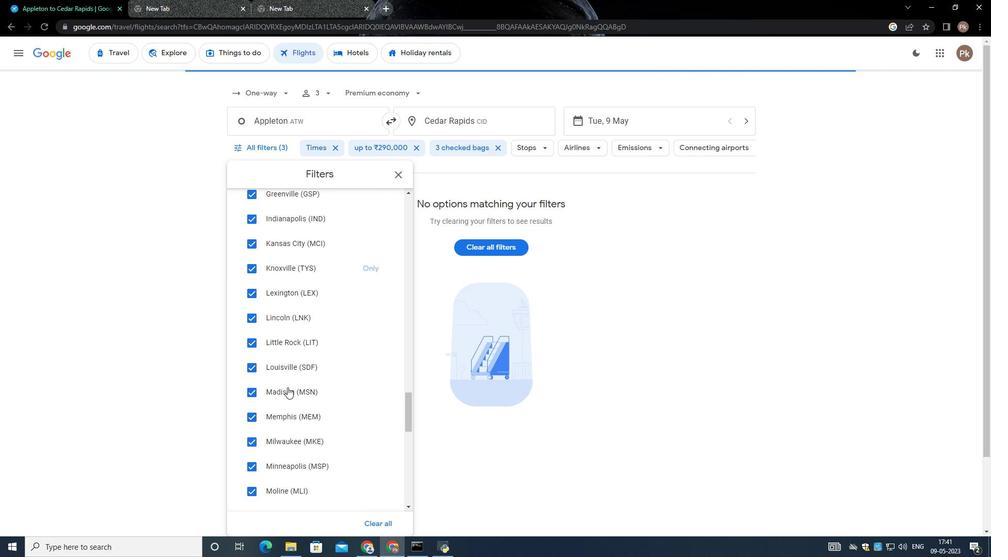 
Action: Mouse moved to (289, 382)
Screenshot: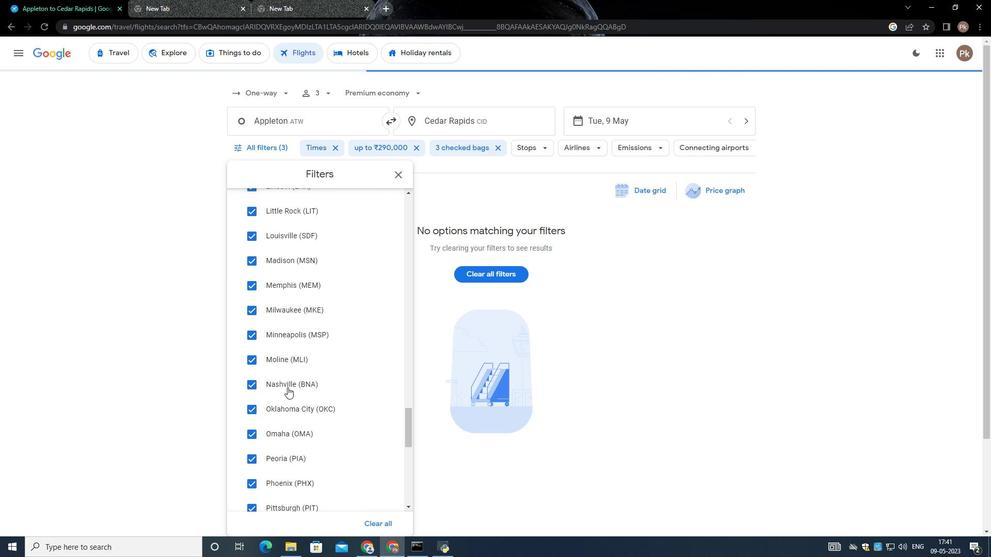 
Action: Mouse scrolled (289, 382) with delta (0, 0)
Screenshot: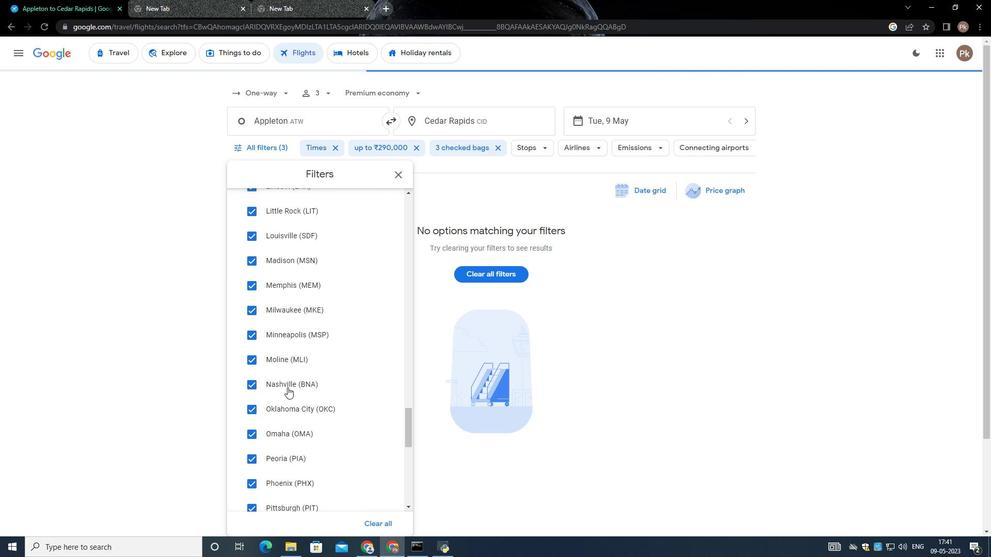 
Action: Mouse scrolled (289, 382) with delta (0, 0)
Screenshot: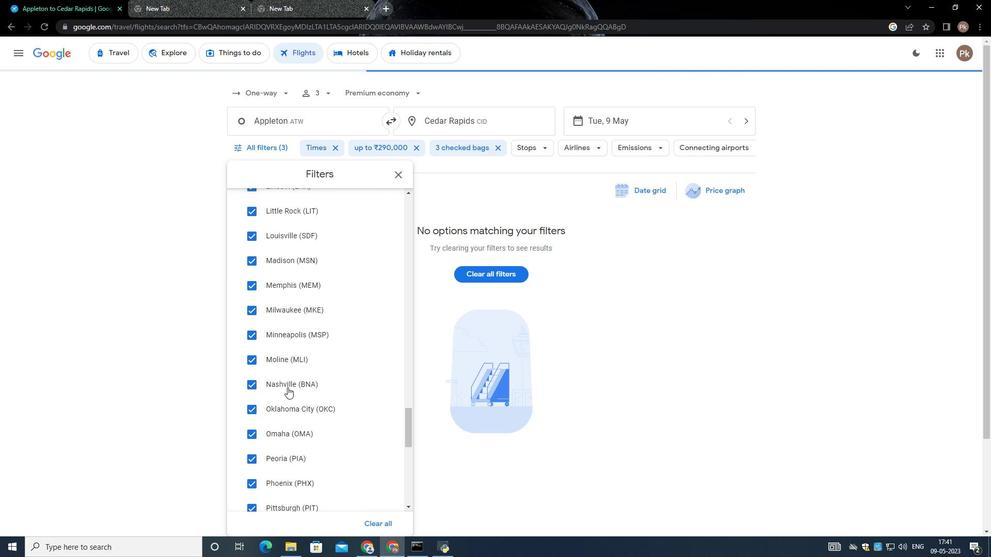 
Action: Mouse scrolled (289, 382) with delta (0, 0)
Screenshot: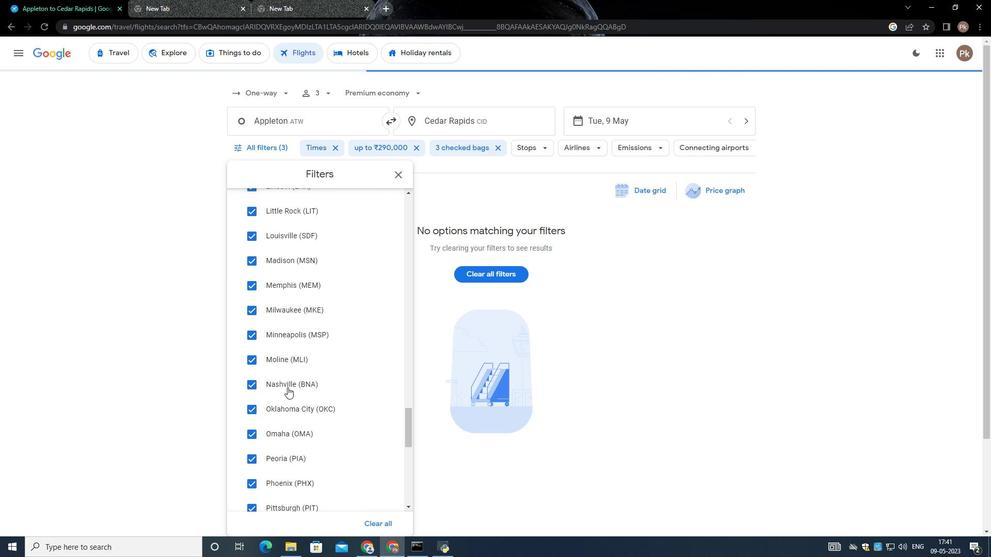 
Action: Mouse scrolled (289, 382) with delta (0, 0)
Screenshot: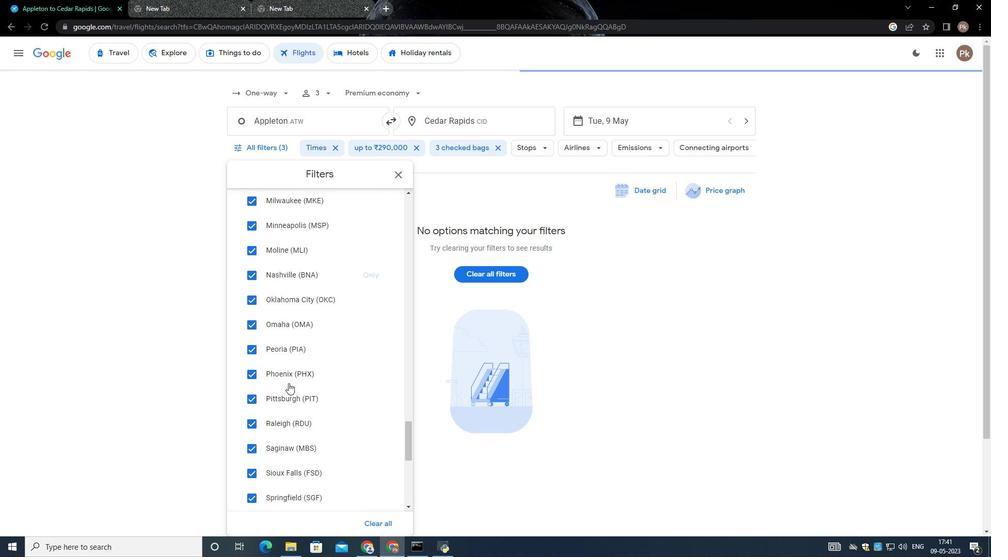 
Action: Mouse scrolled (289, 382) with delta (0, 0)
Screenshot: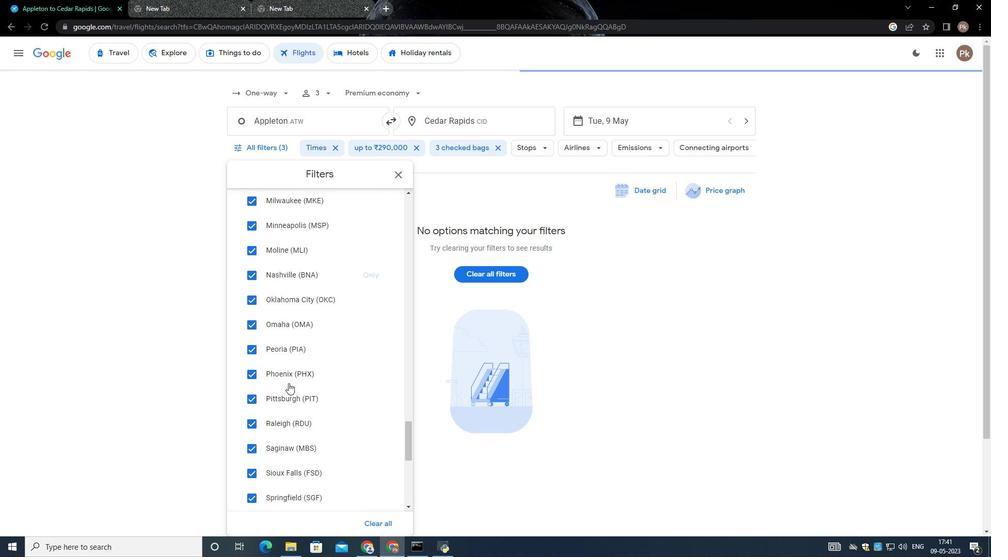 
Action: Mouse moved to (289, 382)
Screenshot: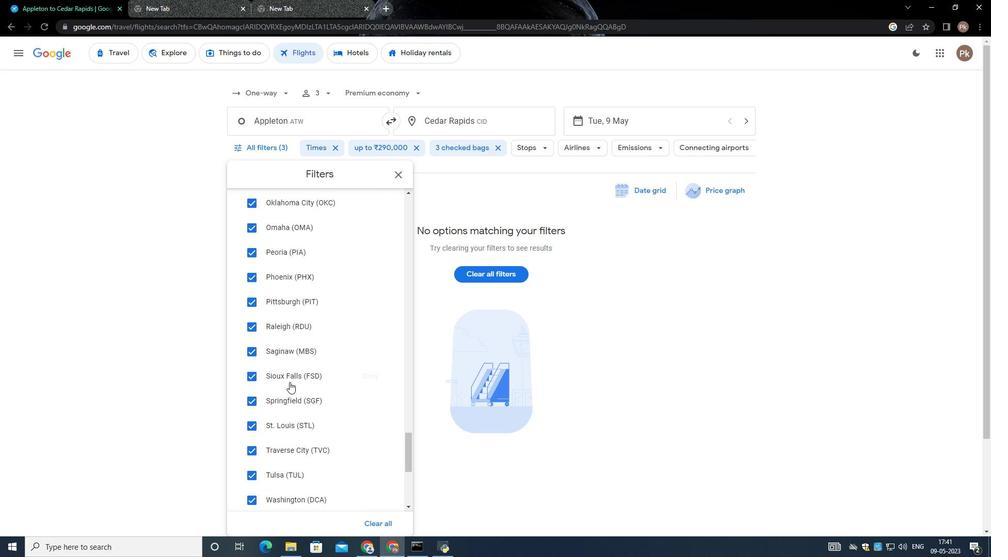
Action: Mouse scrolled (289, 382) with delta (0, 0)
Screenshot: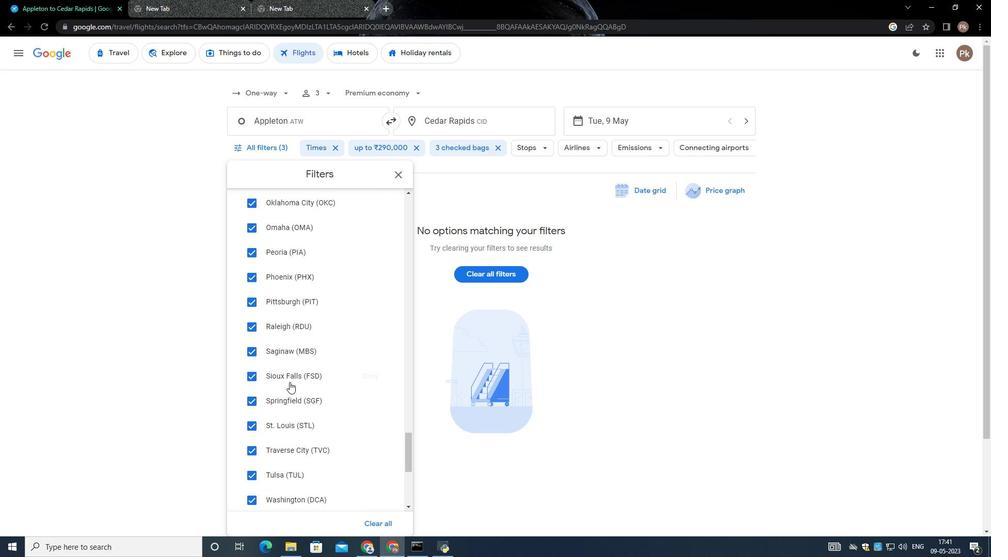 
Action: Mouse scrolled (289, 382) with delta (0, 0)
Screenshot: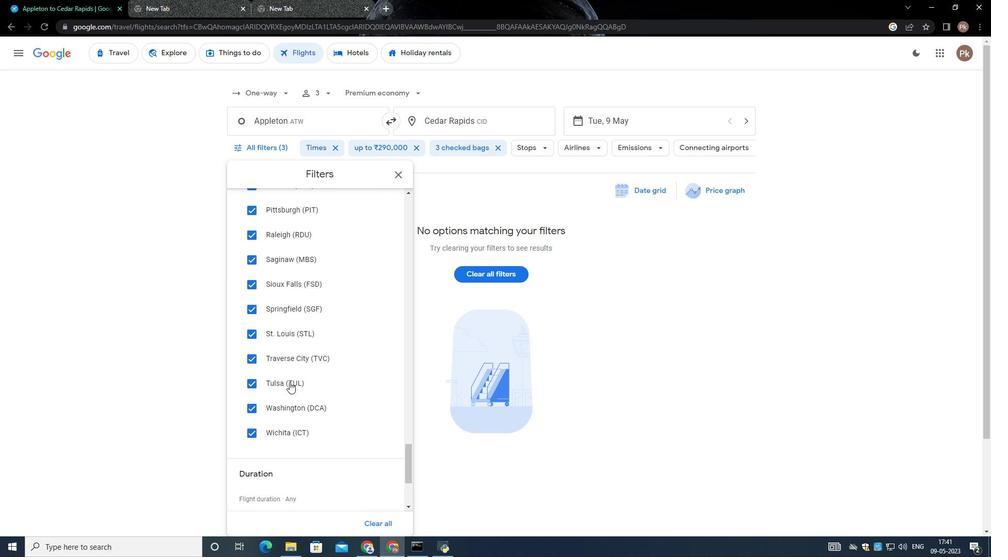 
Action: Mouse scrolled (289, 382) with delta (0, 0)
Screenshot: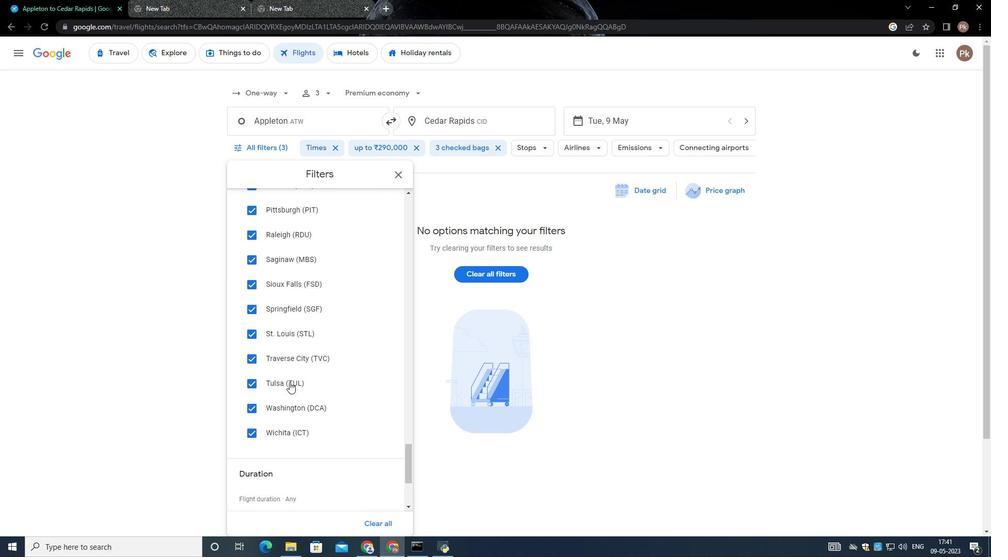 
Action: Mouse moved to (291, 387)
Screenshot: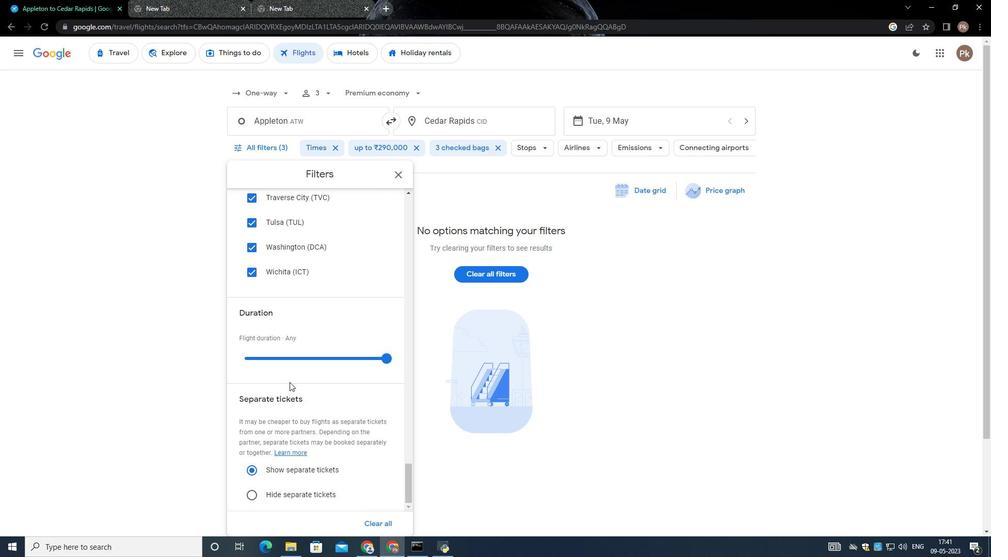 
Action: Mouse scrolled (291, 387) with delta (0, 0)
Screenshot: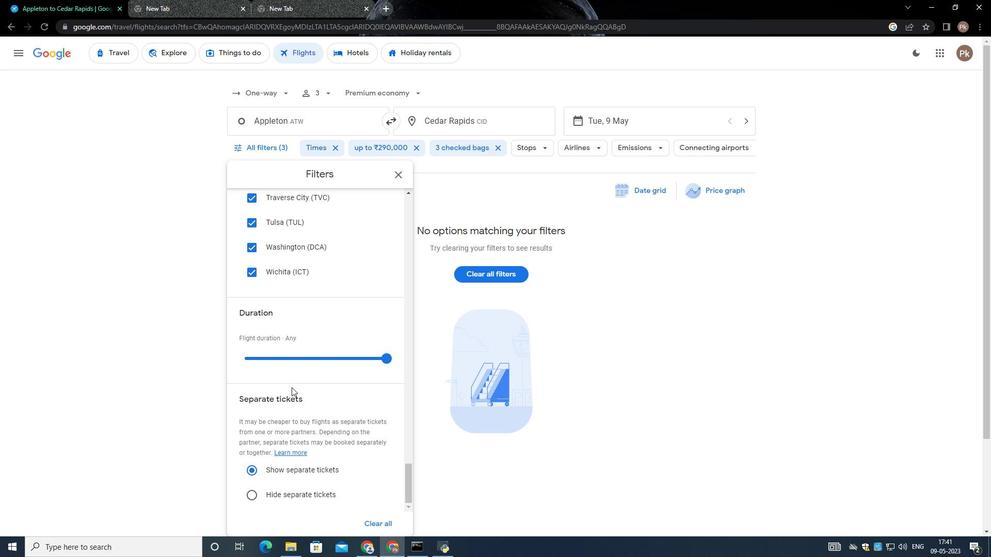 
Action: Mouse scrolled (291, 387) with delta (0, 0)
Screenshot: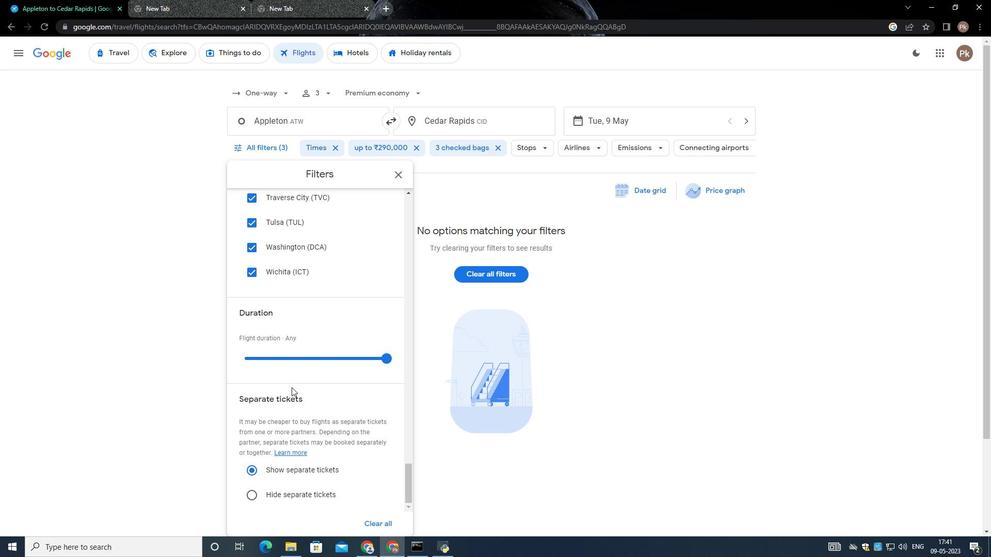 
Action: Mouse scrolled (291, 387) with delta (0, 0)
Screenshot: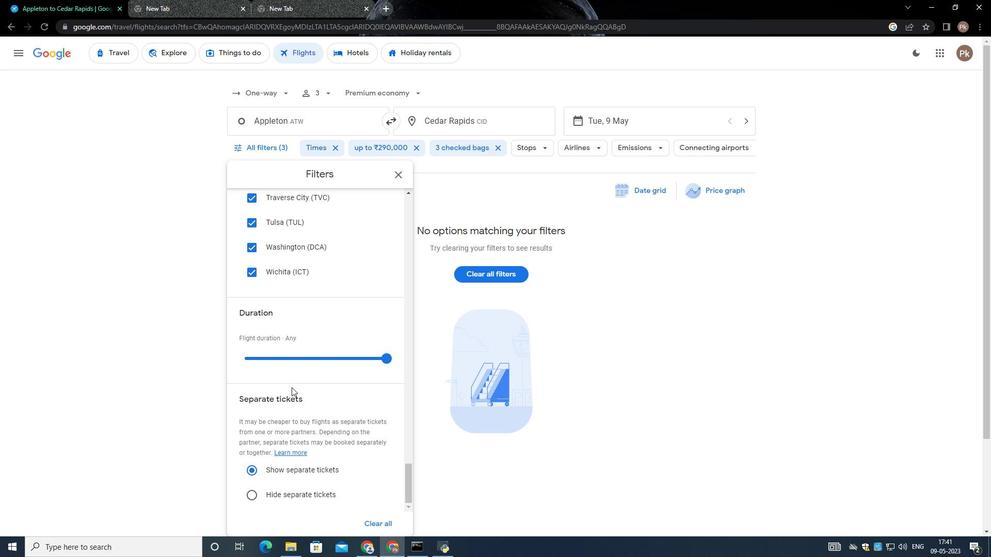 
Action: Mouse scrolled (291, 387) with delta (0, 0)
Screenshot: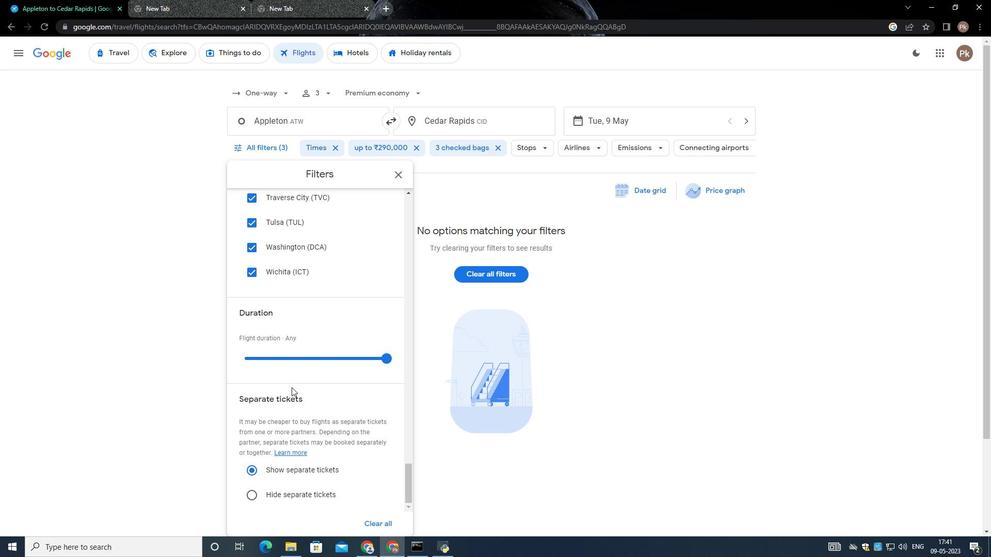 
Action: Mouse scrolled (291, 387) with delta (0, 0)
Screenshot: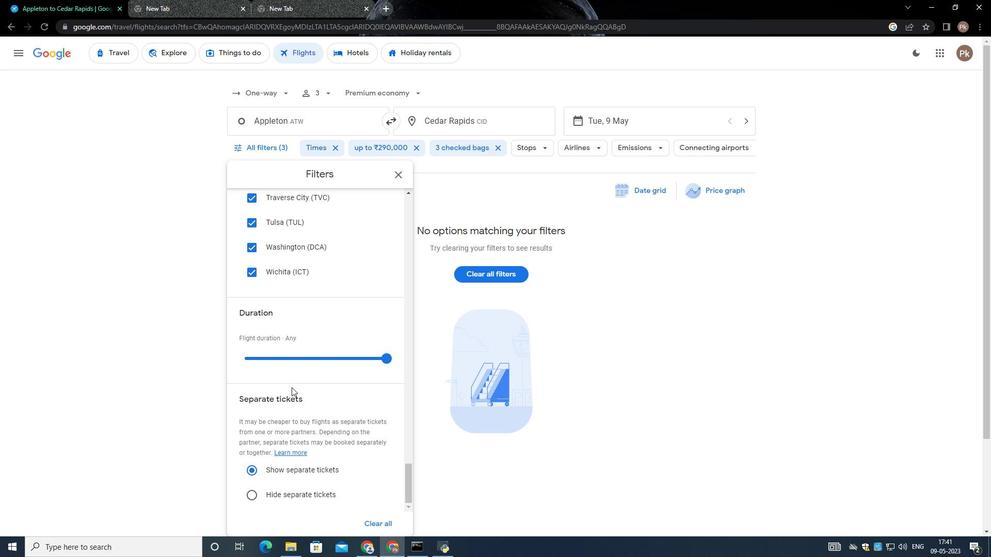 
